 Task: Explore satellite view of the Redwood National and State Parks in California.
Action: Mouse moved to (193, 127)
Screenshot: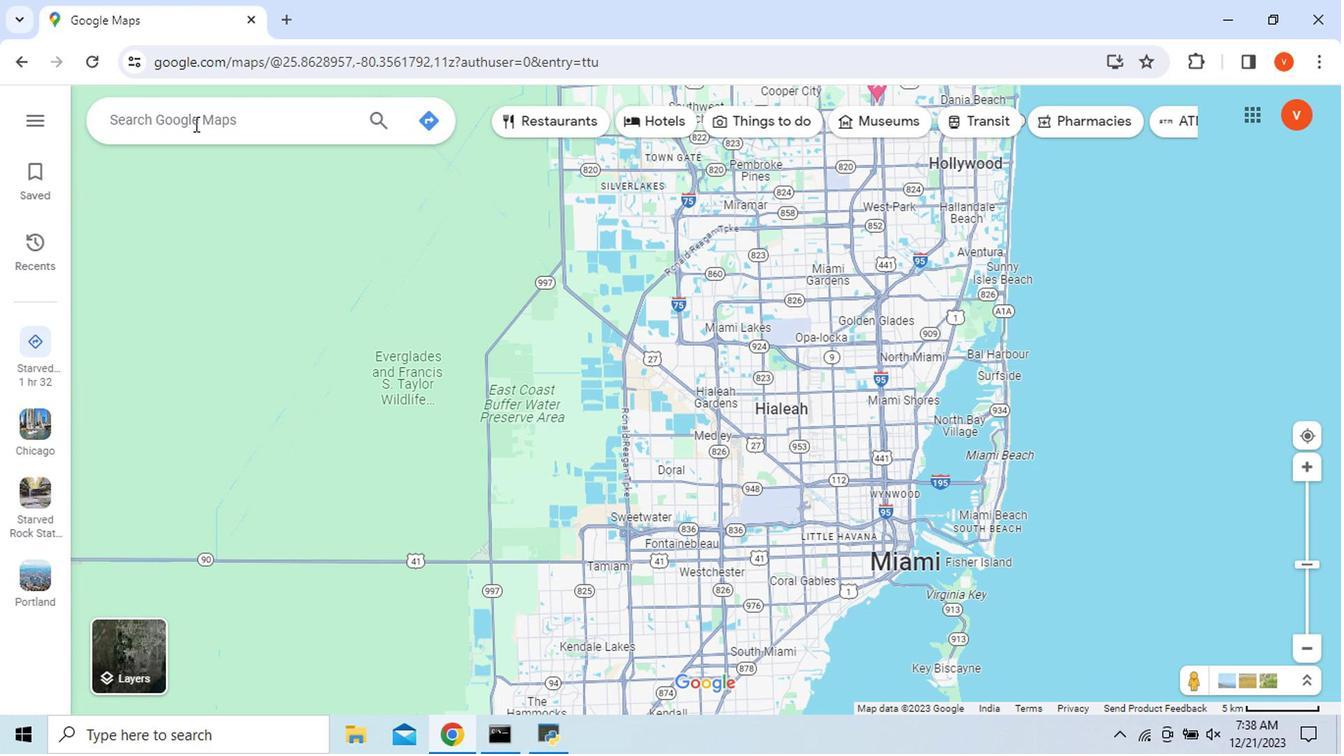 
Action: Mouse pressed left at (193, 127)
Screenshot: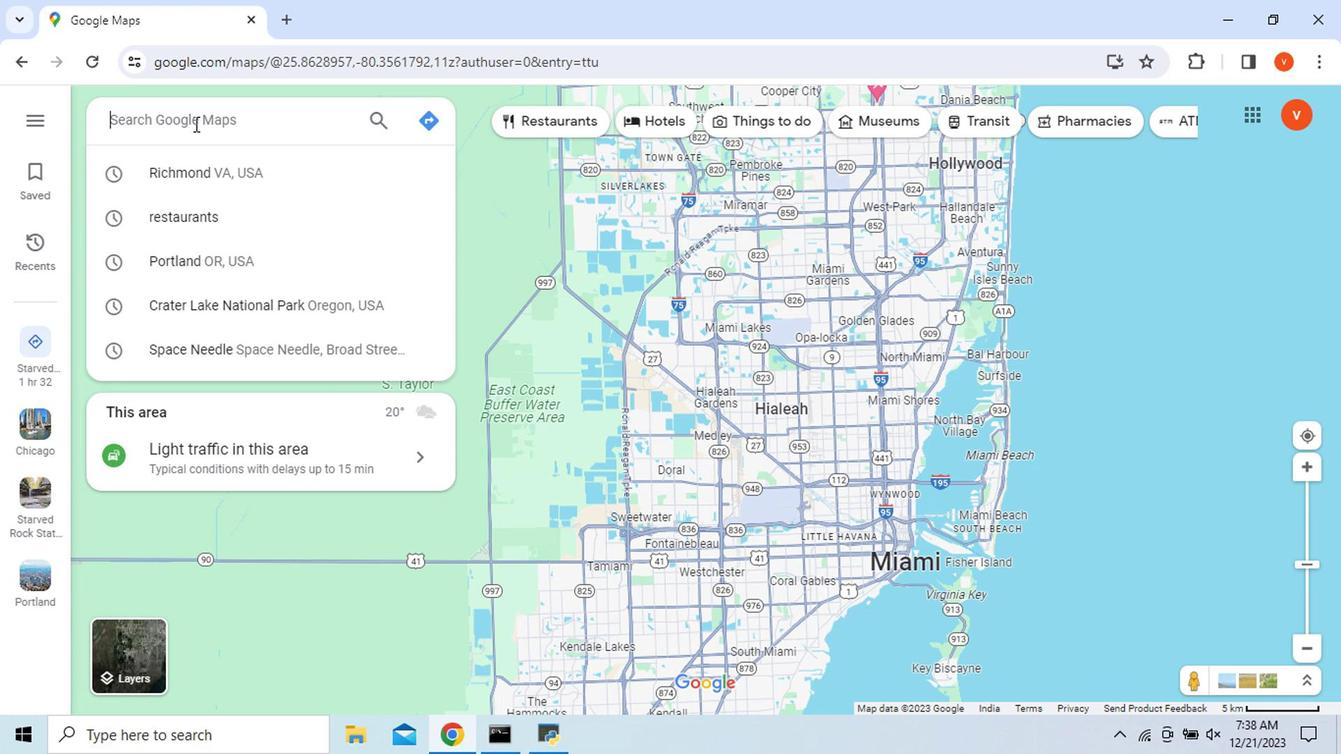 
Action: Mouse moved to (193, 128)
Screenshot: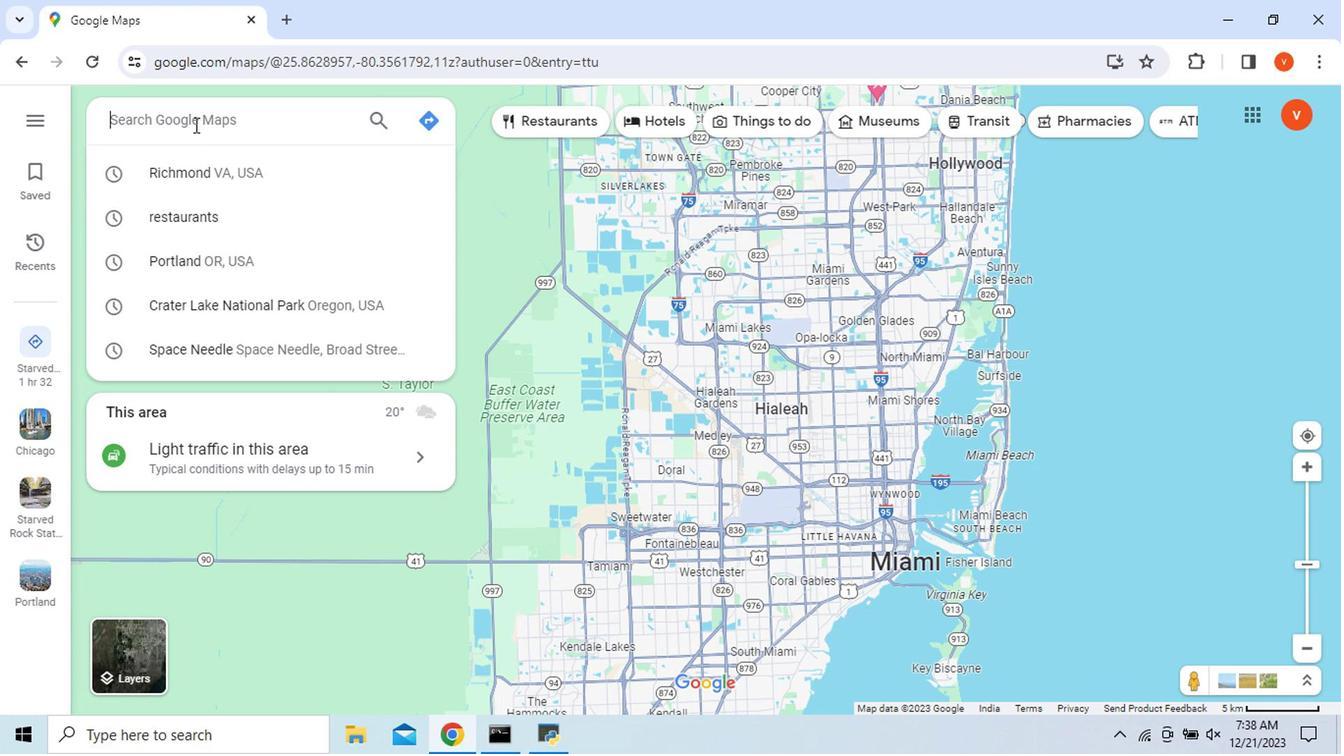 
Action: Key pressed <Key.shift>Redwood<Key.space>
Screenshot: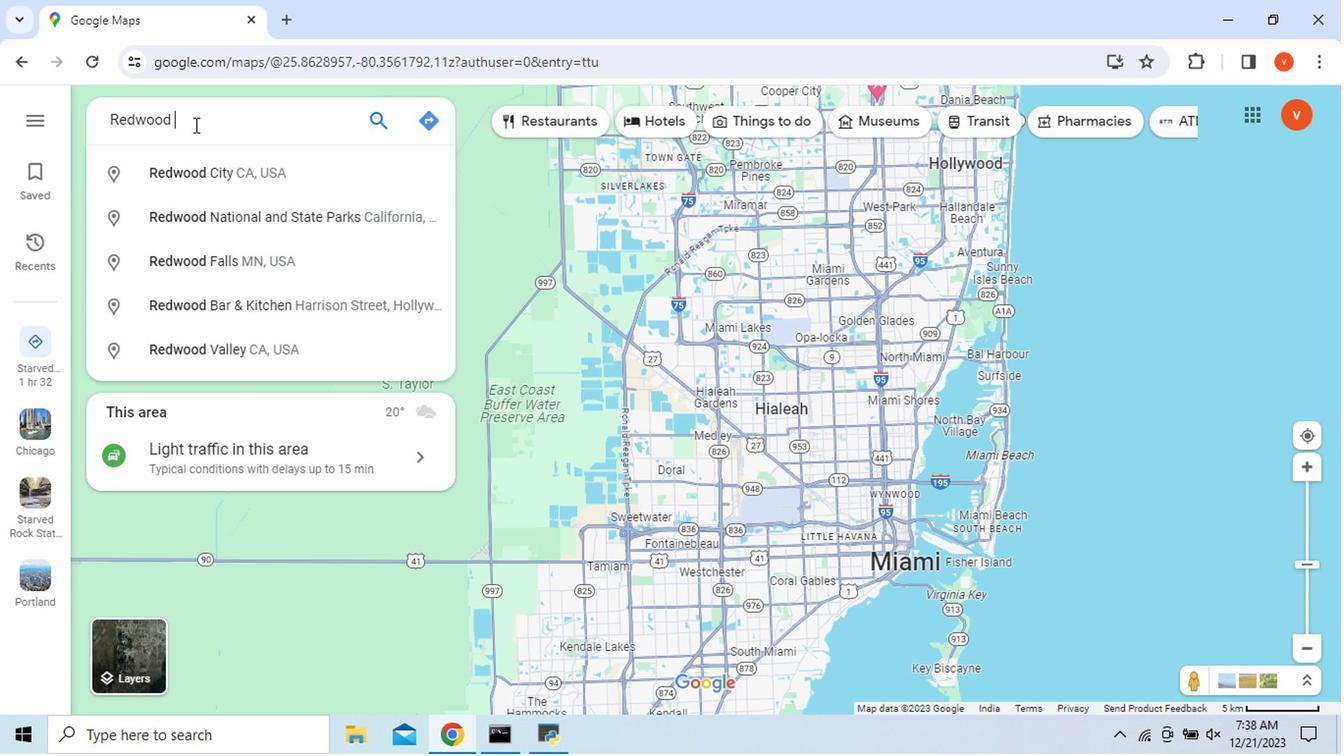 
Action: Mouse moved to (257, 217)
Screenshot: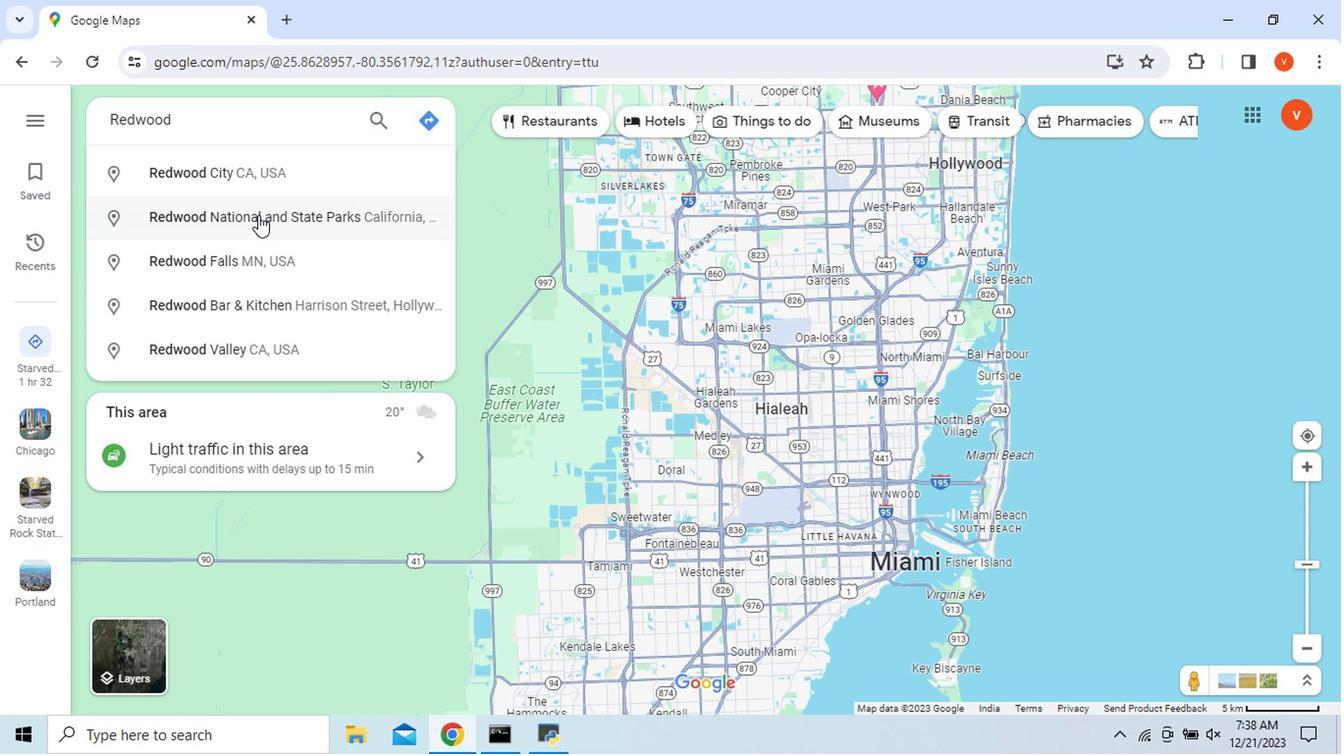 
Action: Mouse pressed left at (257, 217)
Screenshot: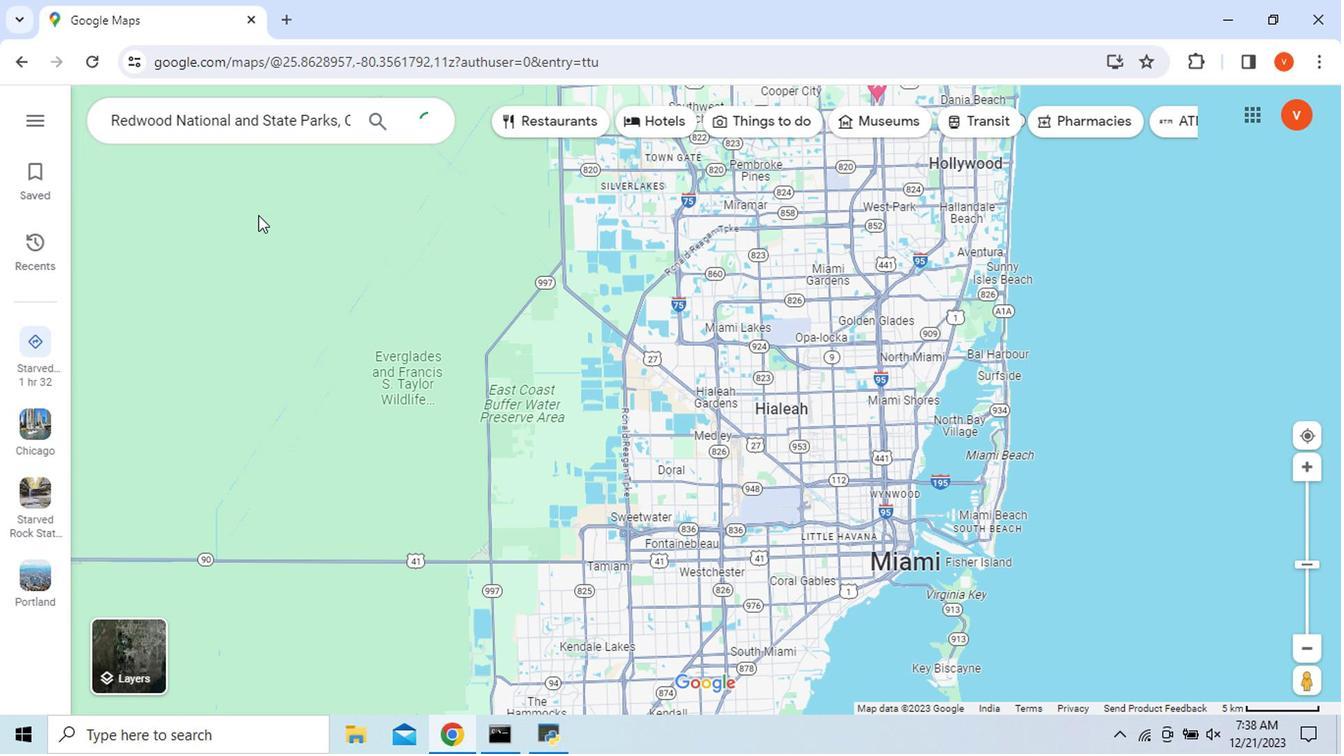 
Action: Mouse moved to (683, 452)
Screenshot: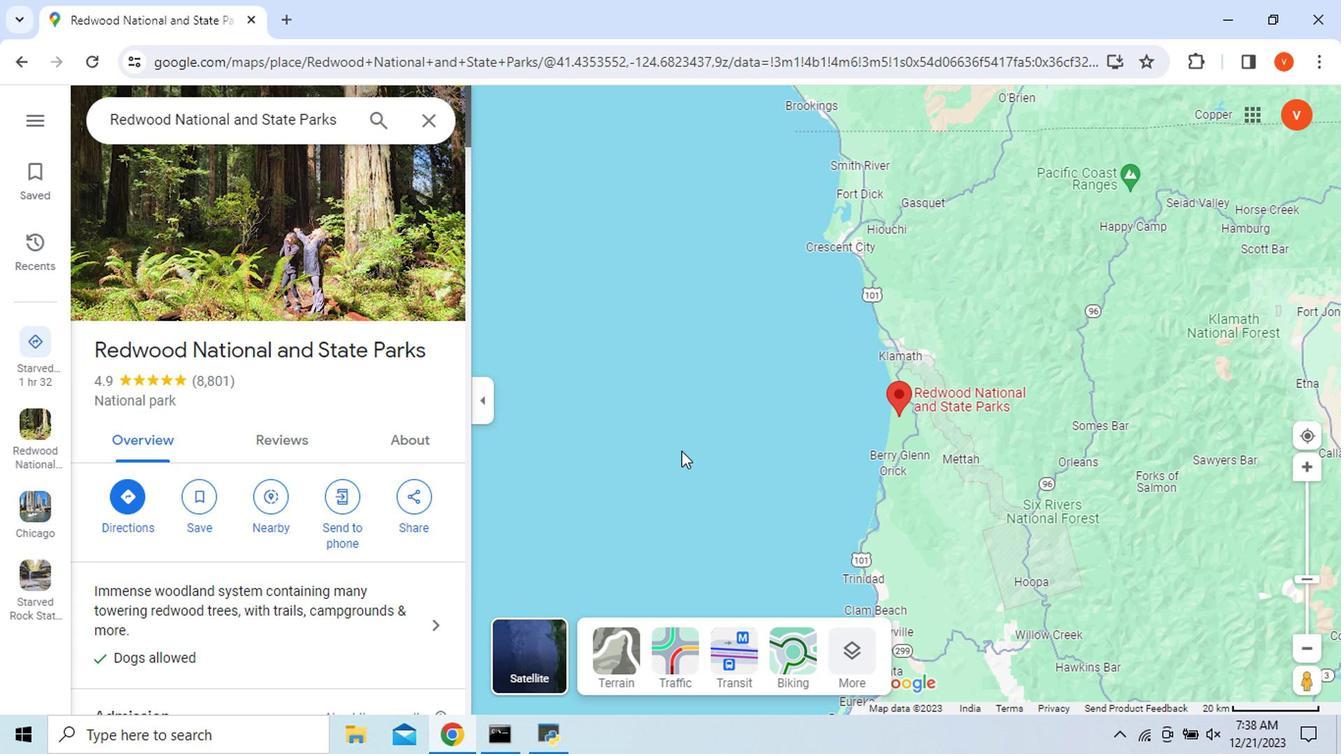 
Action: Mouse scrolled (683, 451) with delta (0, -1)
Screenshot: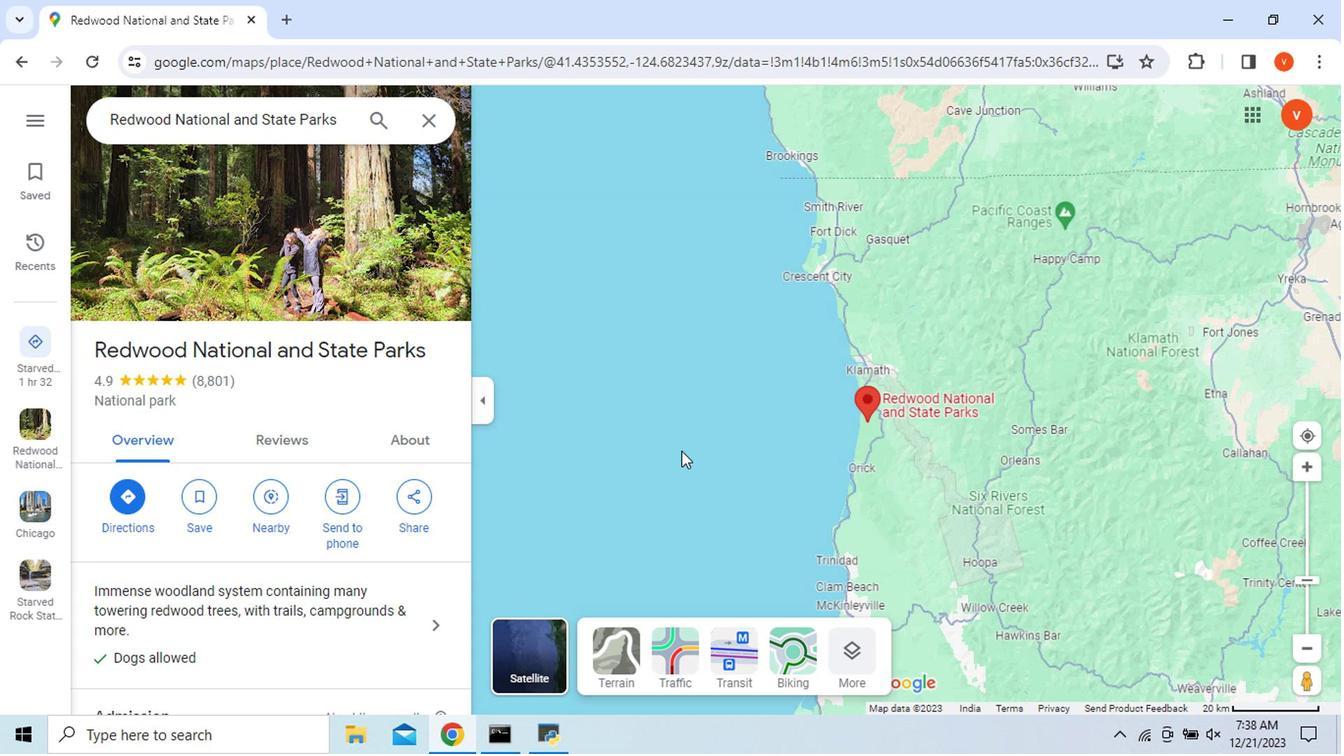 
Action: Mouse scrolled (683, 451) with delta (0, -1)
Screenshot: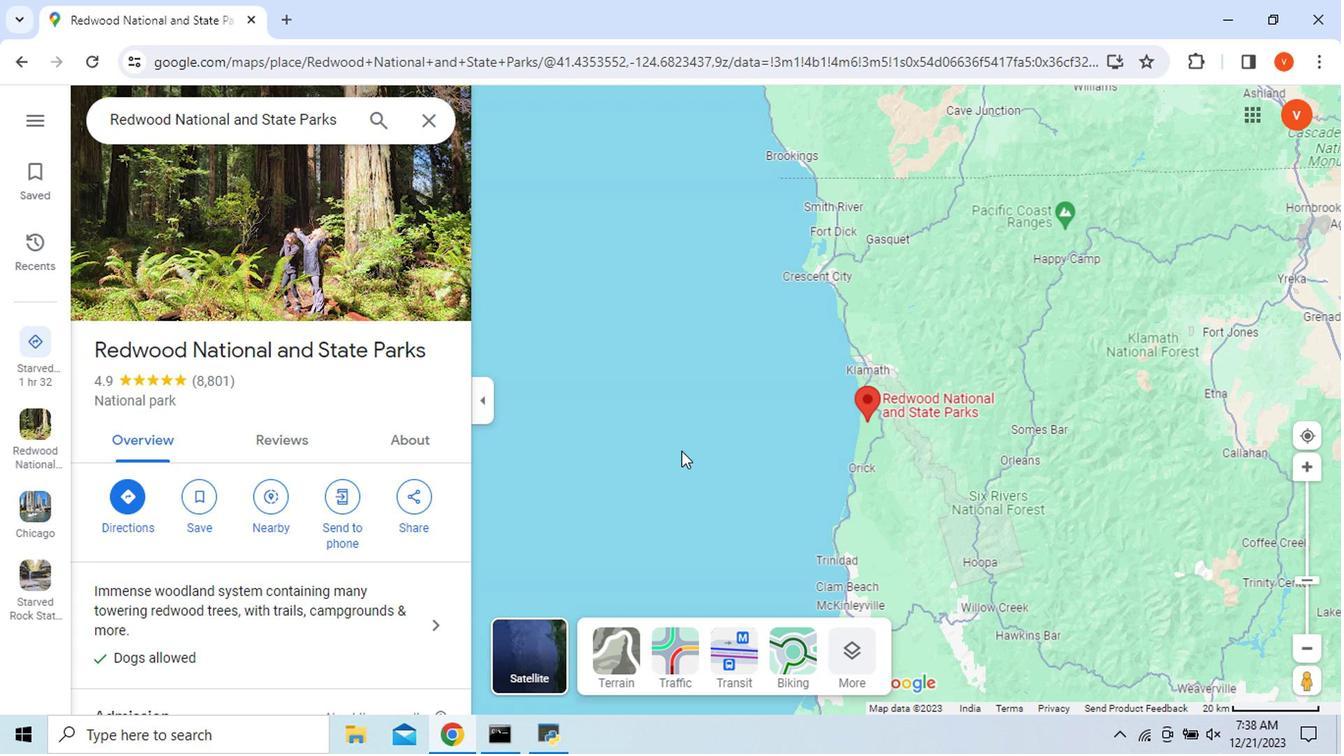 
Action: Mouse scrolled (683, 451) with delta (0, -1)
Screenshot: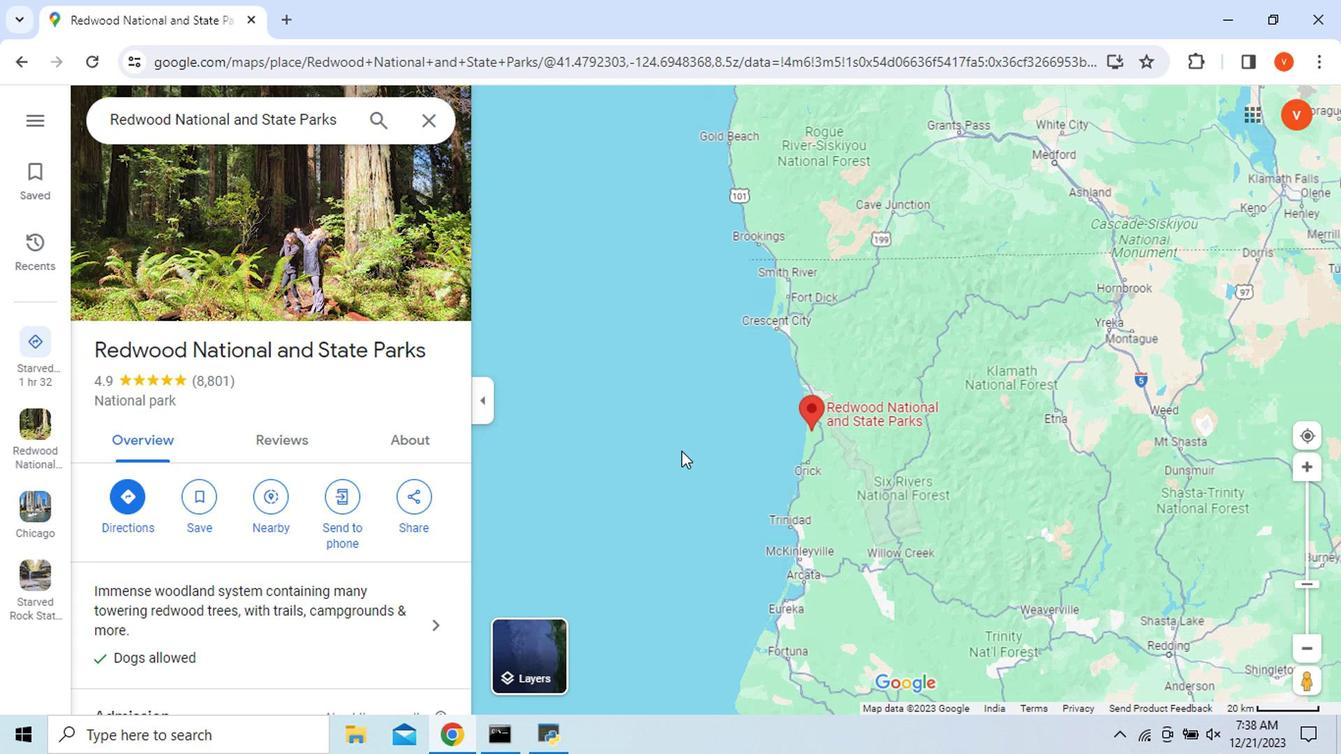 
Action: Mouse moved to (625, 479)
Screenshot: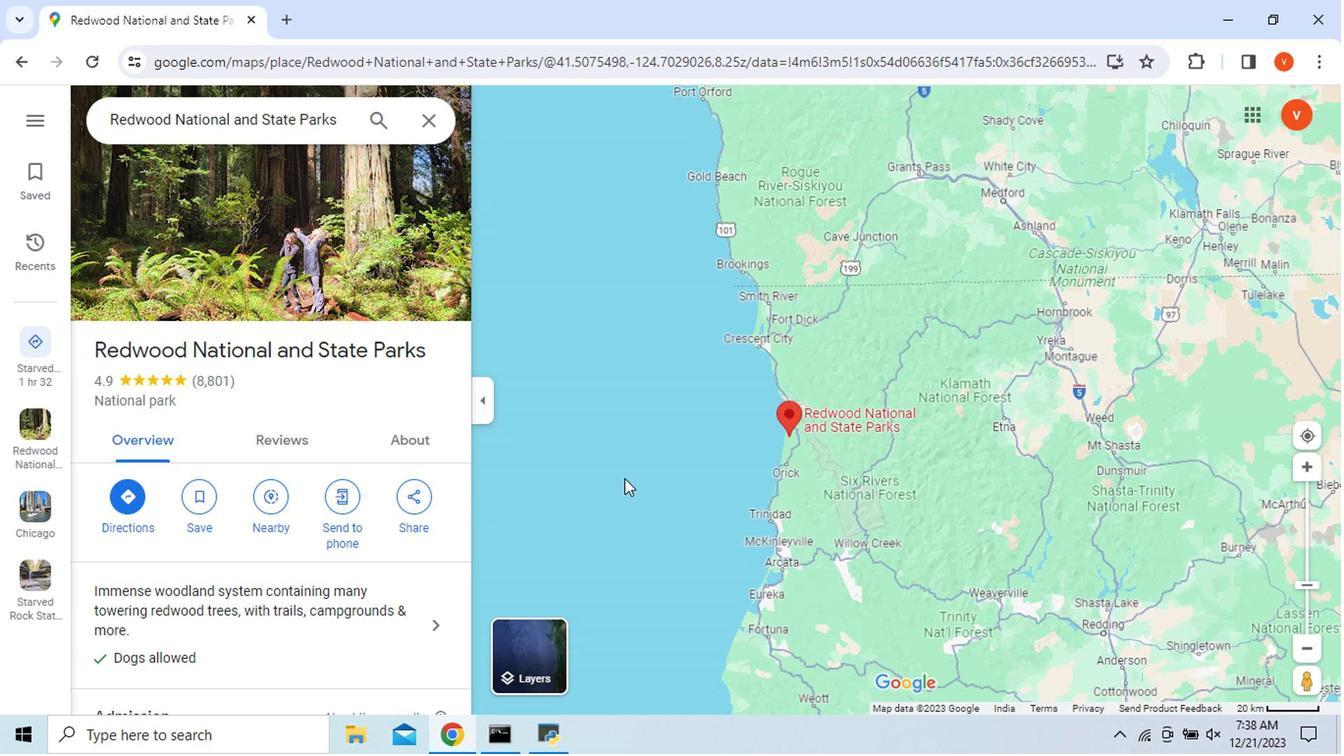 
Action: Mouse scrolled (625, 478) with delta (0, -1)
Screenshot: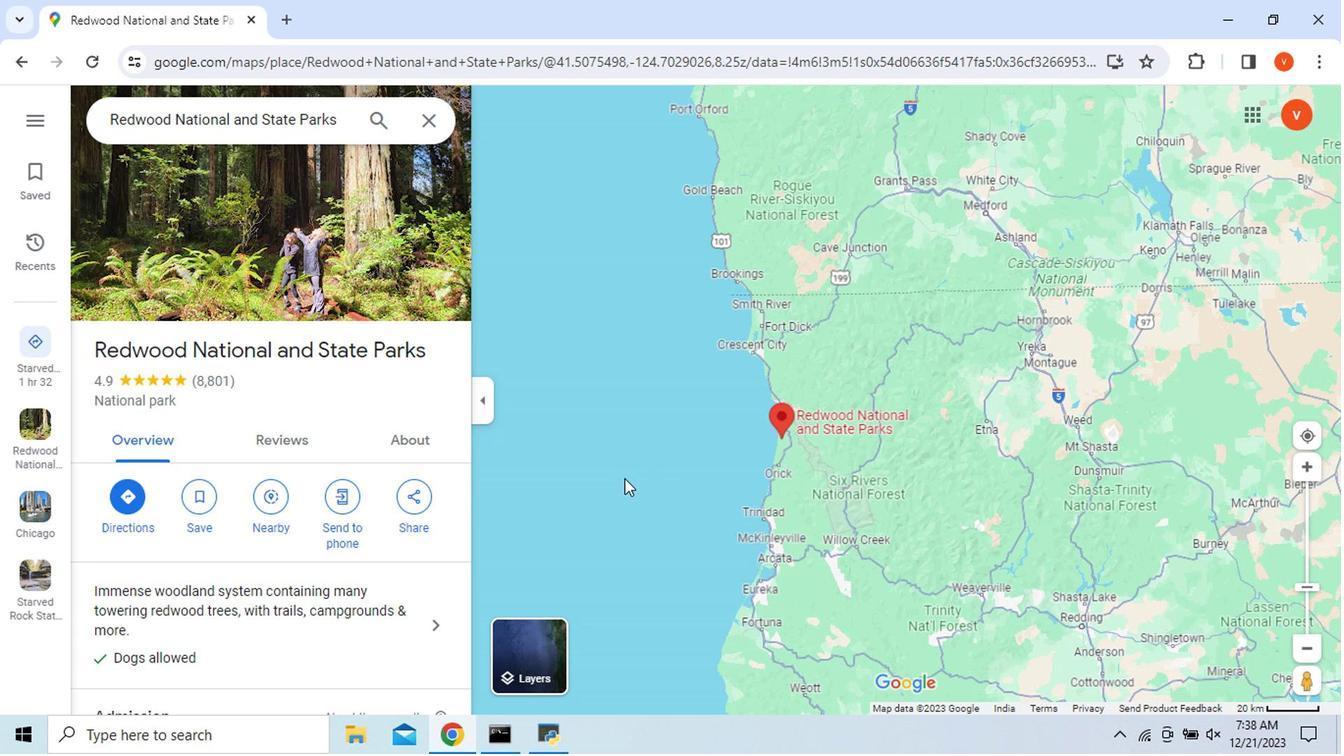 
Action: Mouse scrolled (625, 478) with delta (0, -1)
Screenshot: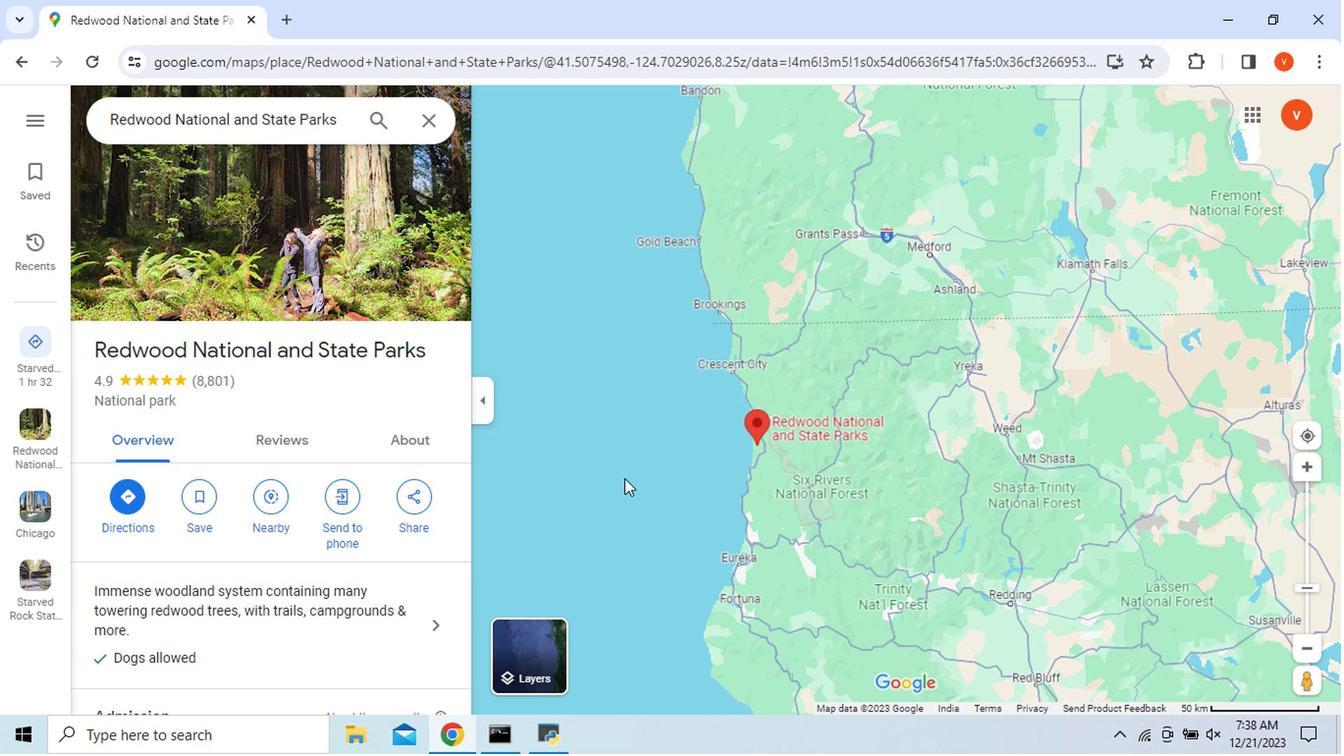 
Action: Mouse scrolled (625, 478) with delta (0, -1)
Screenshot: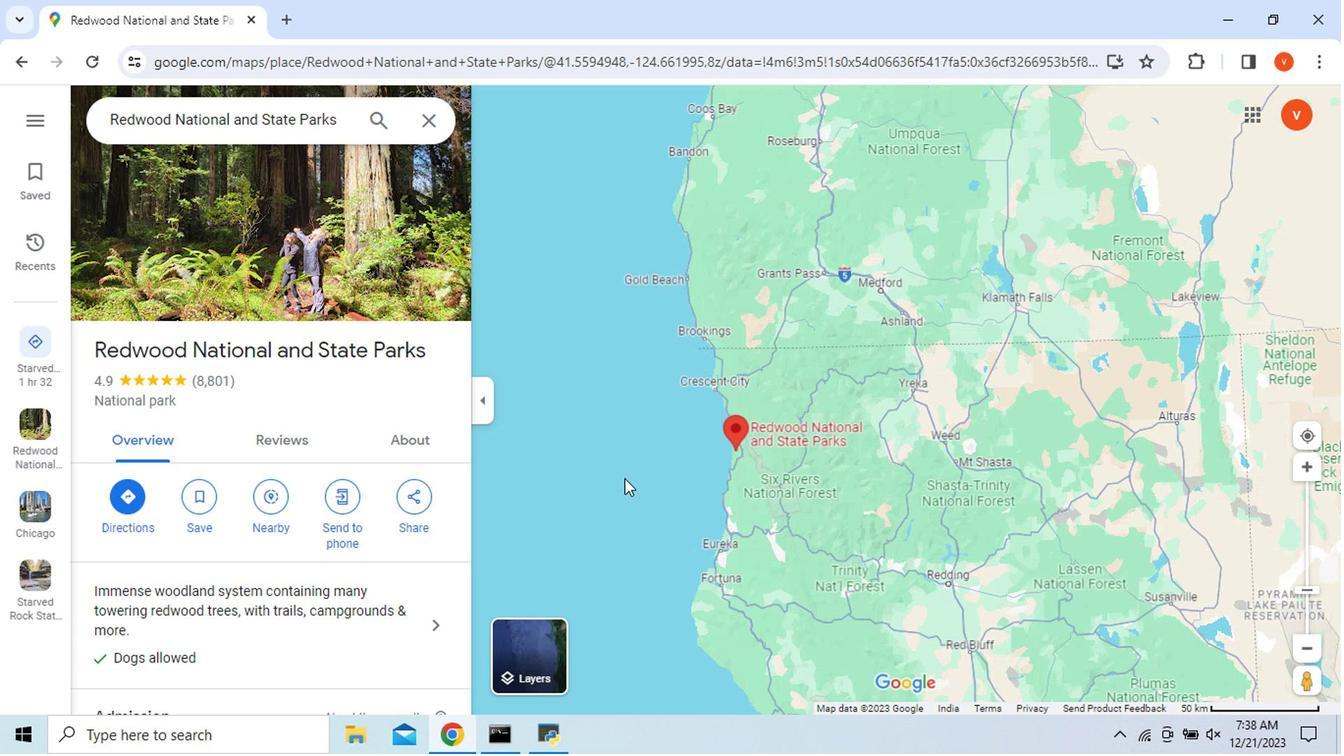 
Action: Mouse scrolled (625, 478) with delta (0, -1)
Screenshot: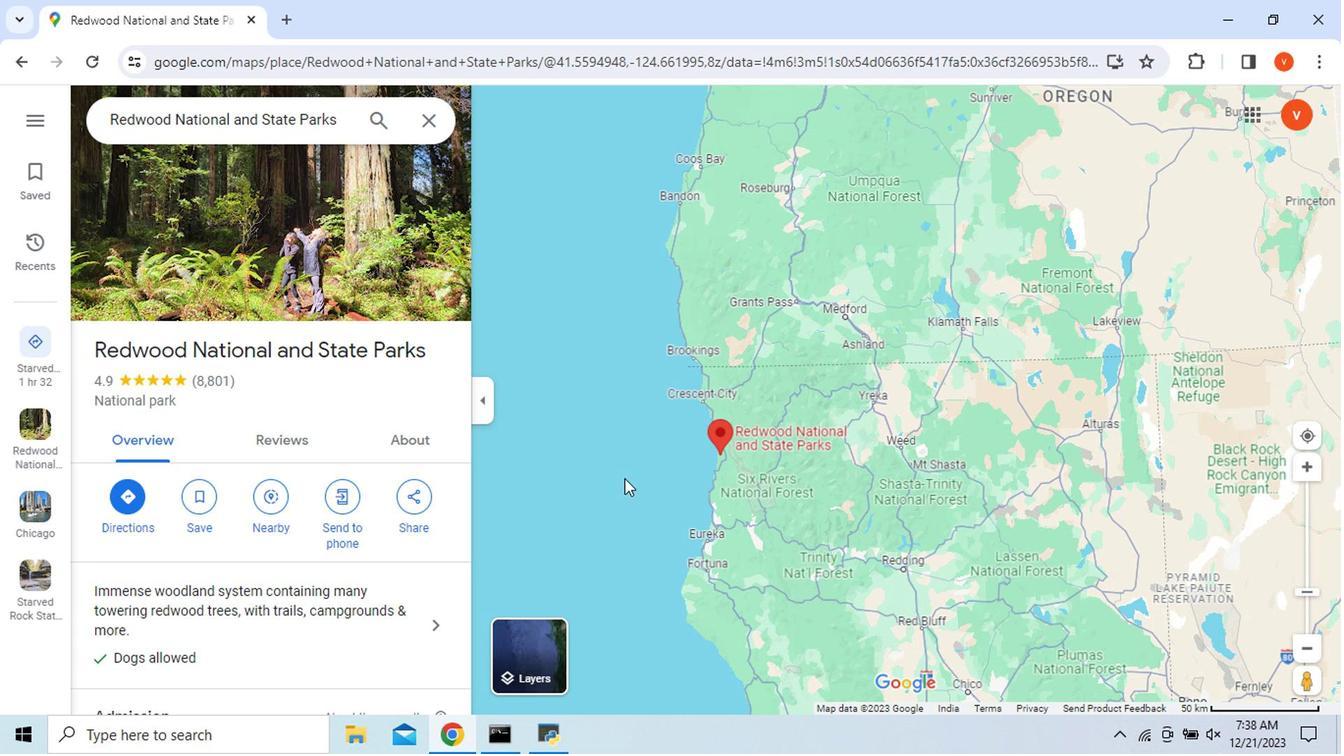 
Action: Mouse scrolled (625, 478) with delta (0, -1)
Screenshot: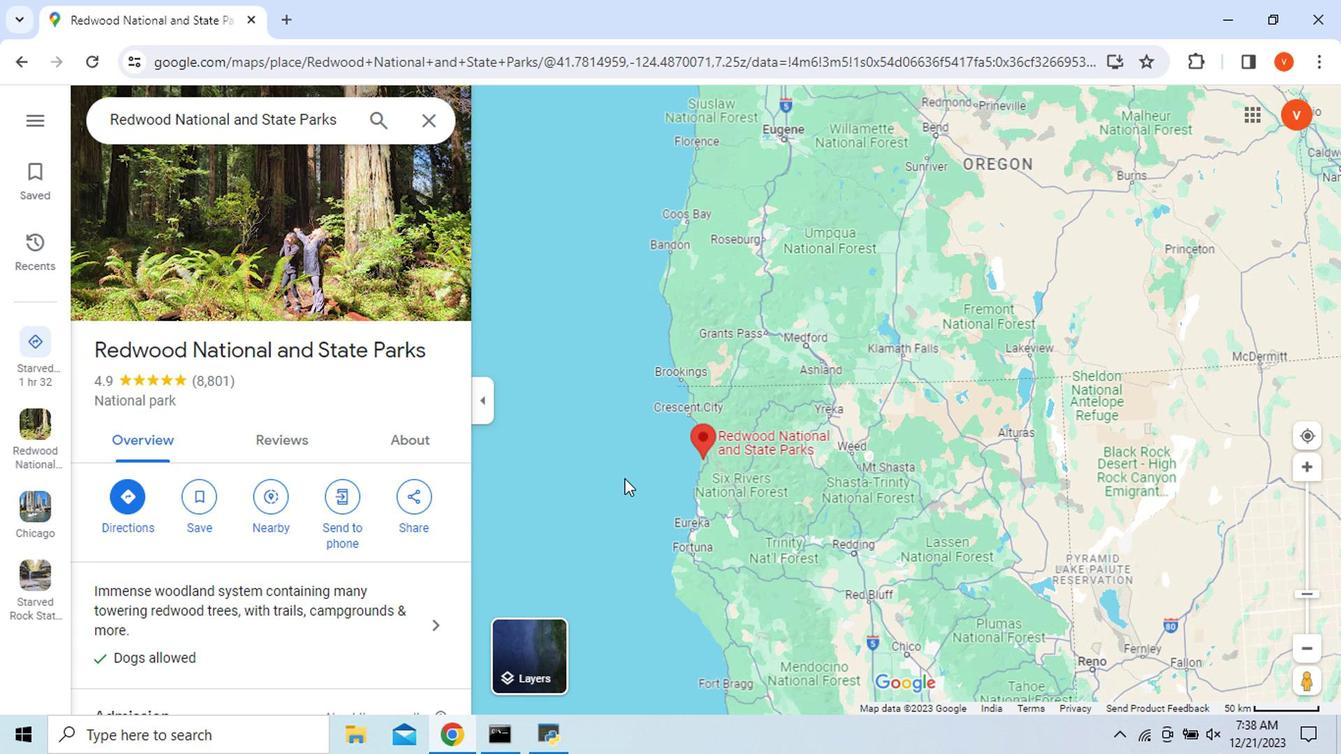 
Action: Mouse moved to (516, 651)
Screenshot: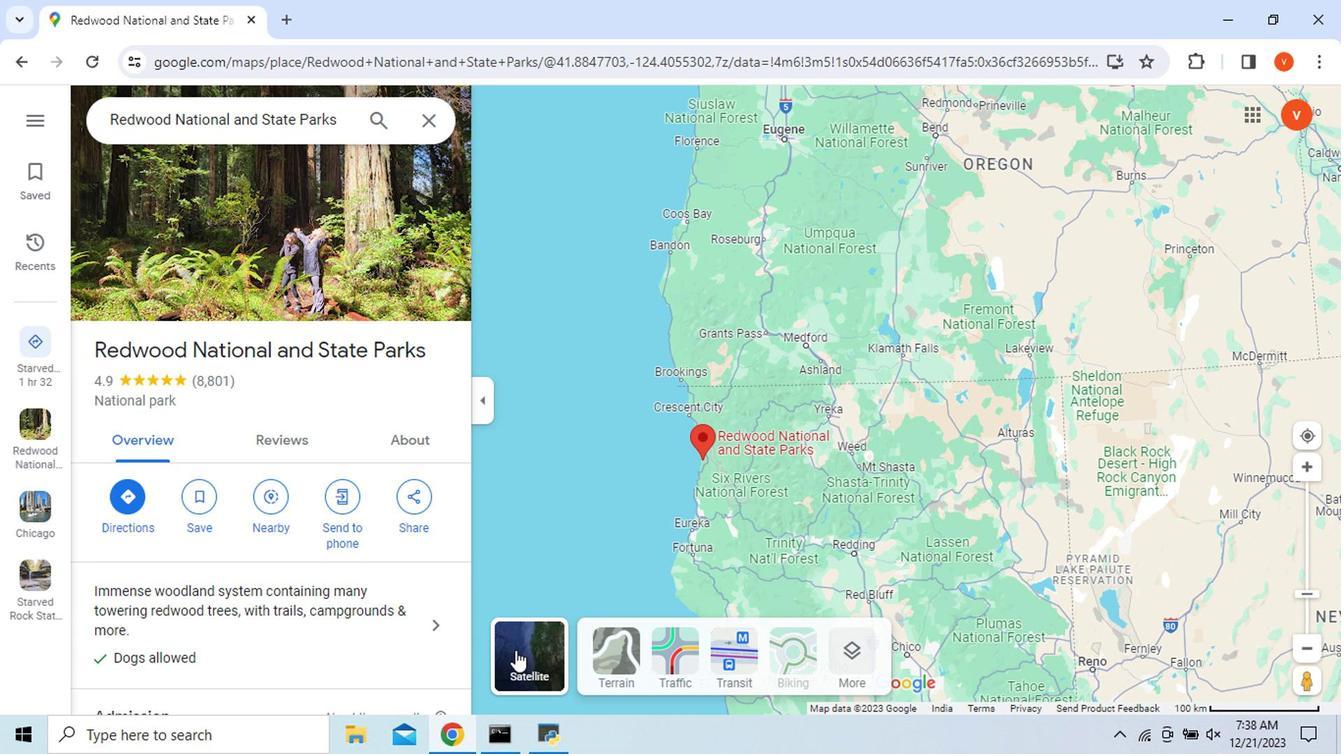 
Action: Mouse pressed left at (516, 651)
Screenshot: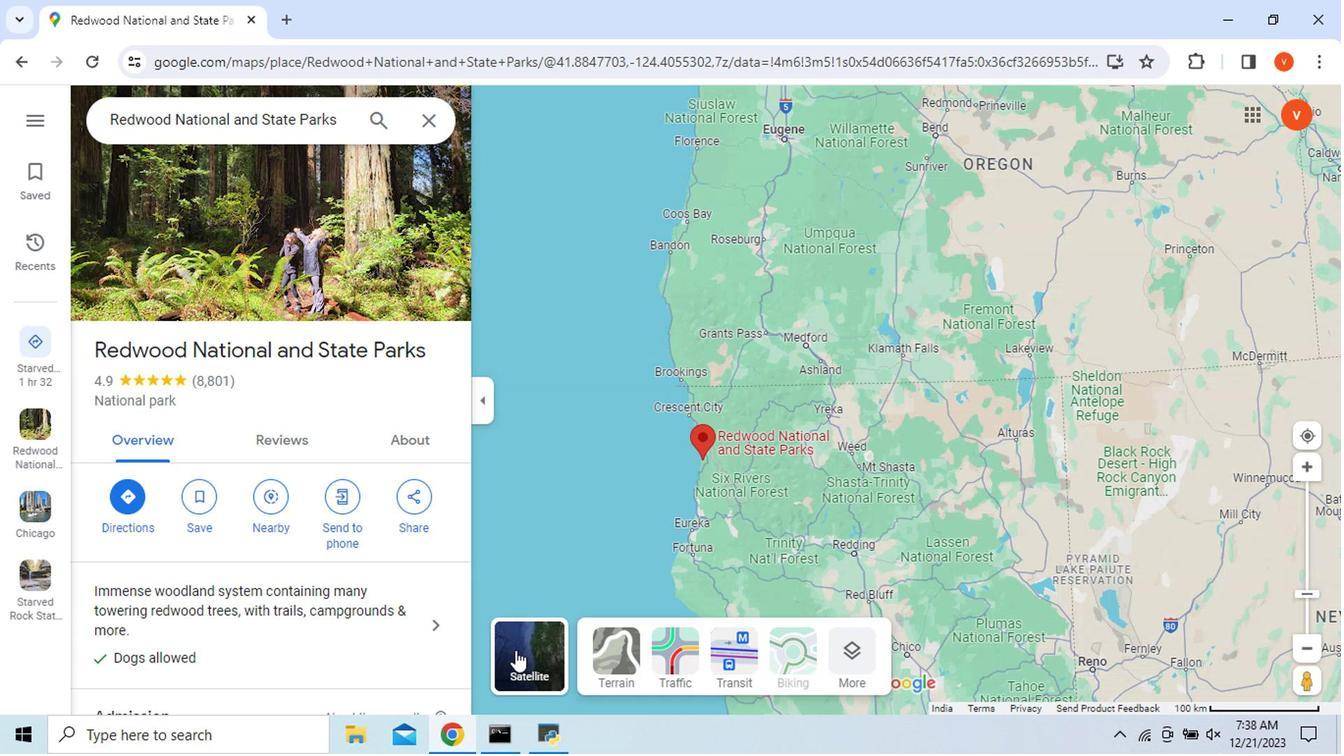 
Action: Mouse moved to (549, 483)
Screenshot: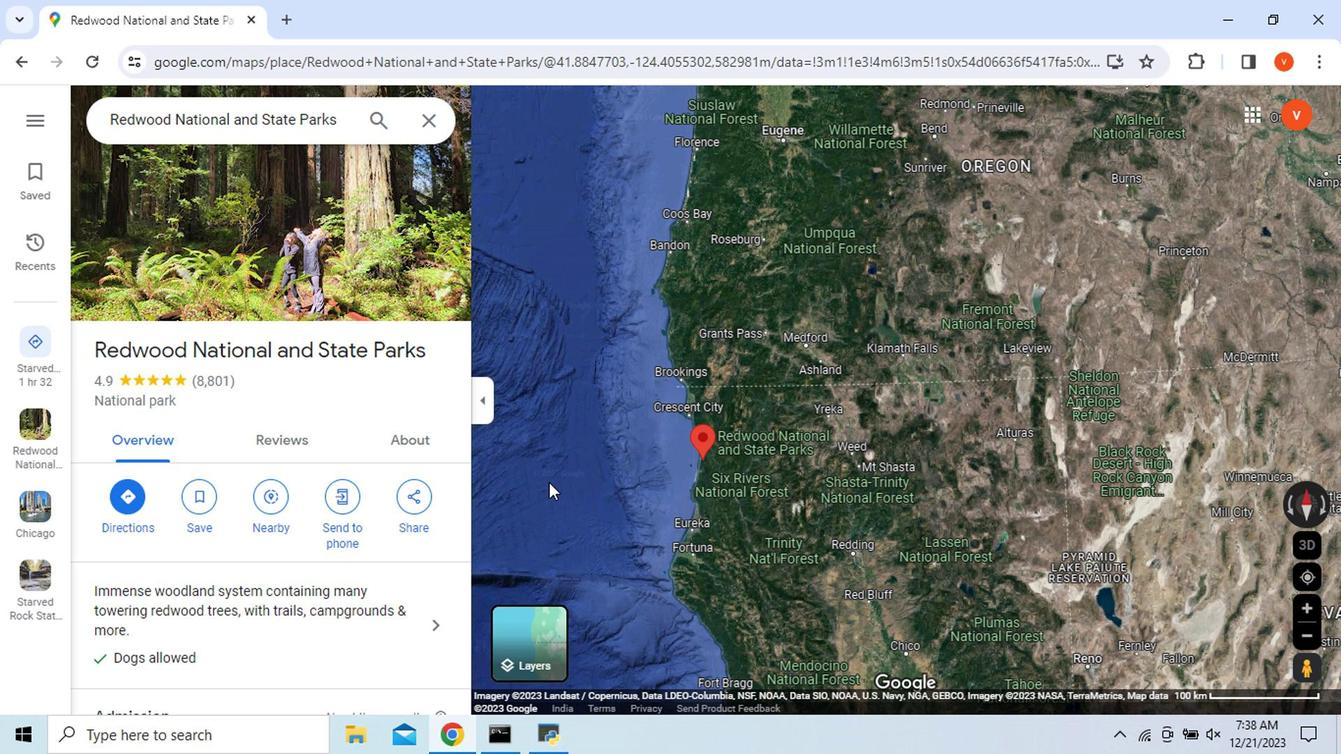
Action: Mouse scrolled (549, 482) with delta (0, 0)
Screenshot: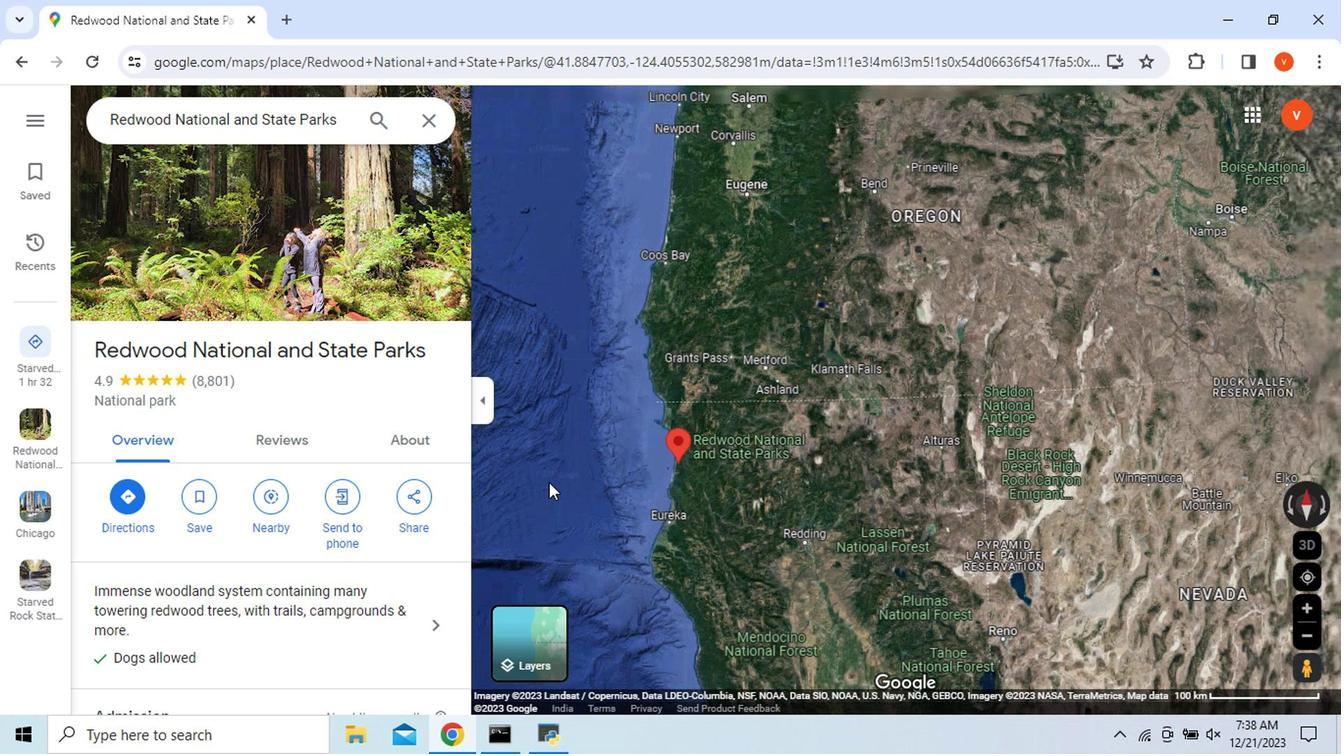 
Action: Mouse scrolled (549, 482) with delta (0, 0)
Screenshot: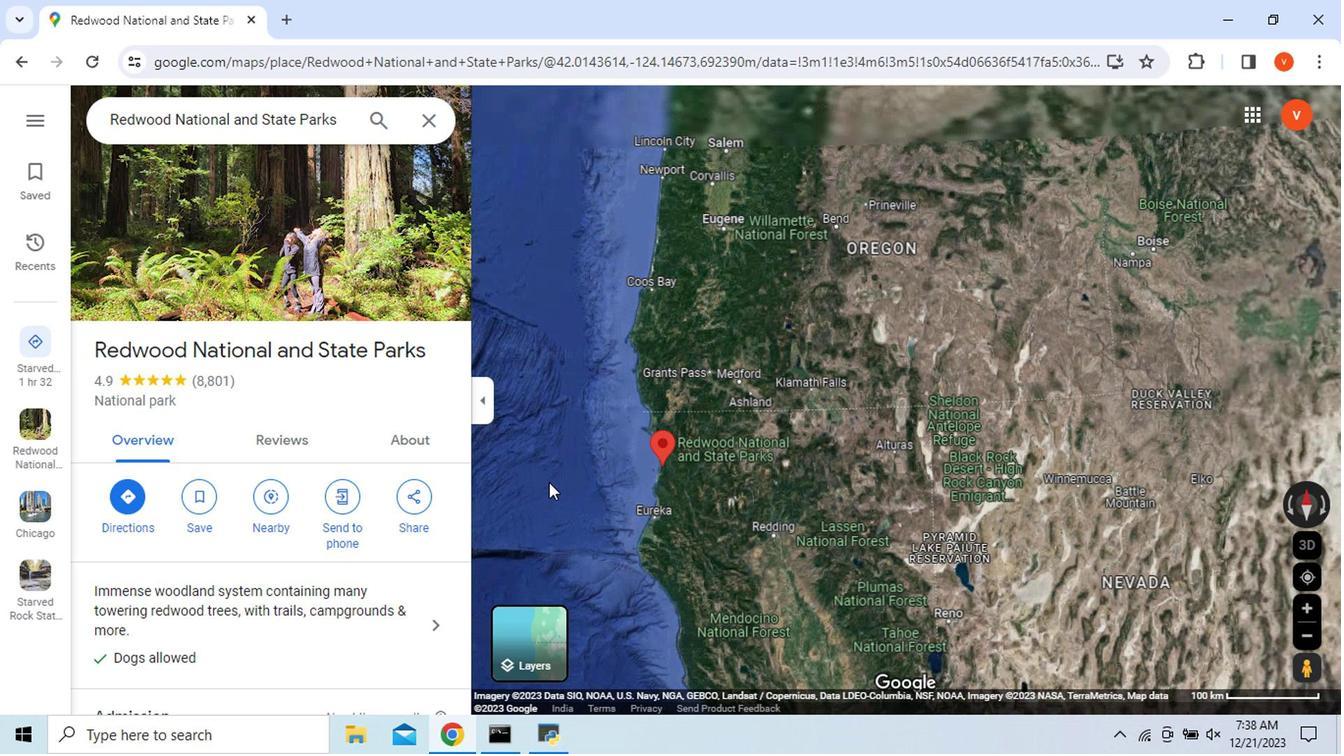 
Action: Mouse scrolled (549, 482) with delta (0, 0)
Screenshot: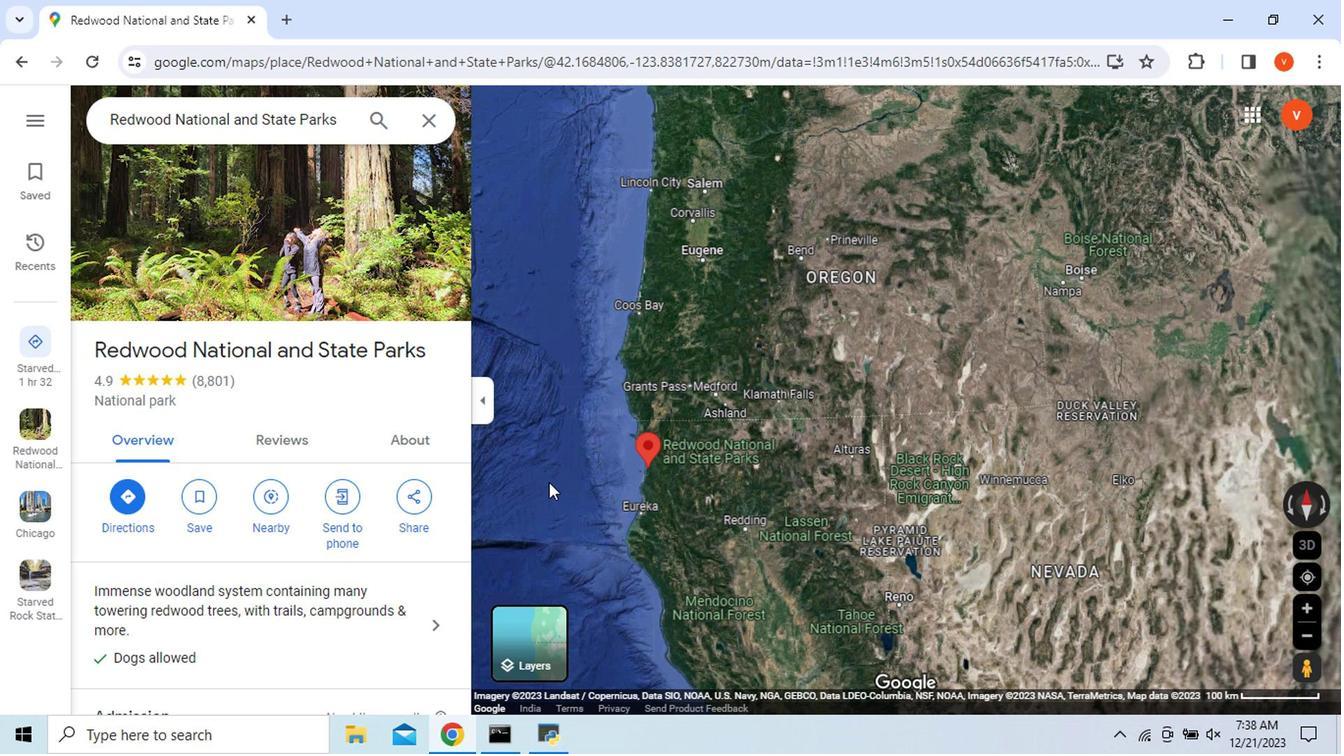 
Action: Mouse scrolled (549, 482) with delta (0, 0)
Screenshot: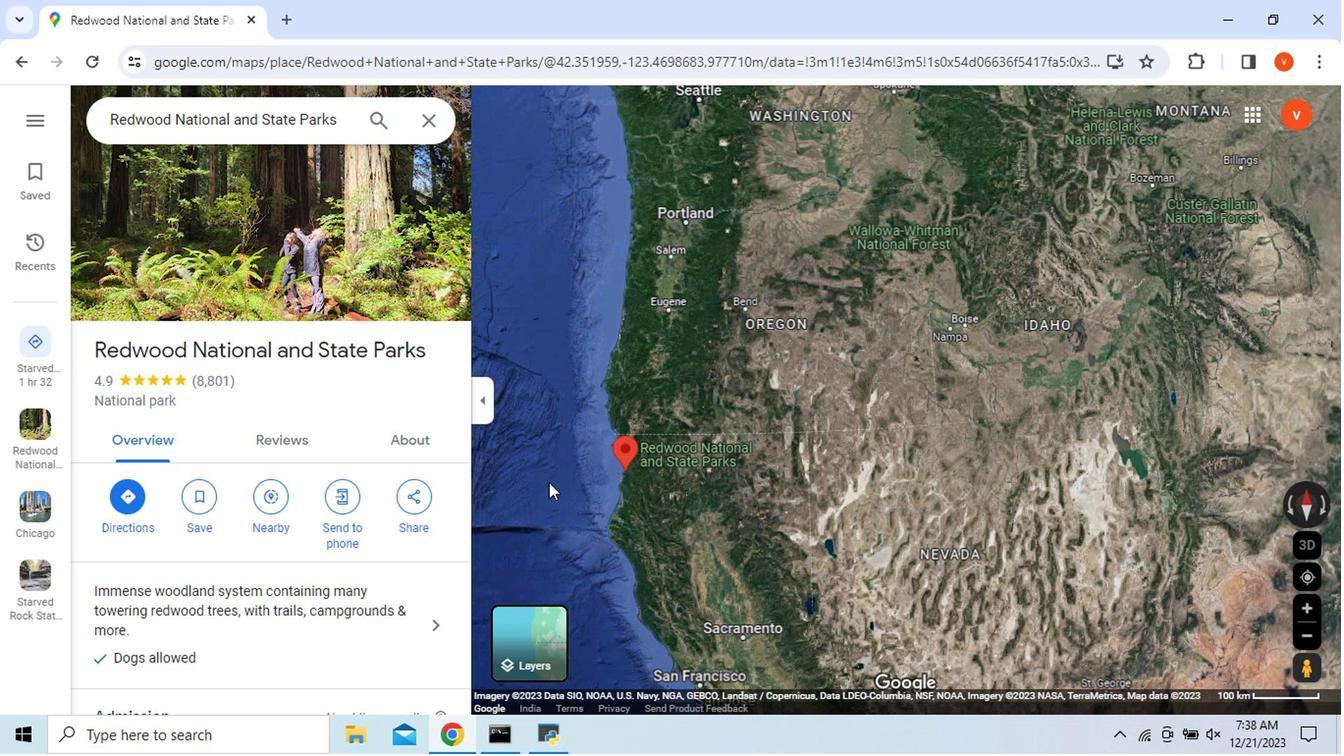 
Action: Mouse scrolled (549, 482) with delta (0, 0)
Screenshot: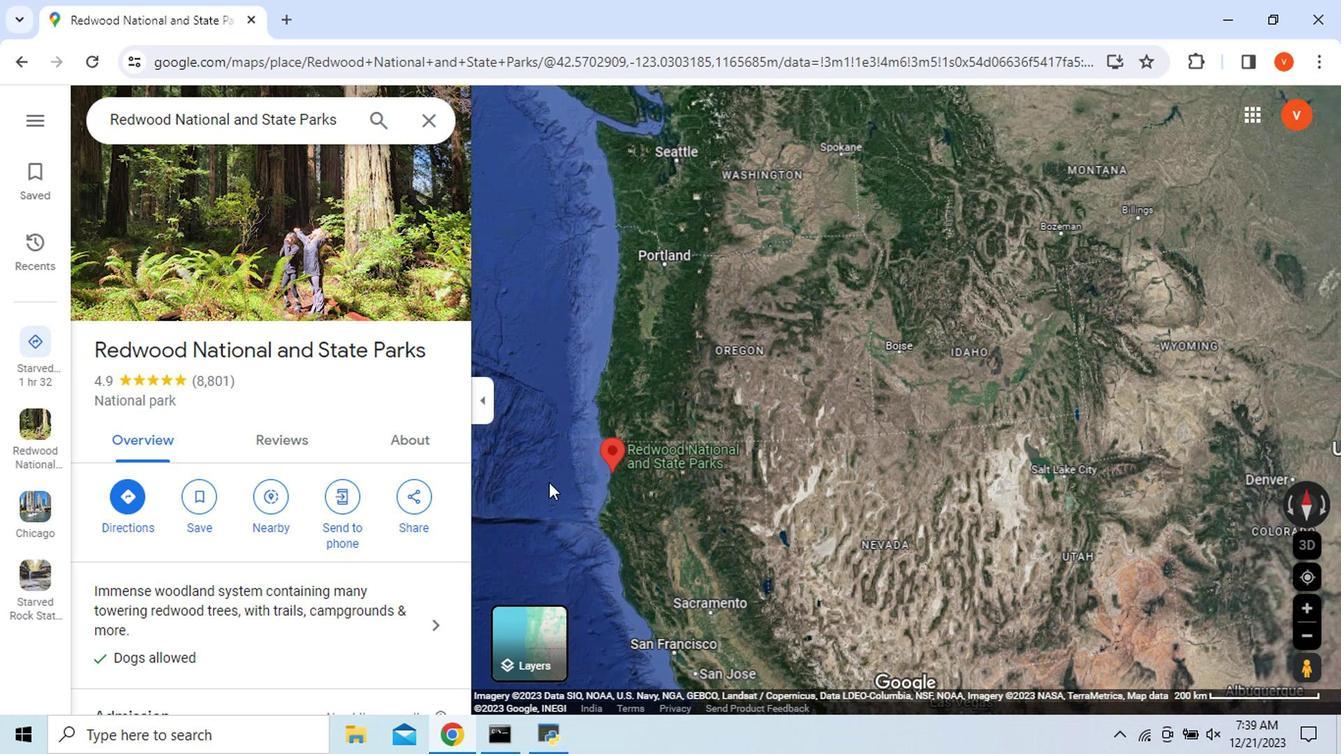 
Action: Mouse moved to (1179, 546)
Screenshot: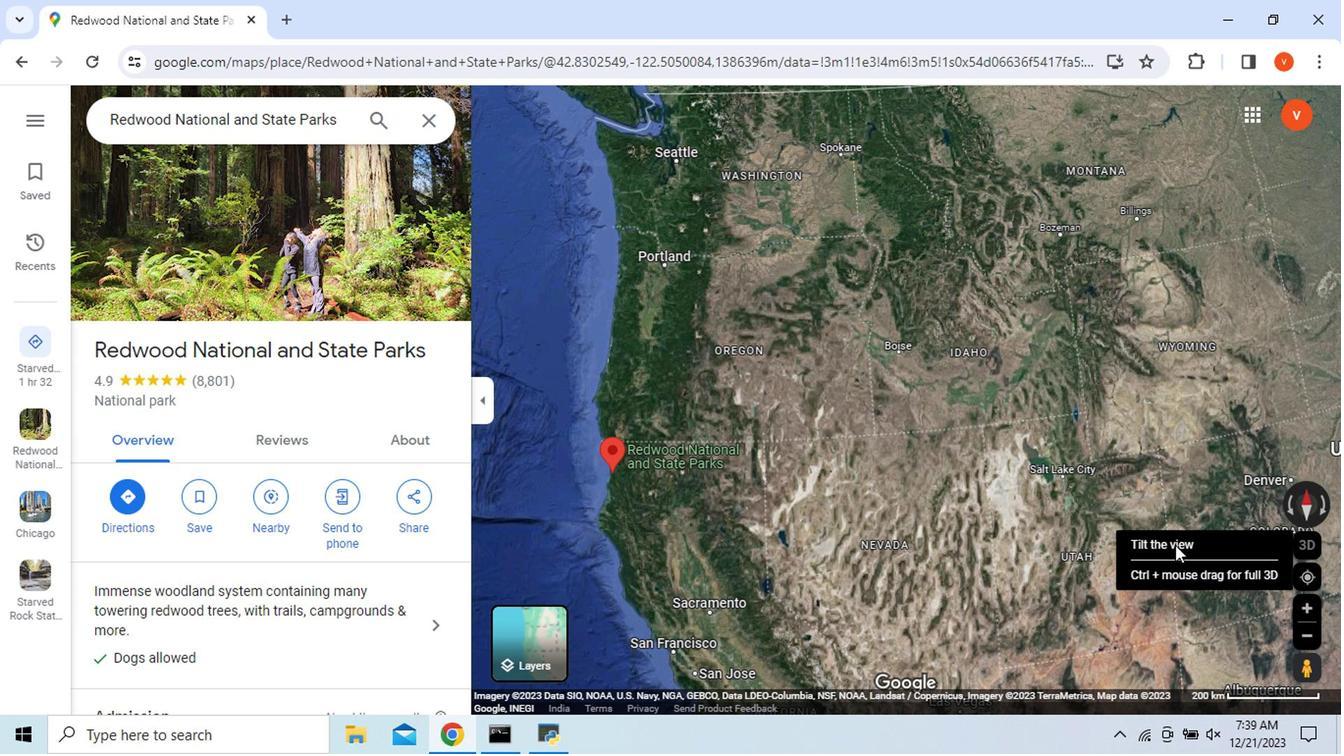 
Action: Mouse pressed left at (1179, 546)
Screenshot: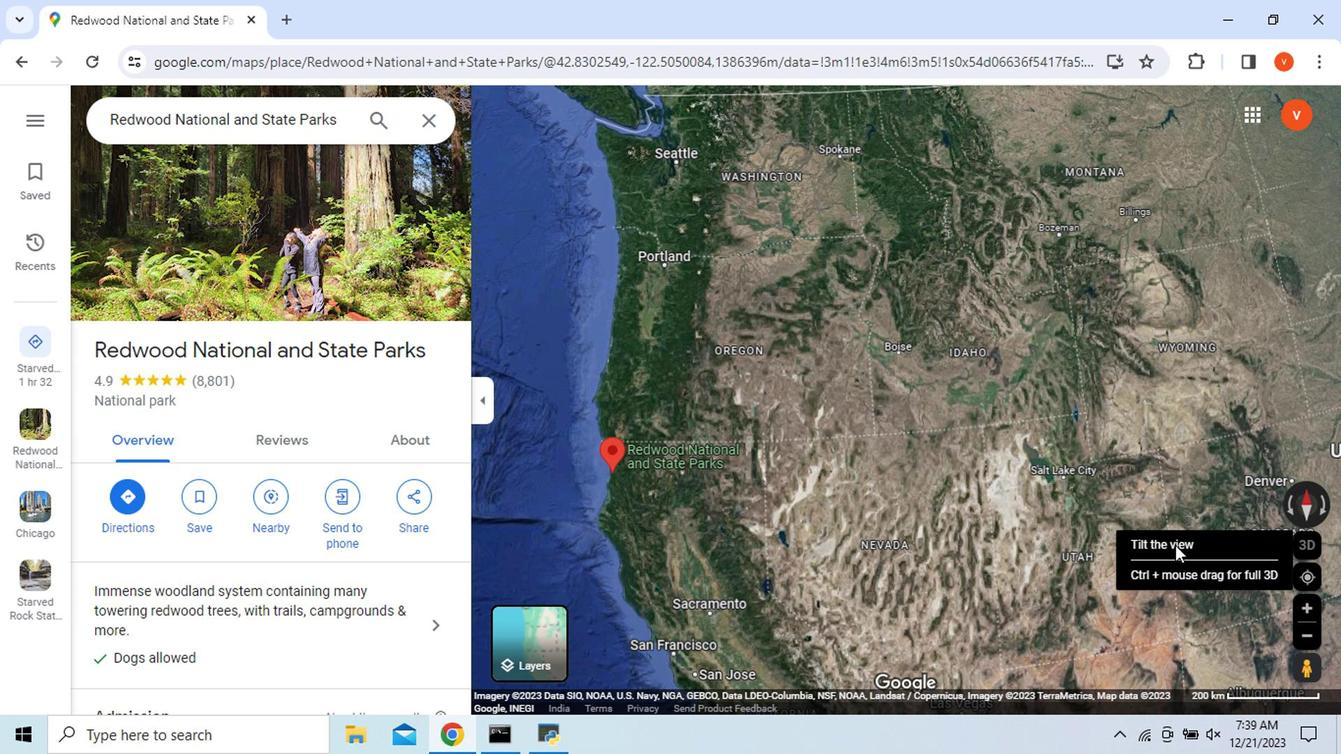 
Action: Mouse moved to (1079, 574)
Screenshot: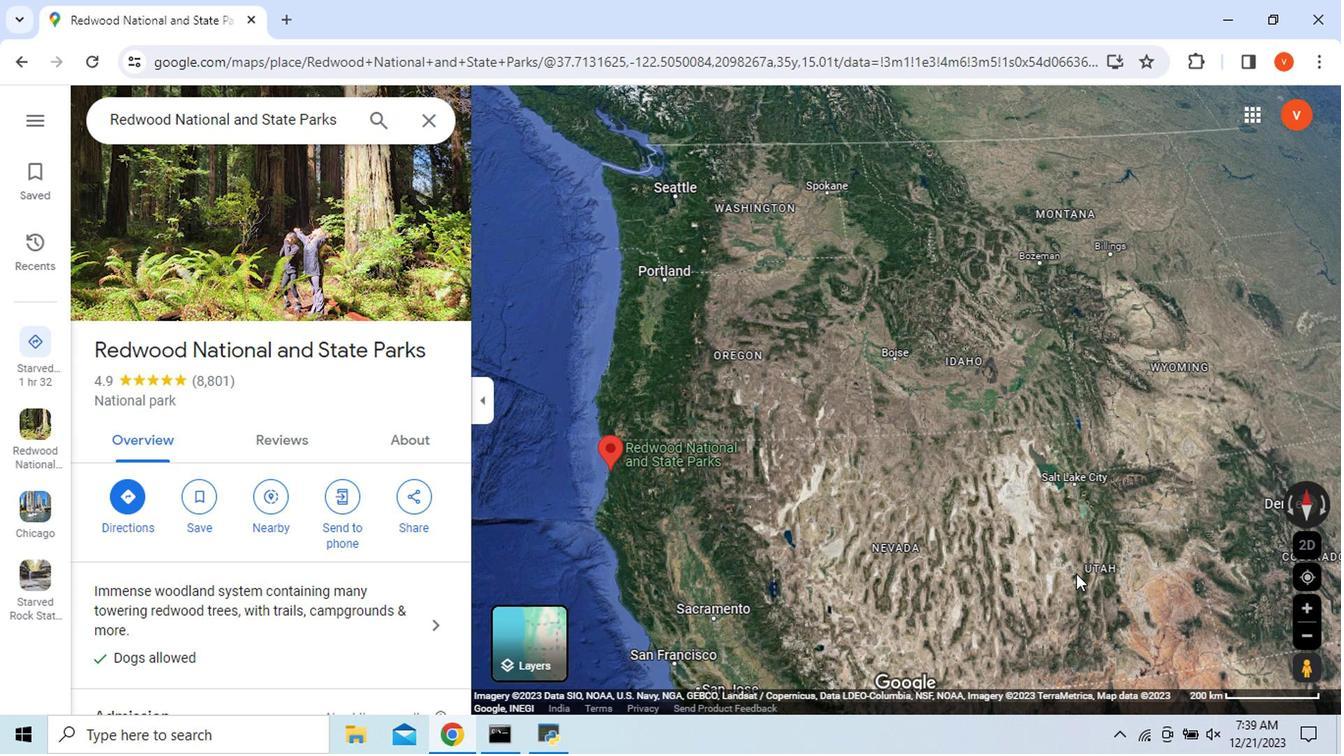 
Action: Mouse scrolled (1079, 573) with delta (0, 0)
Screenshot: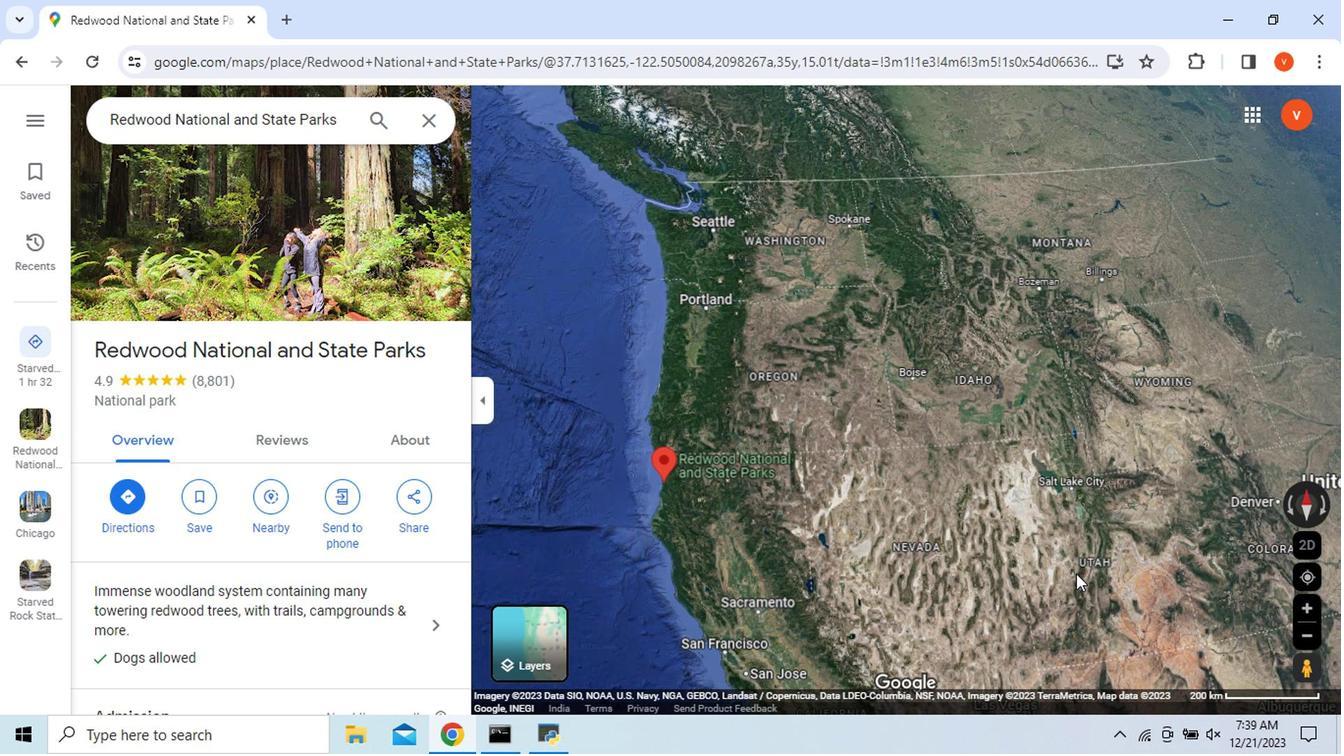 
Action: Mouse scrolled (1079, 573) with delta (0, 0)
Screenshot: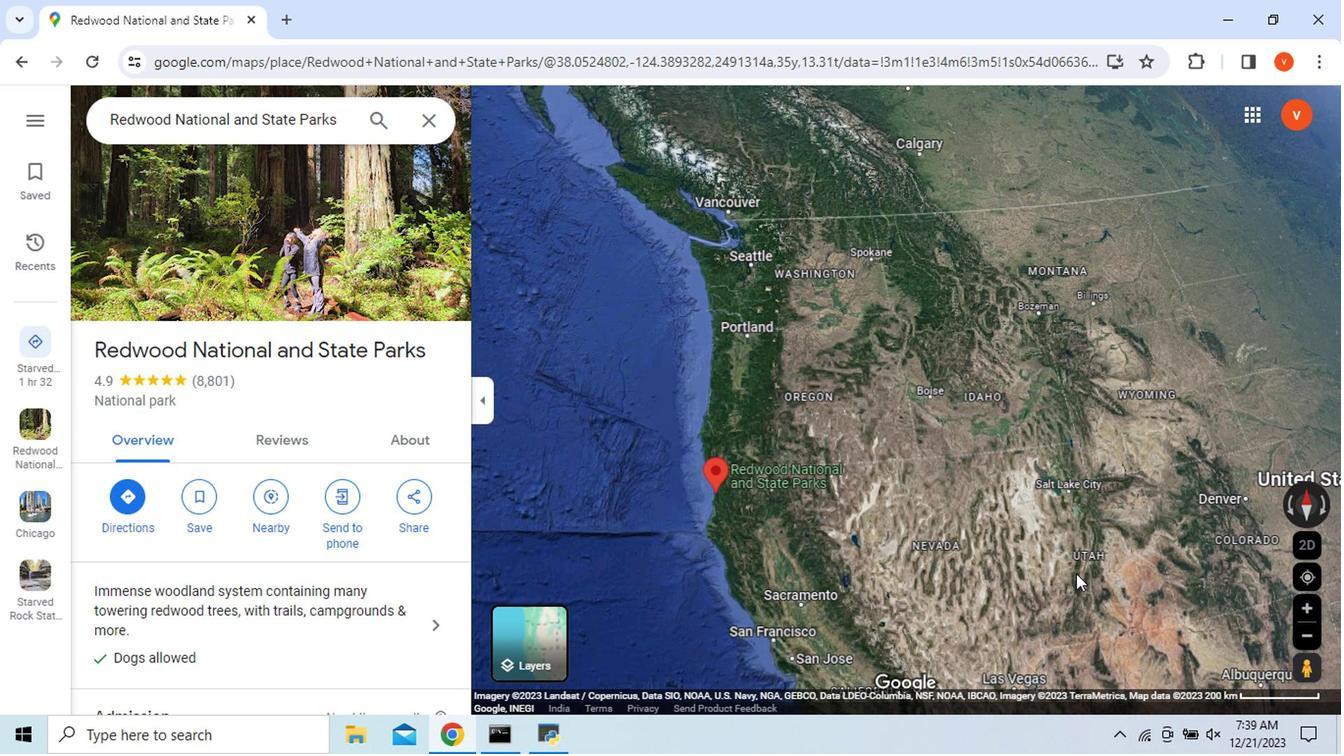 
Action: Mouse scrolled (1079, 573) with delta (0, 0)
Screenshot: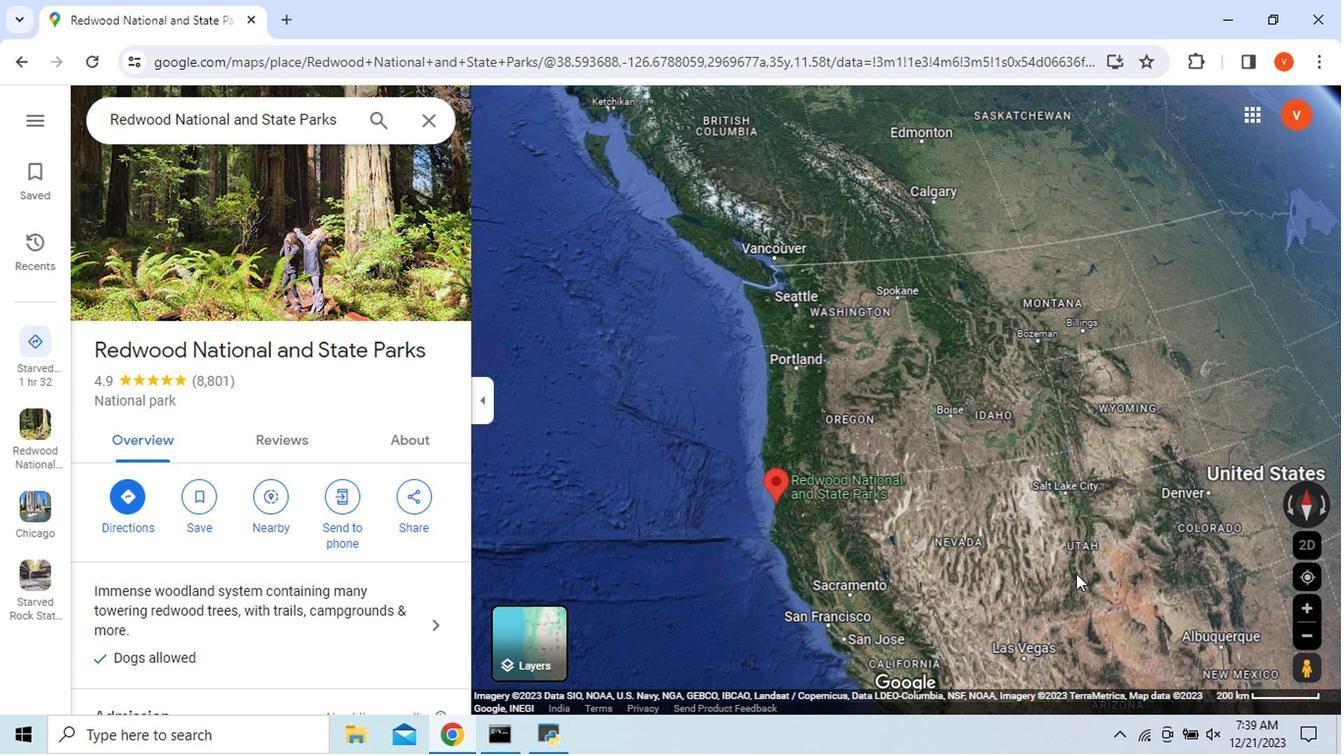 
Action: Mouse moved to (1038, 572)
Screenshot: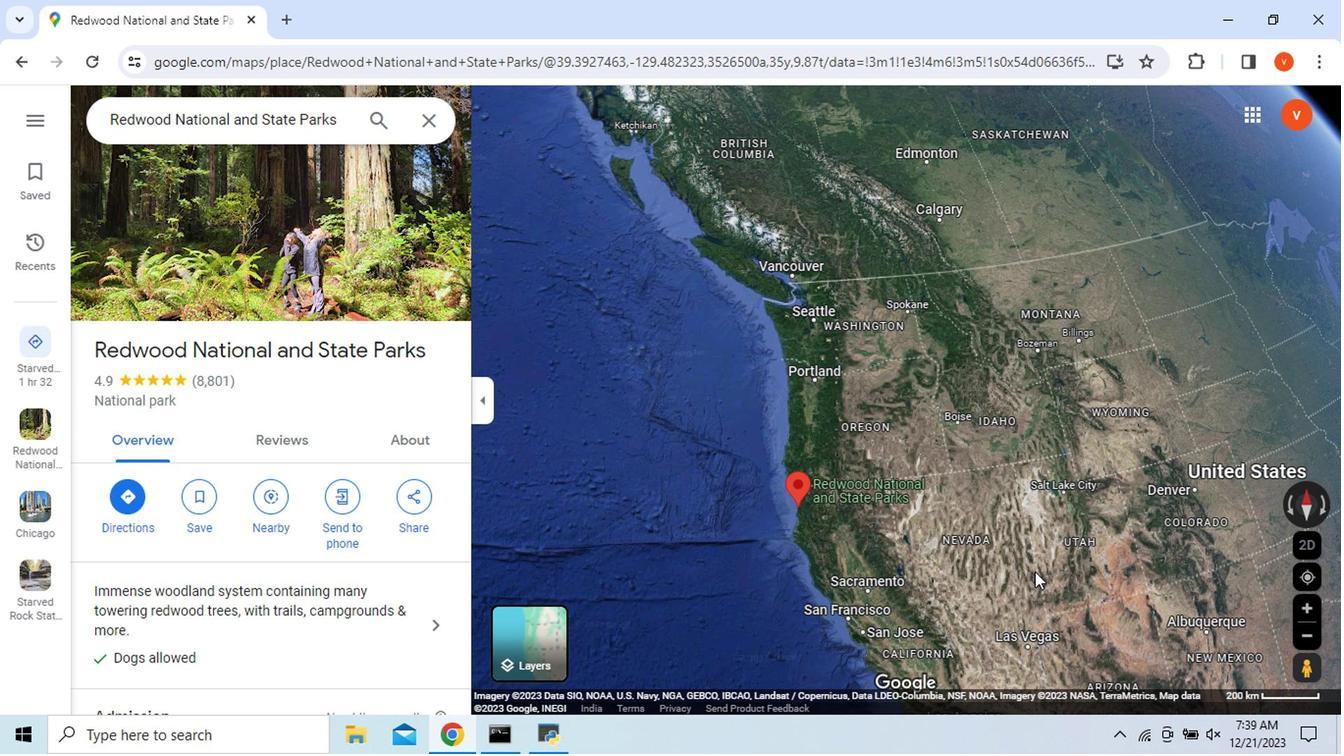 
Action: Mouse scrolled (1038, 573) with delta (0, 0)
Screenshot: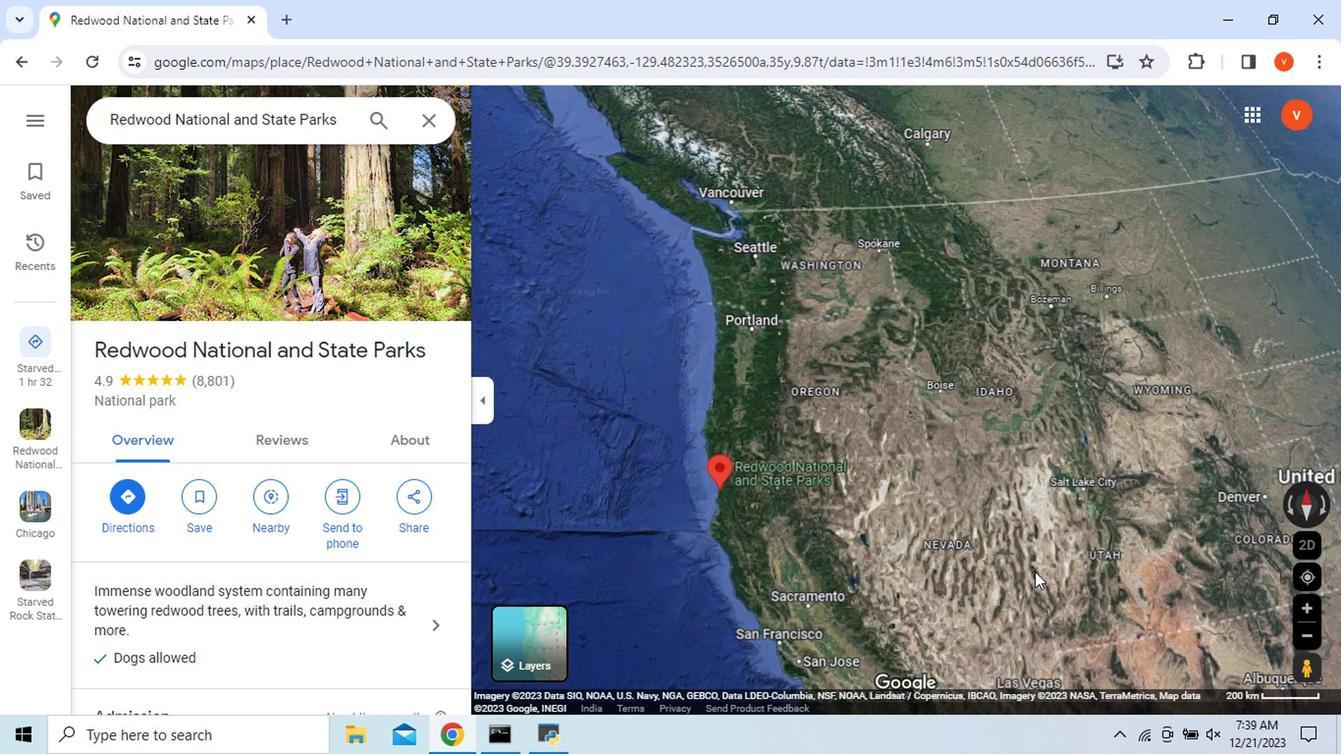 
Action: Mouse scrolled (1038, 573) with delta (0, 0)
Screenshot: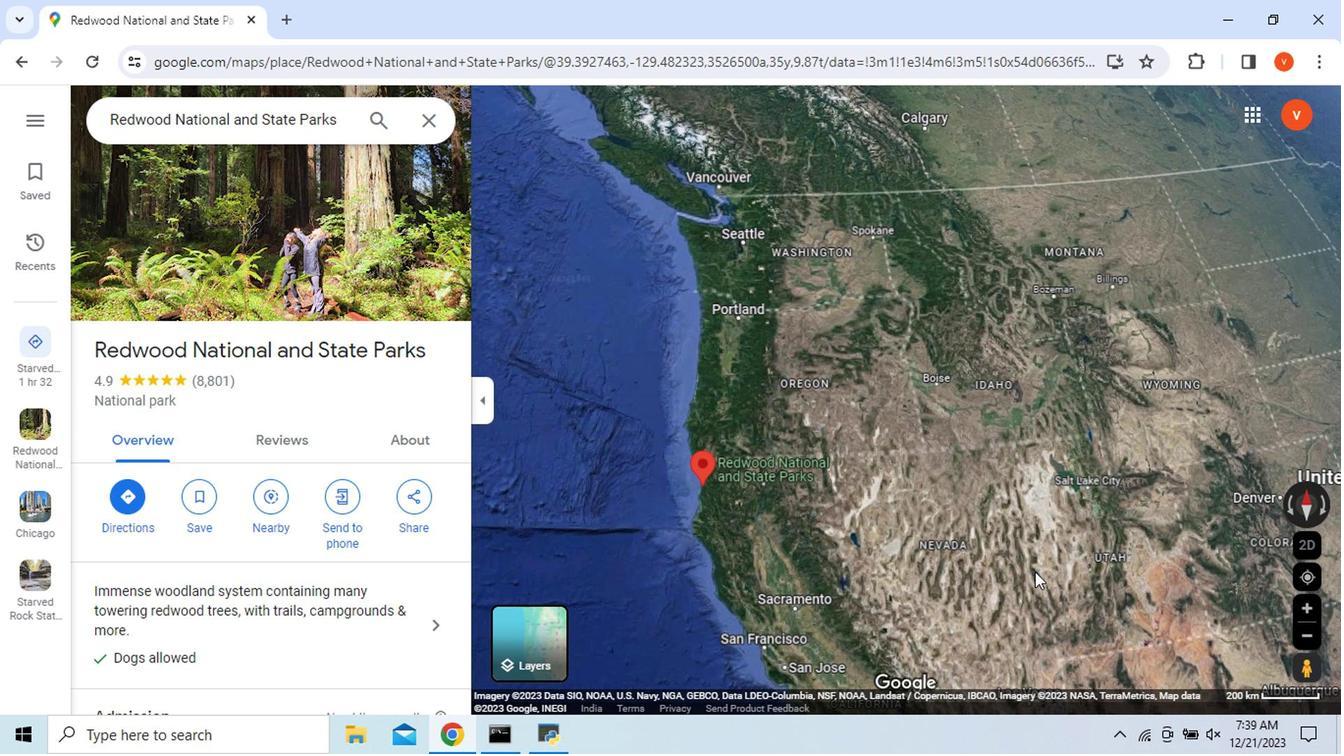 
Action: Mouse moved to (1000, 571)
Screenshot: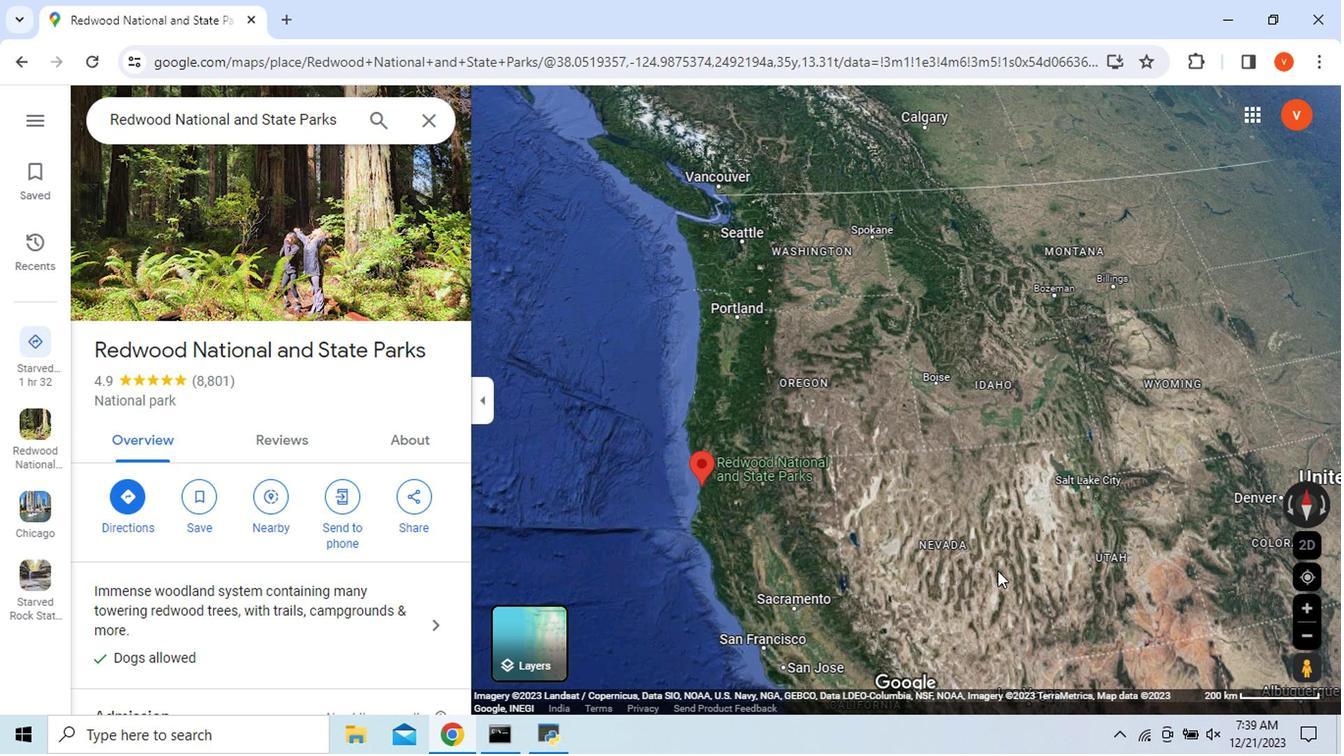 
Action: Mouse scrolled (1000, 572) with delta (0, 1)
Screenshot: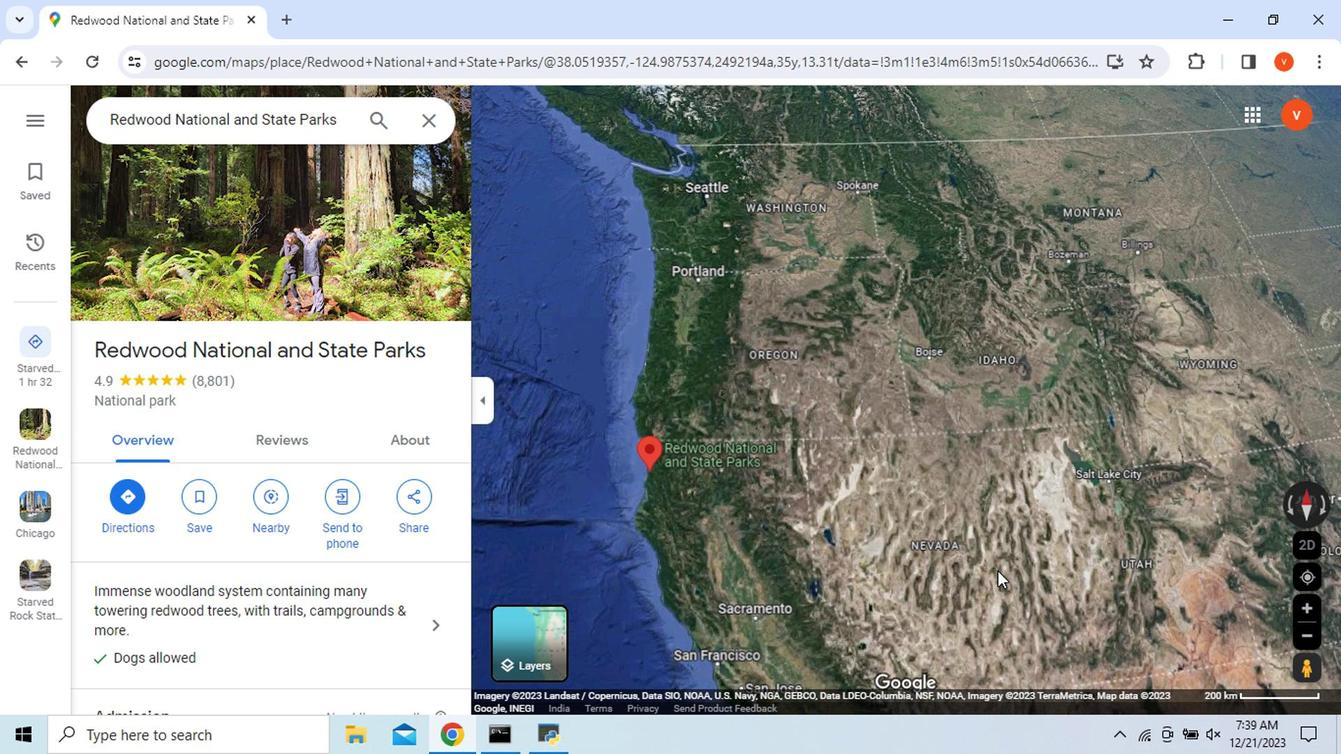 
Action: Mouse scrolled (1000, 570) with delta (0, 0)
Screenshot: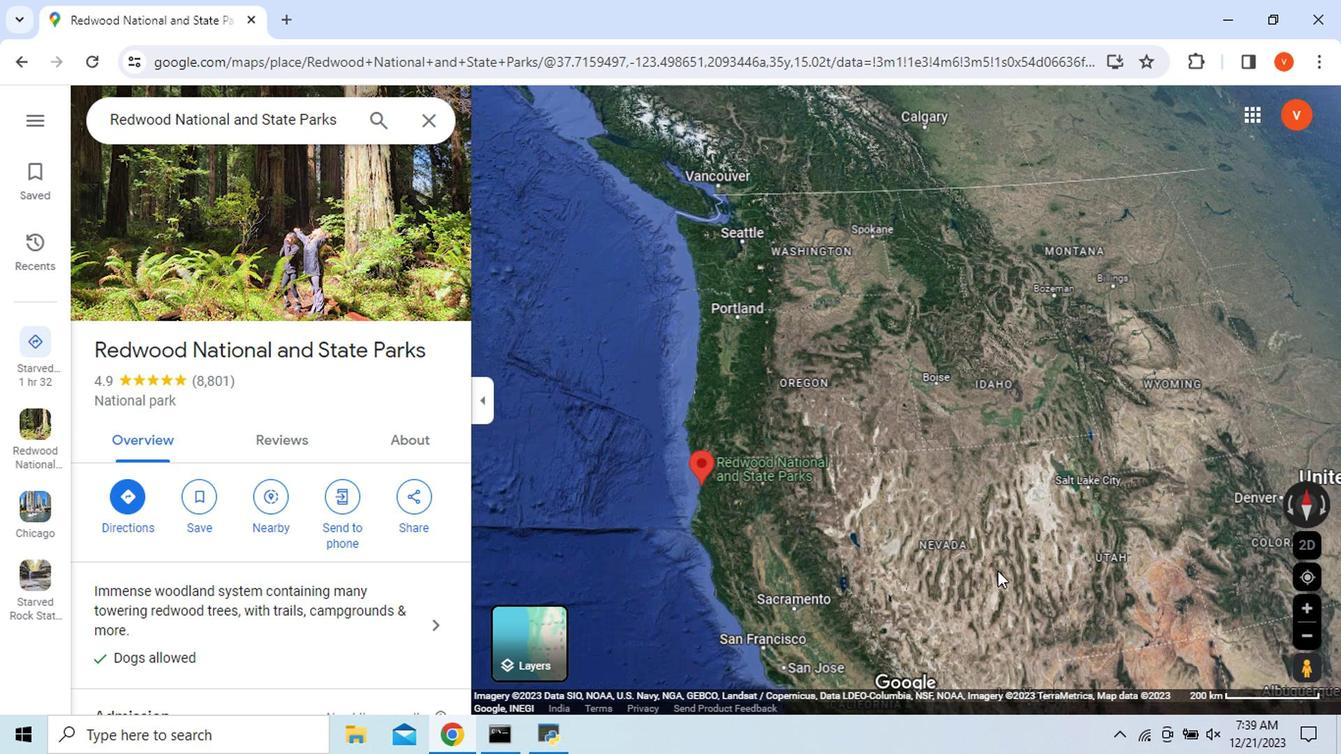 
Action: Mouse scrolled (1000, 570) with delta (0, 0)
Screenshot: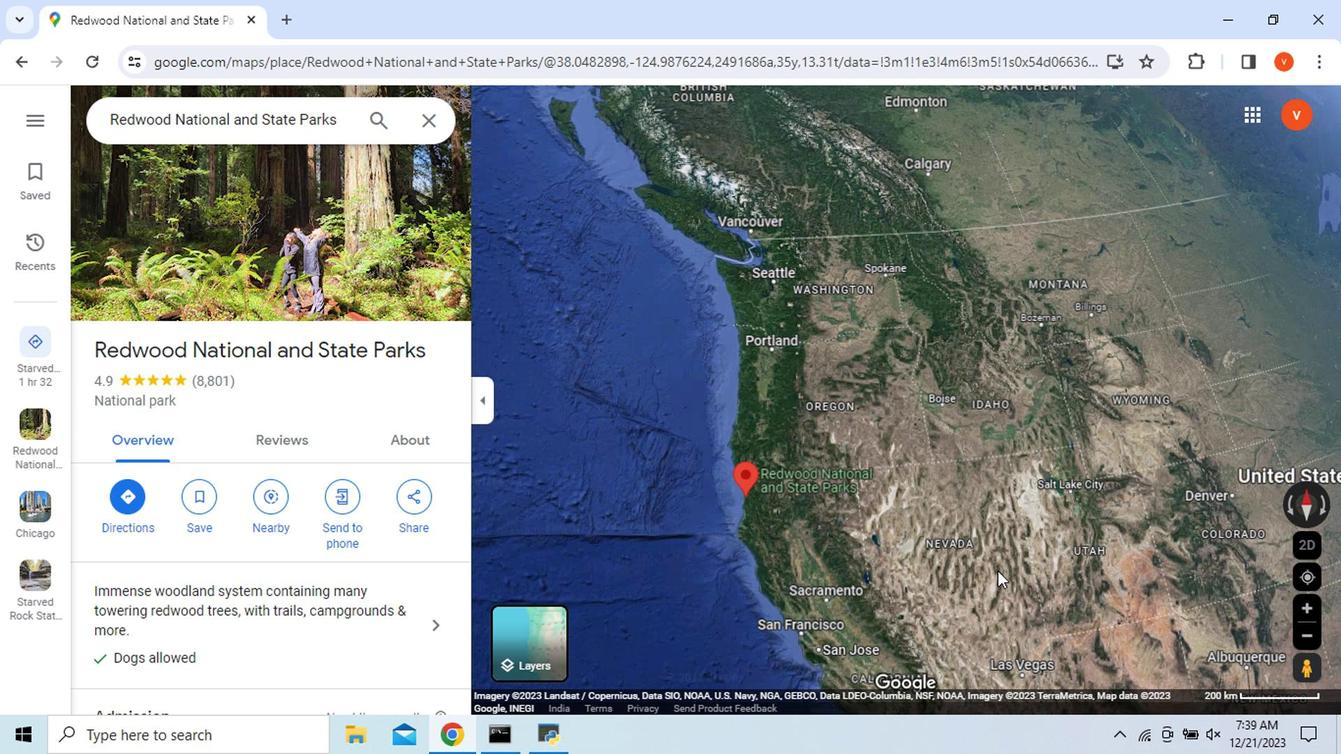
Action: Mouse scrolled (1000, 570) with delta (0, 0)
Screenshot: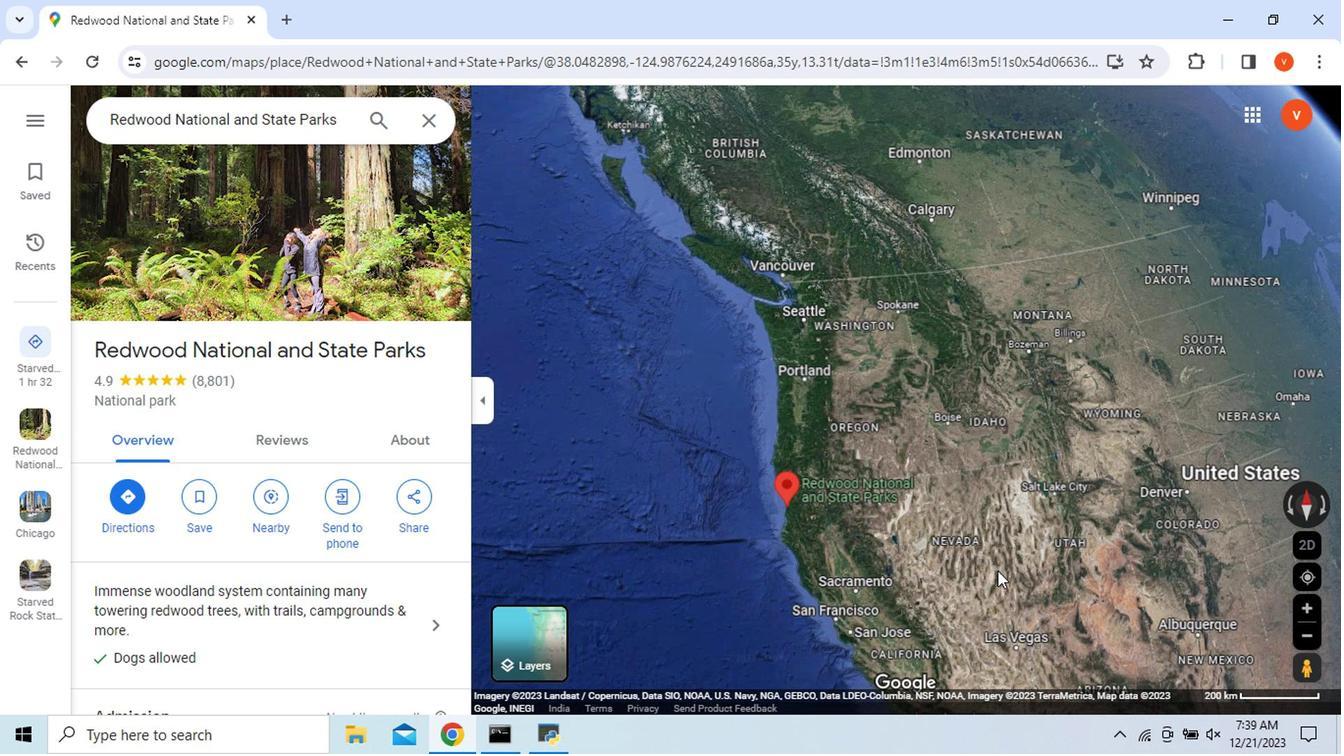 
Action: Mouse scrolled (1000, 570) with delta (0, 0)
Screenshot: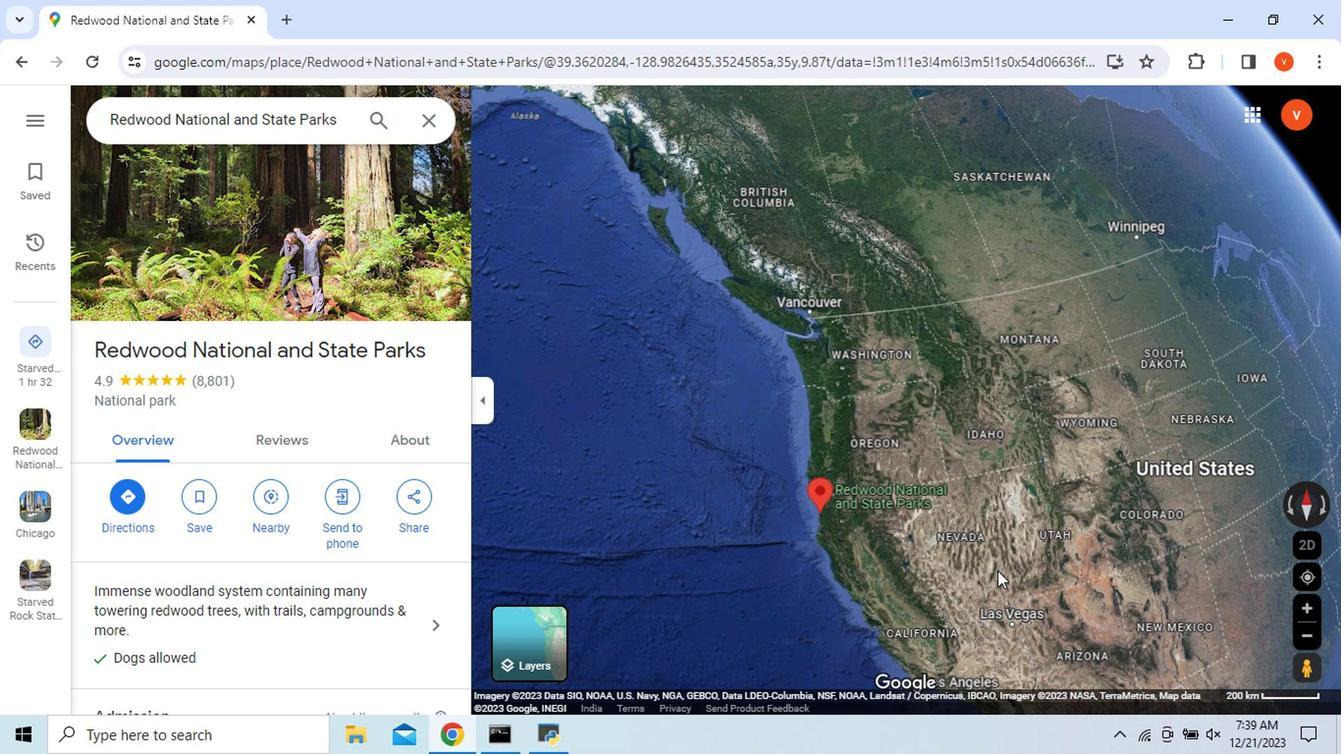 
Action: Mouse moved to (1174, 503)
Screenshot: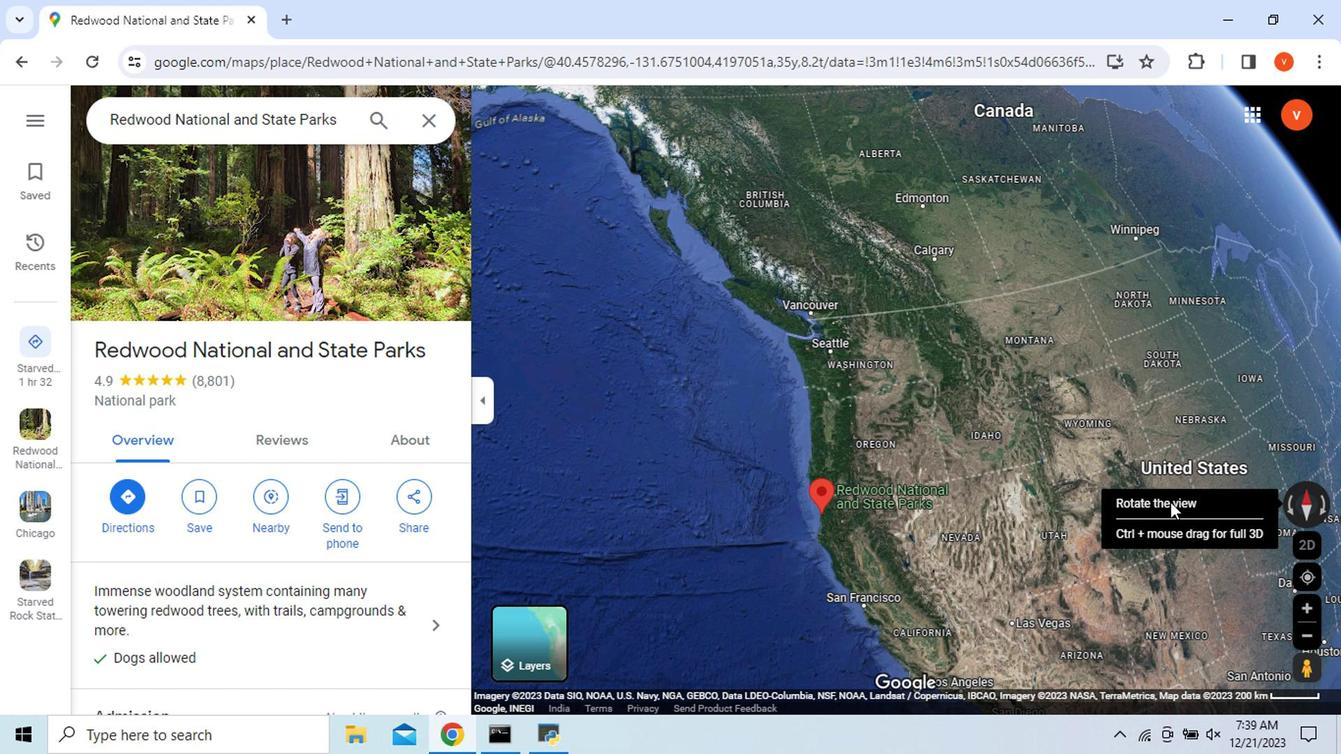
Action: Mouse pressed left at (1174, 503)
Screenshot: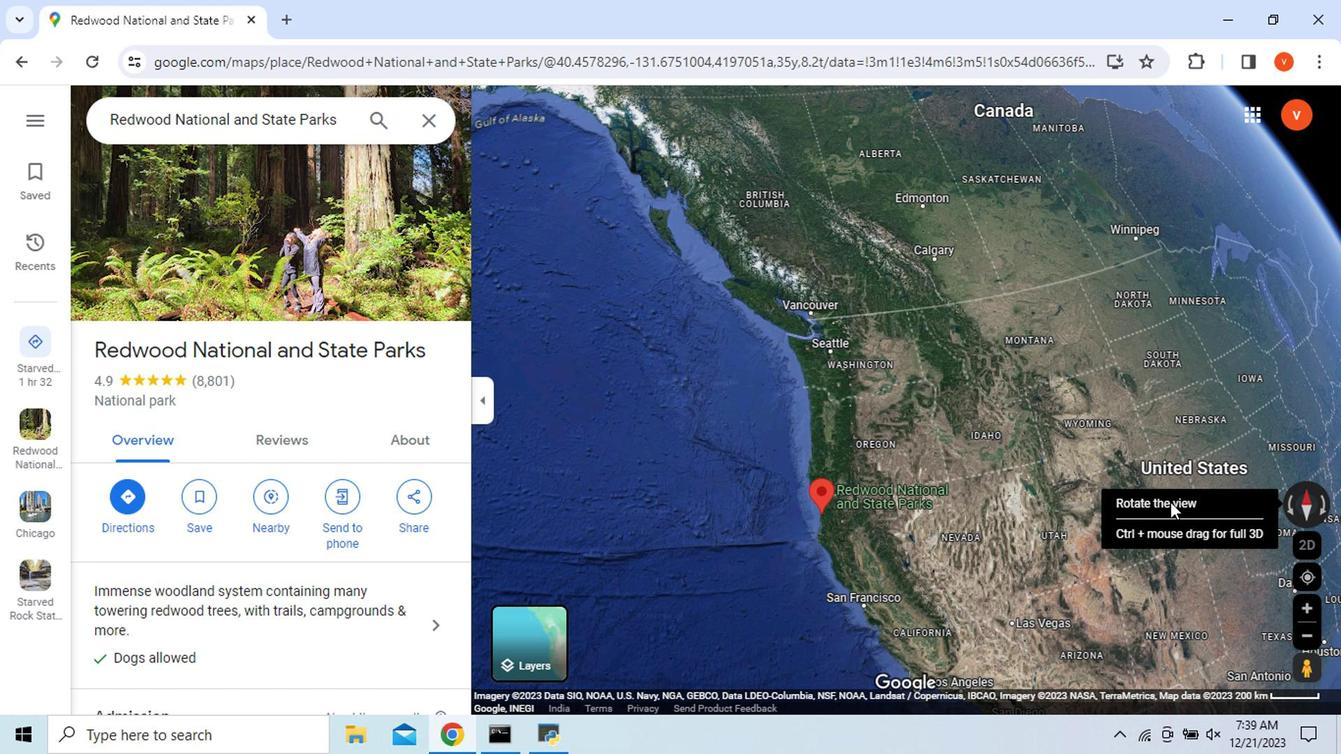 
Action: Mouse moved to (1169, 505)
Screenshot: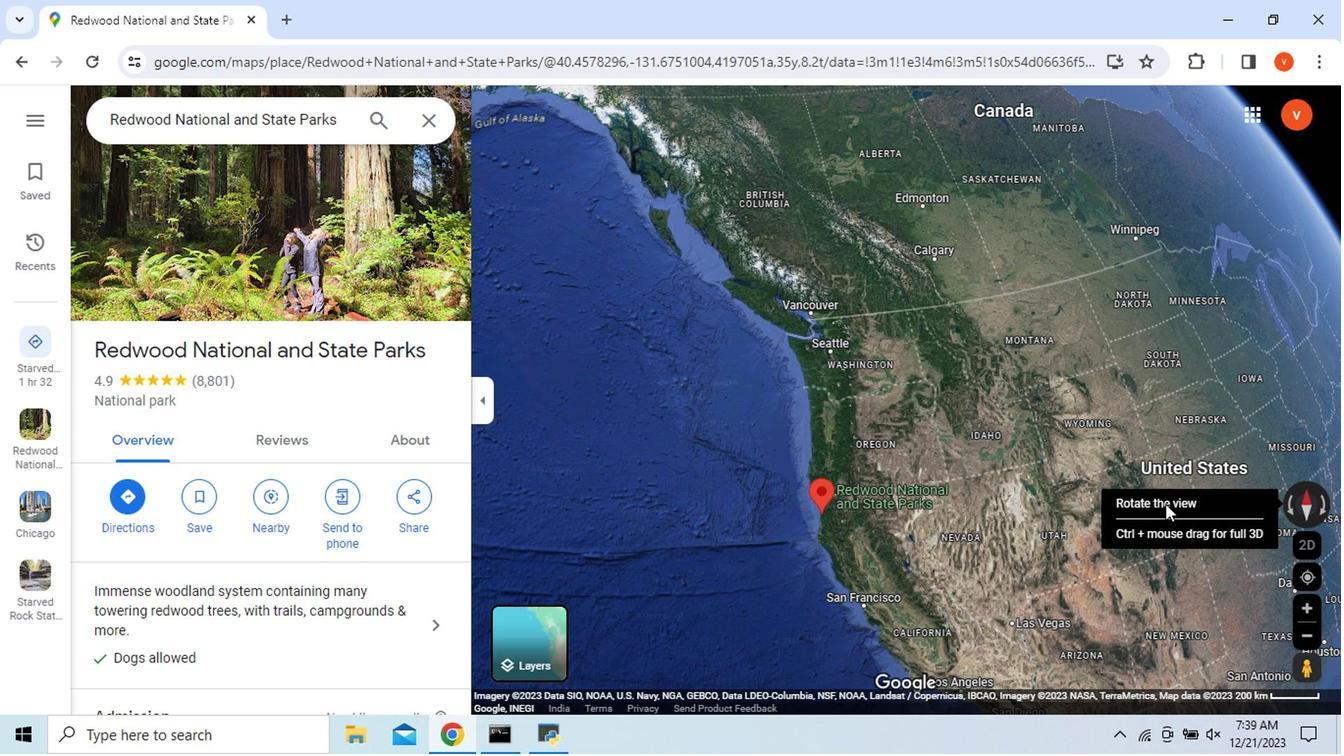 
Action: Mouse pressed left at (1169, 505)
Screenshot: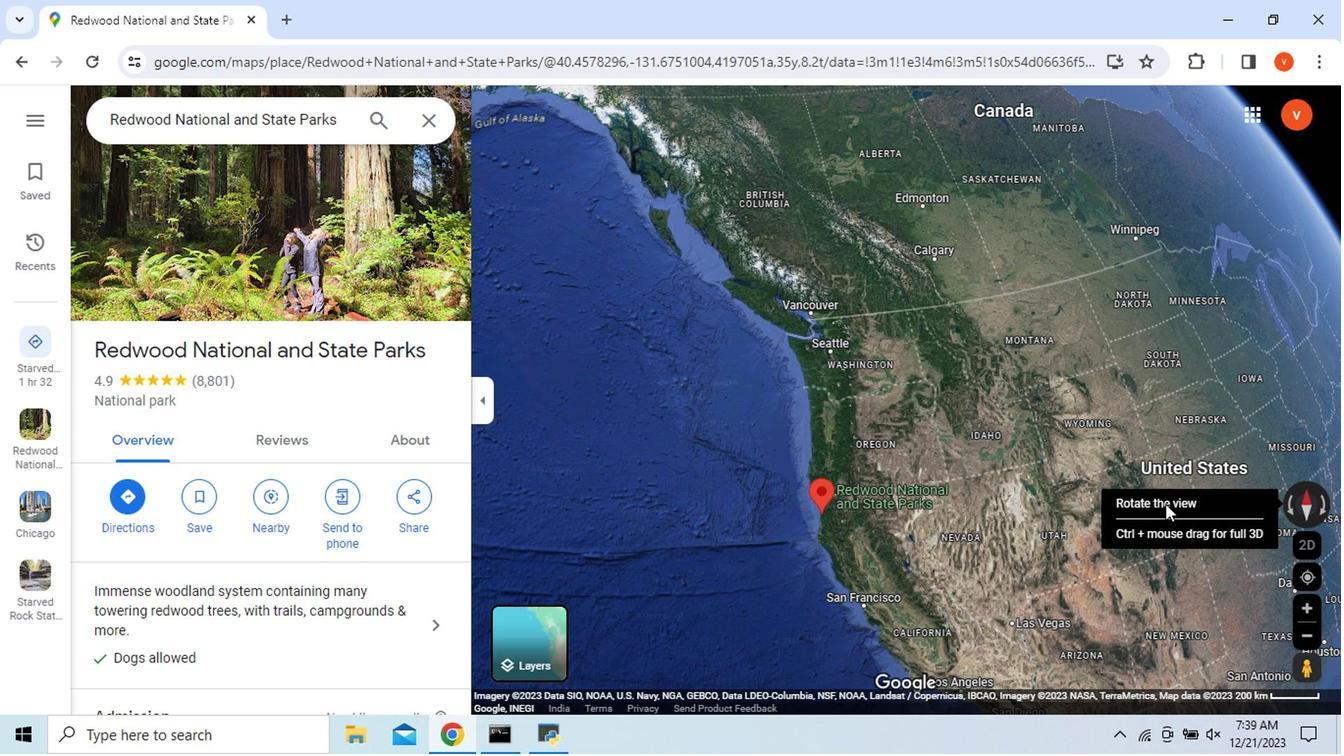 
Action: Mouse moved to (1035, 524)
Screenshot: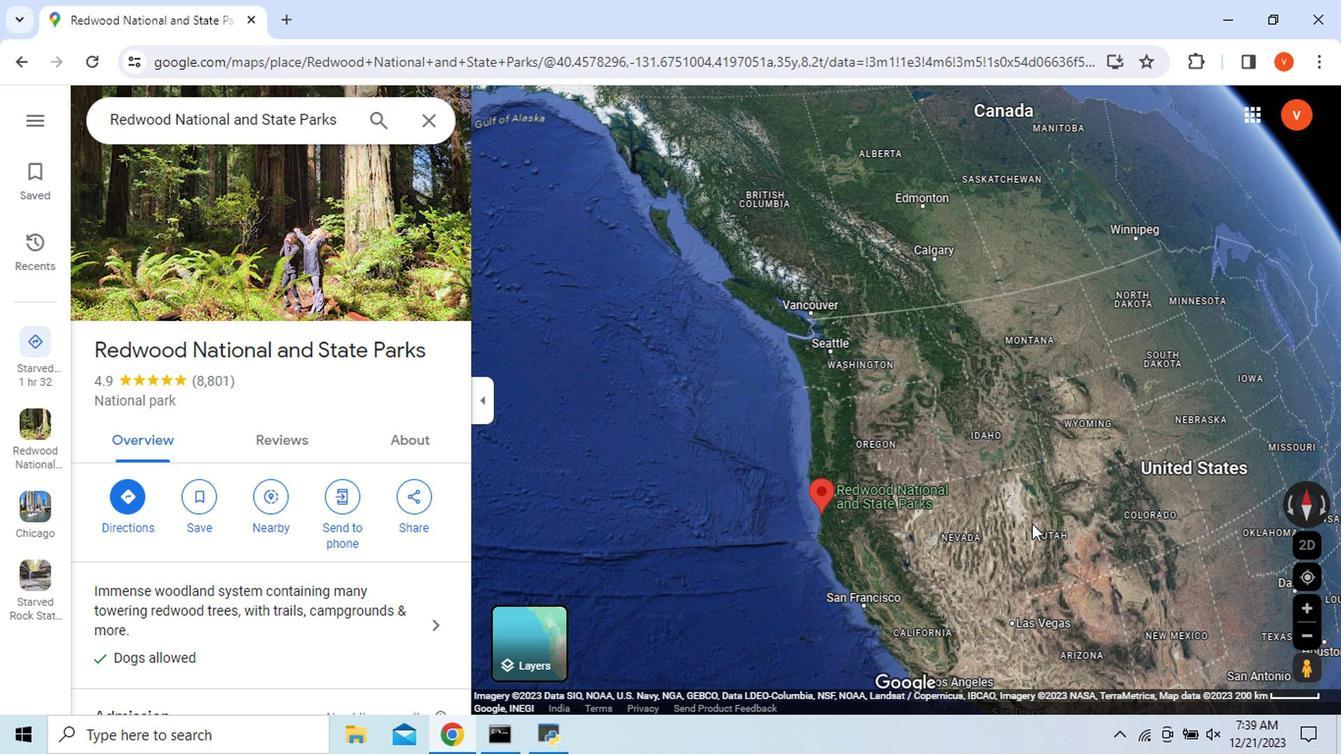 
Action: Mouse scrolled (1035, 523) with delta (0, 0)
Screenshot: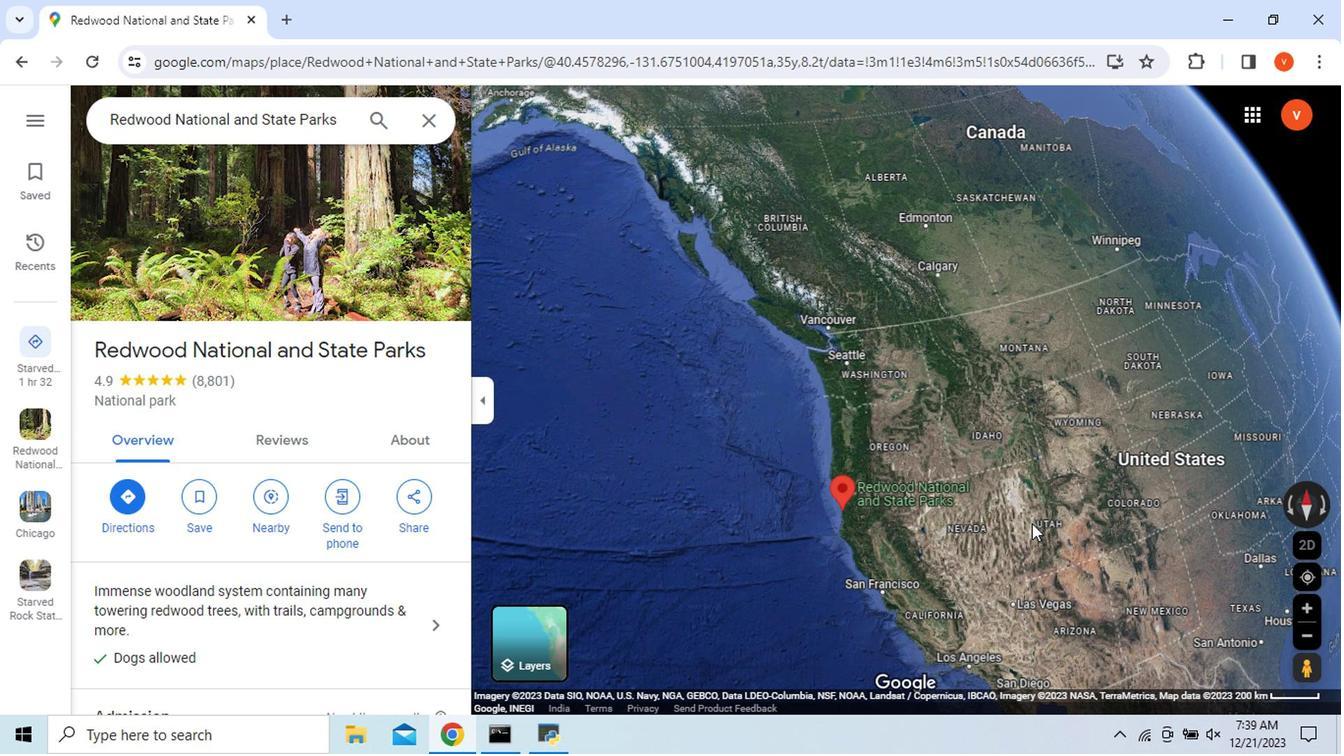 
Action: Mouse scrolled (1035, 523) with delta (0, 0)
Screenshot: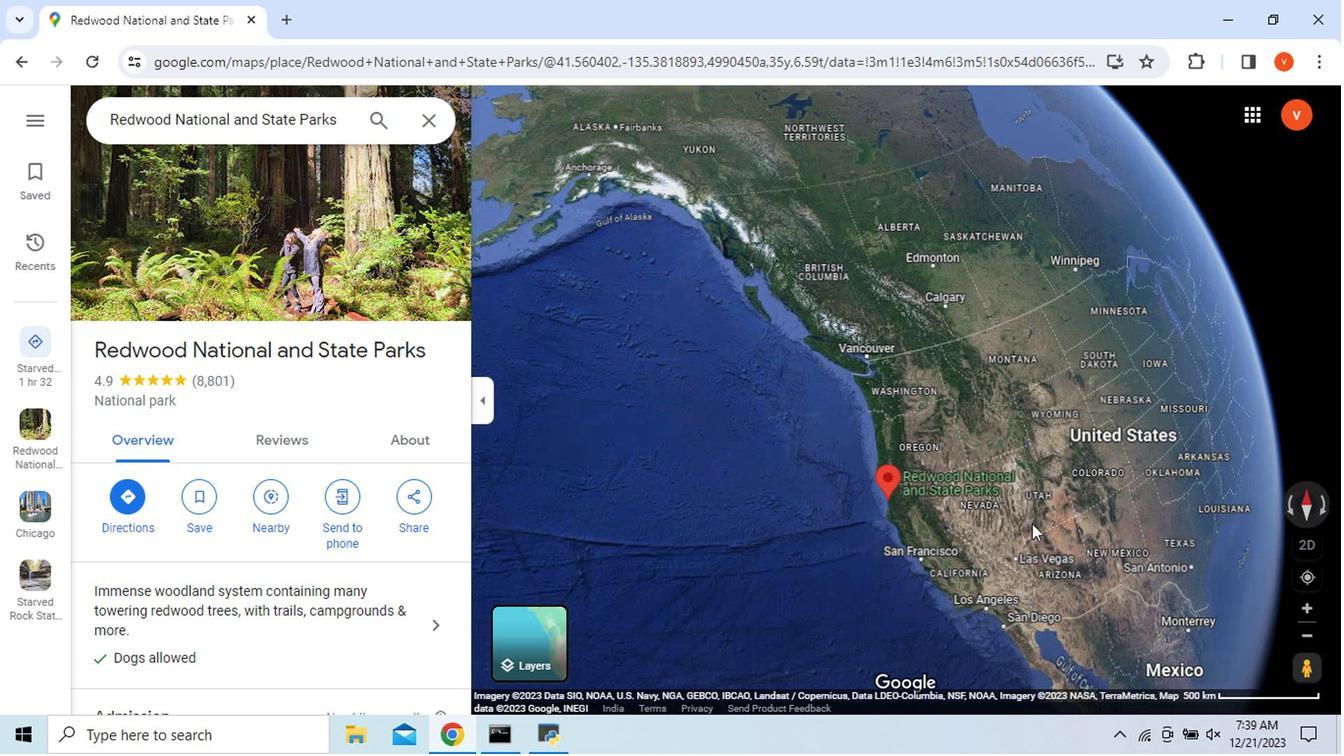 
Action: Mouse moved to (1019, 524)
Screenshot: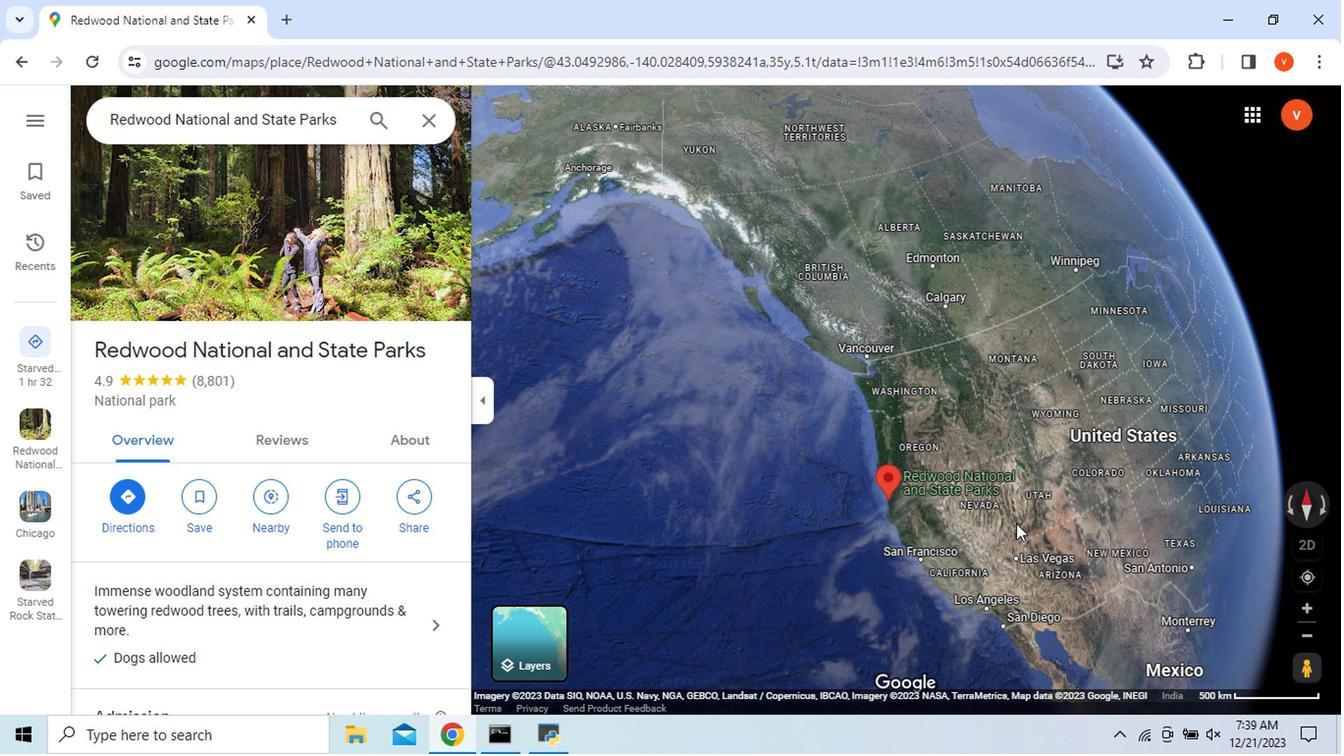 
Action: Mouse scrolled (1019, 523) with delta (0, 0)
Screenshot: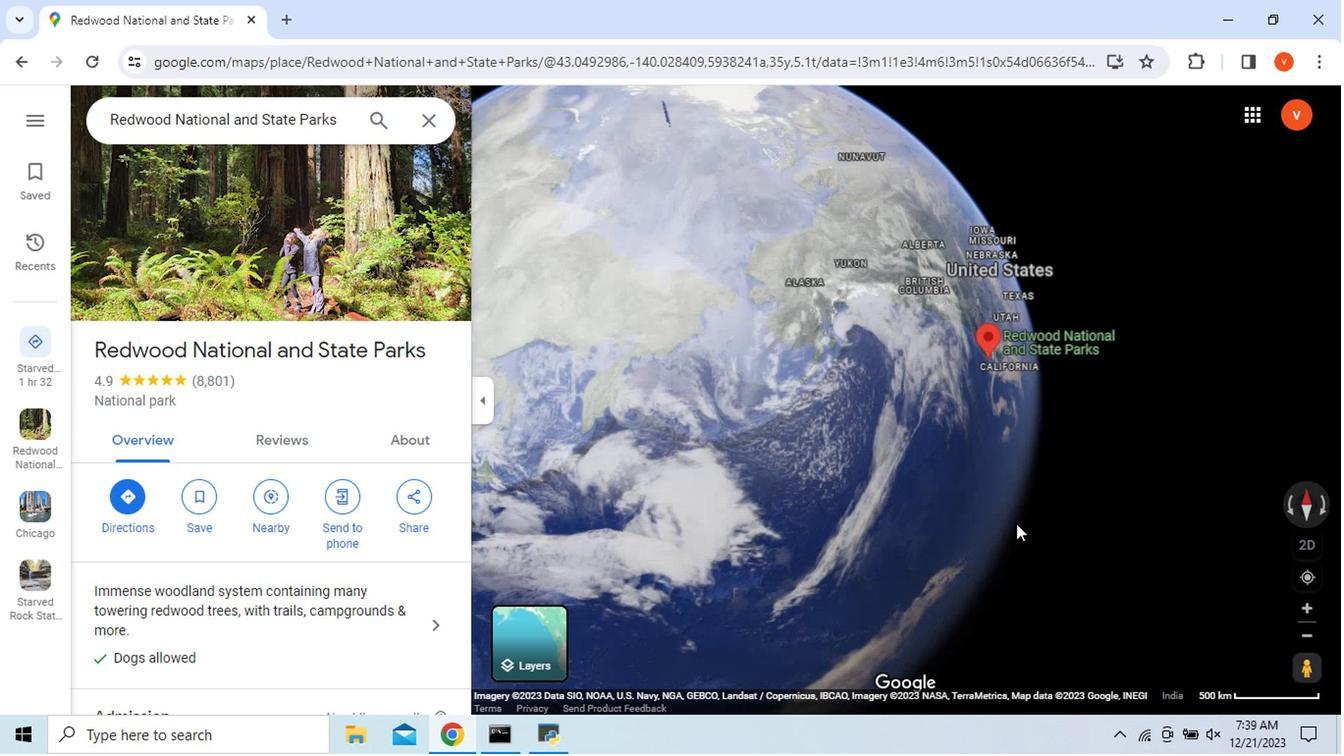 
Action: Mouse scrolled (1019, 523) with delta (0, 0)
Screenshot: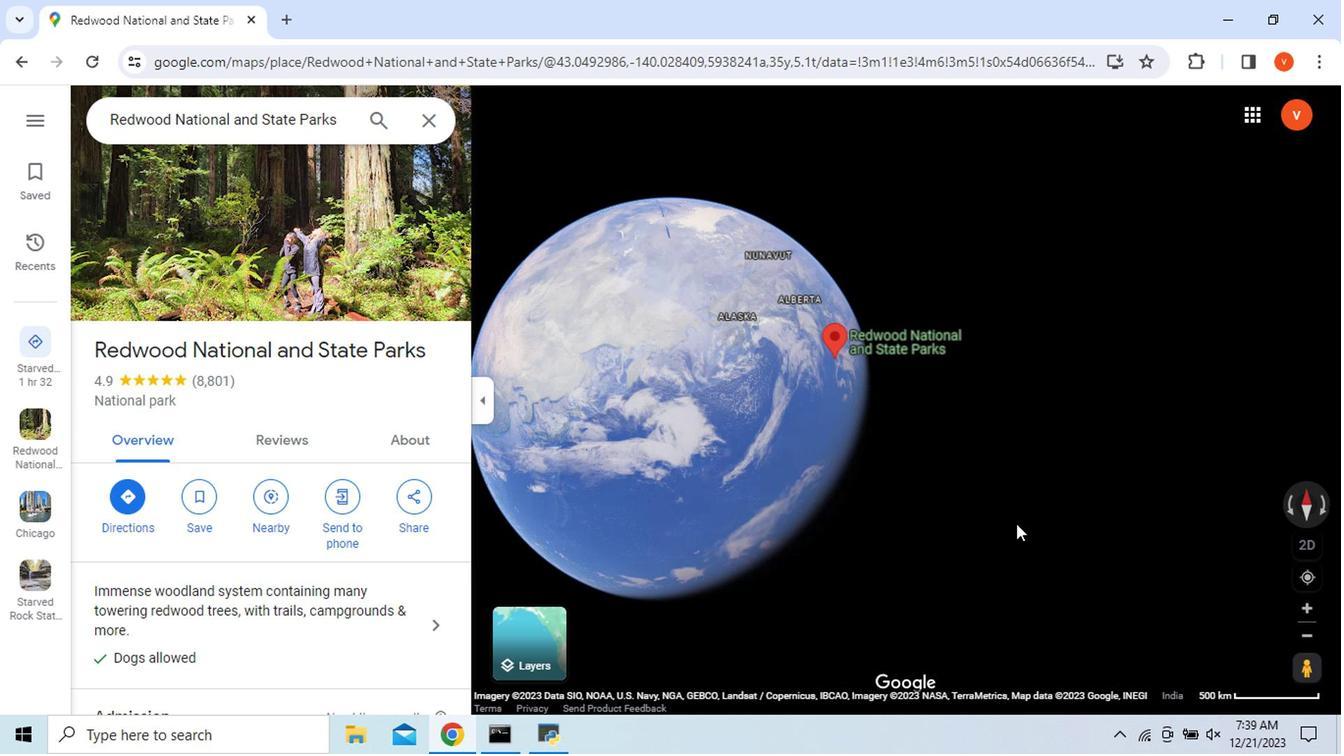 
Action: Mouse scrolled (1019, 526) with delta (0, 1)
Screenshot: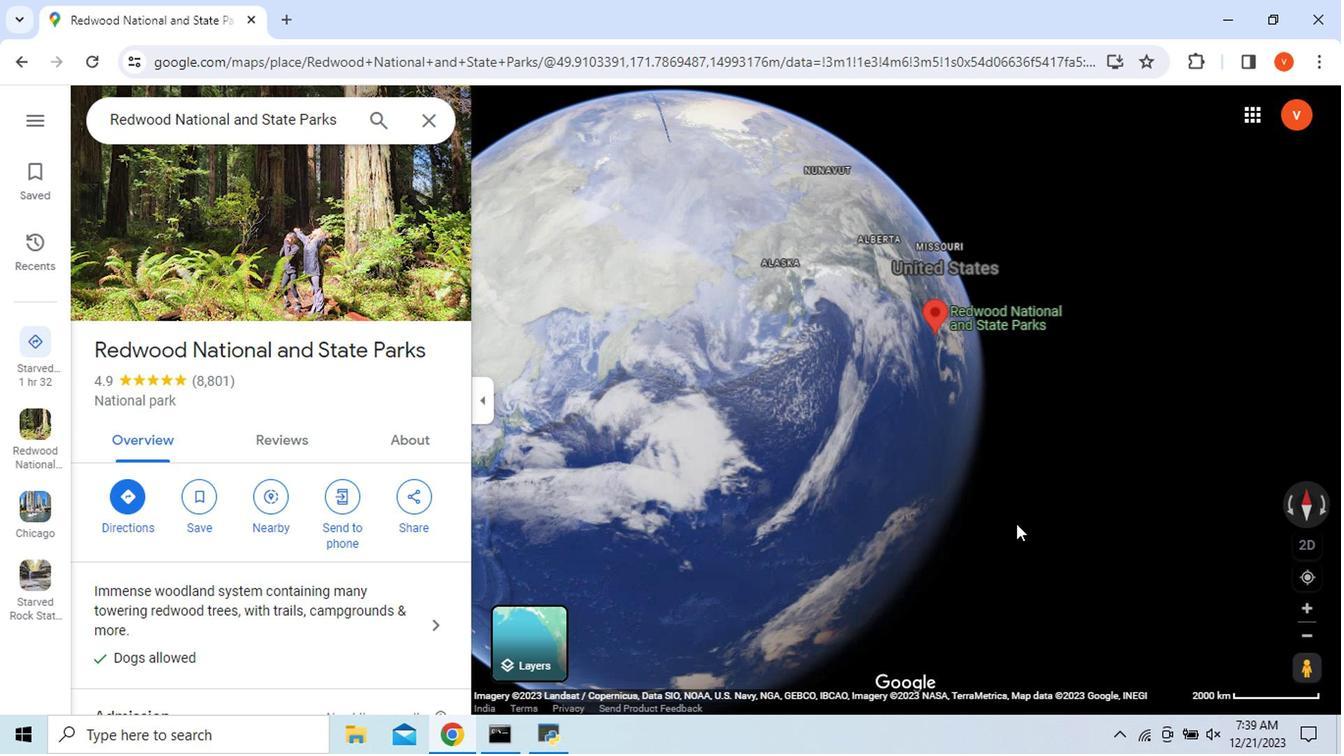 
Action: Mouse scrolled (1019, 526) with delta (0, 1)
Screenshot: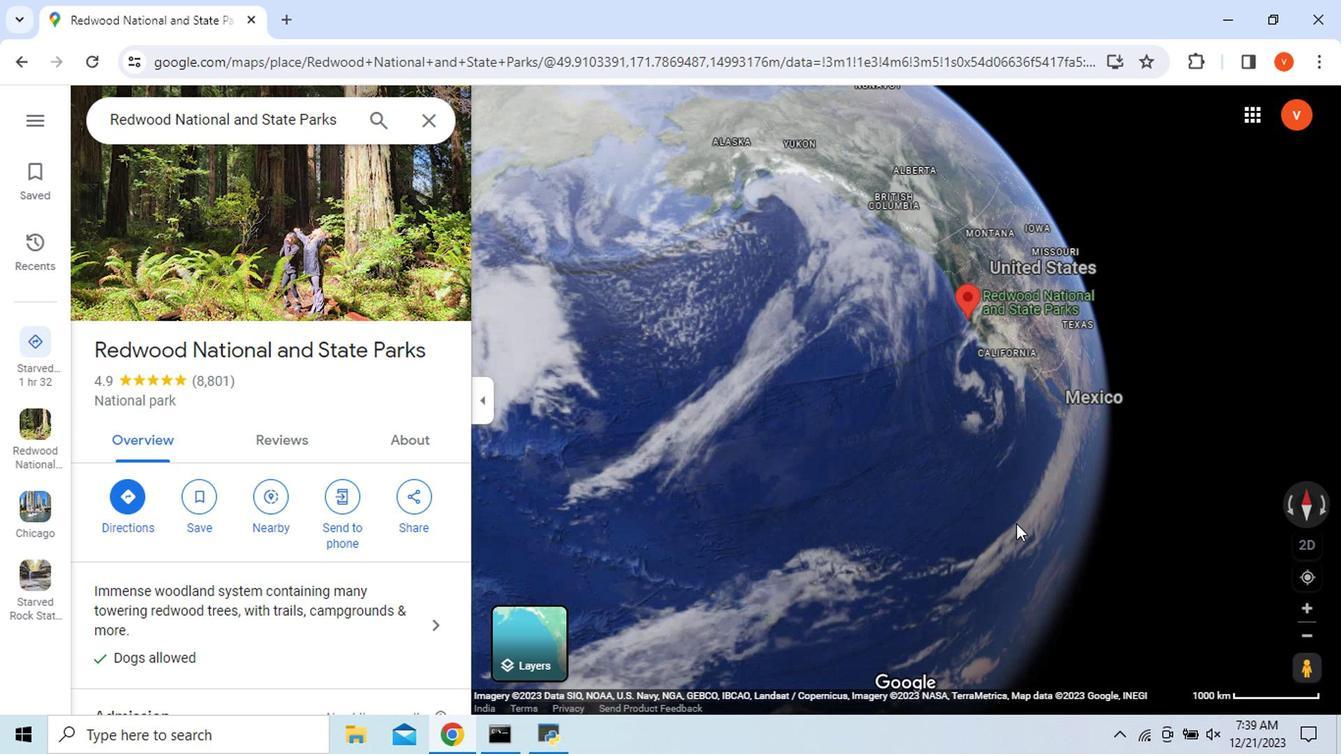 
Action: Mouse scrolled (1019, 526) with delta (0, 1)
Screenshot: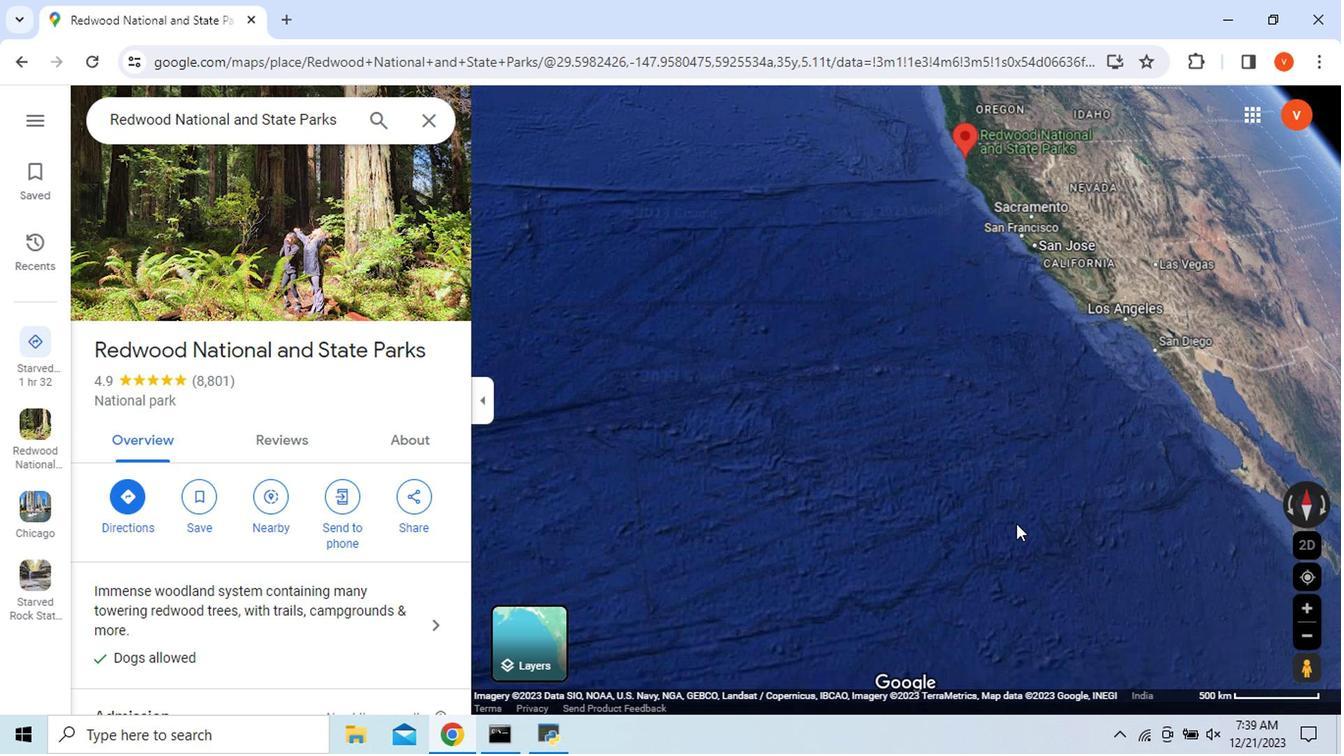 
Action: Mouse scrolled (1019, 523) with delta (0, 0)
Screenshot: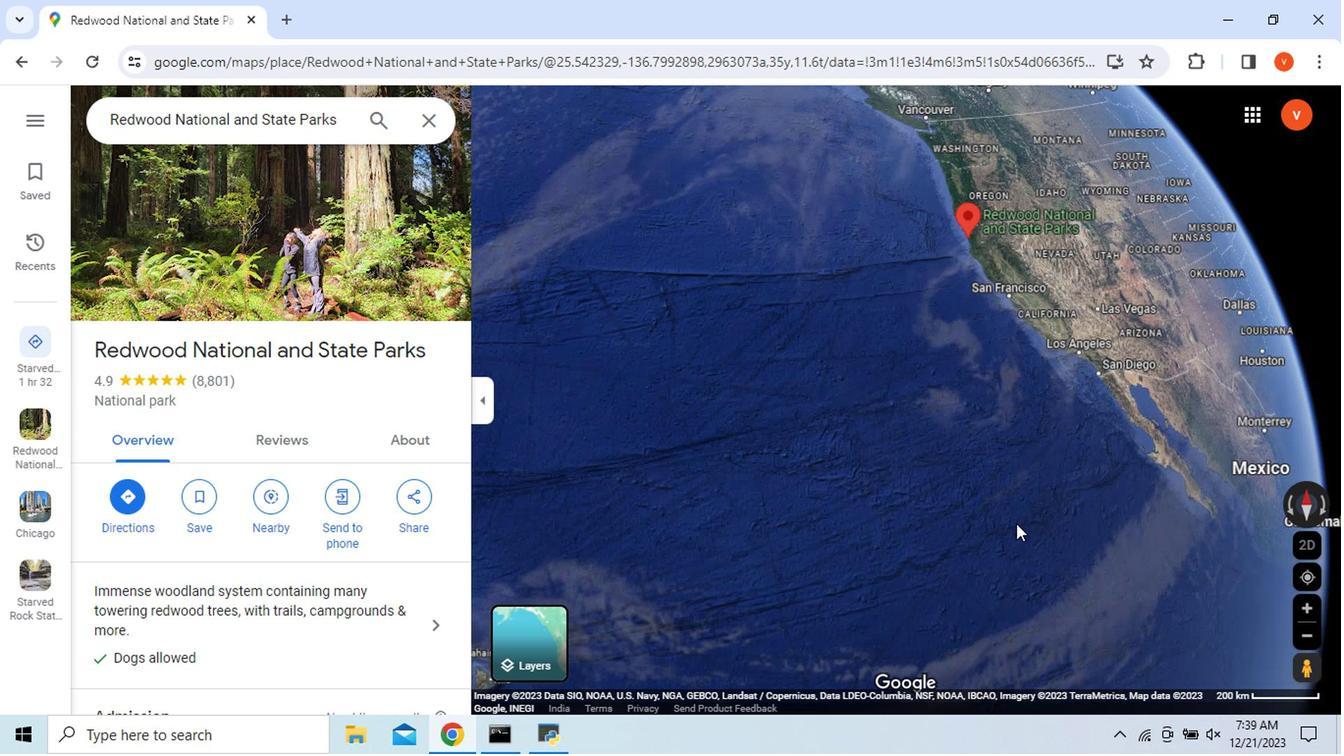 
Action: Mouse scrolled (1019, 526) with delta (0, 1)
Screenshot: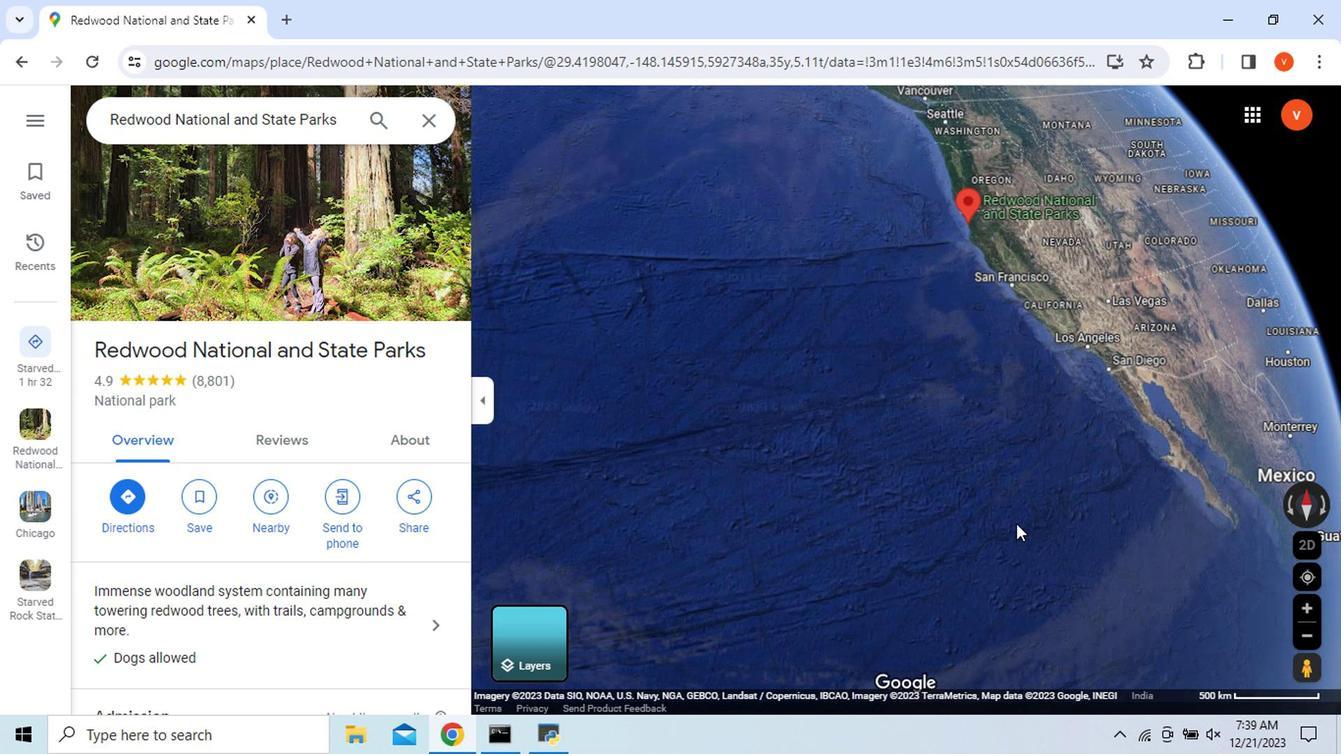 
Action: Mouse scrolled (1019, 523) with delta (0, 0)
Screenshot: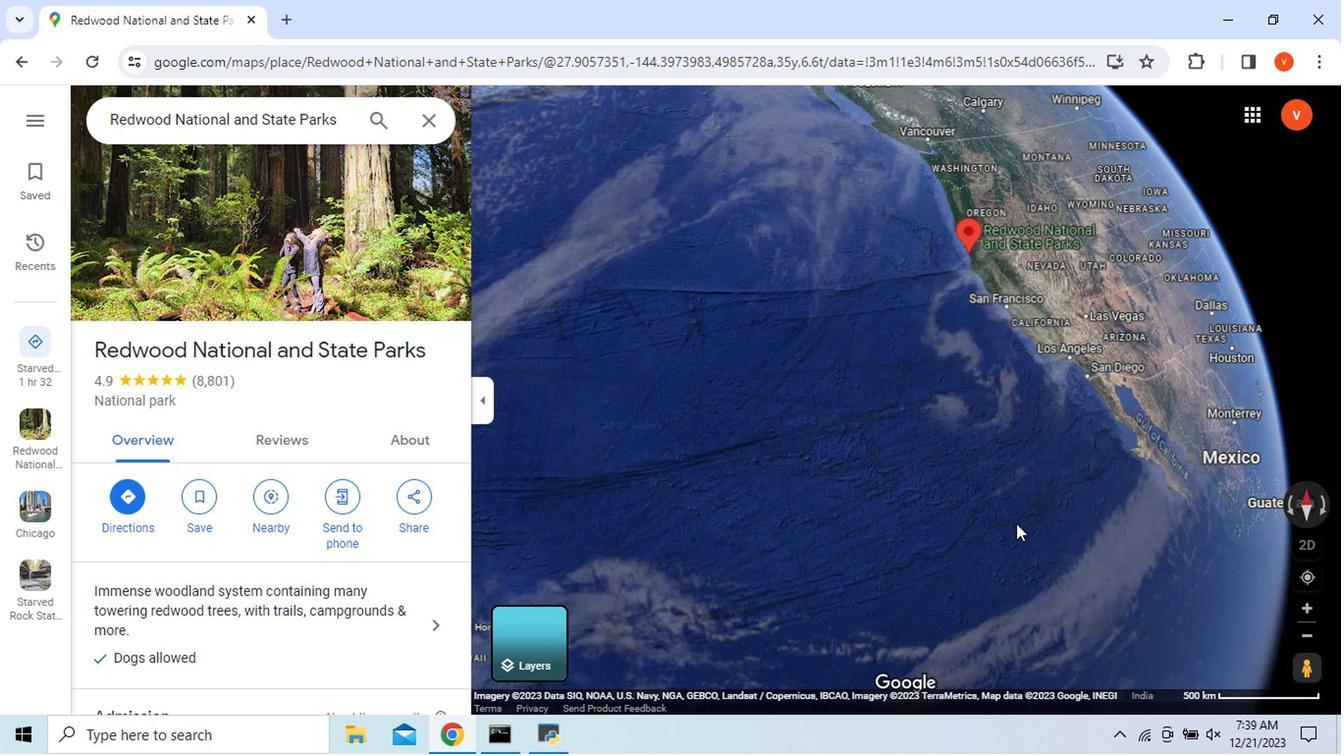 
Action: Mouse scrolled (1019, 523) with delta (0, 0)
Screenshot: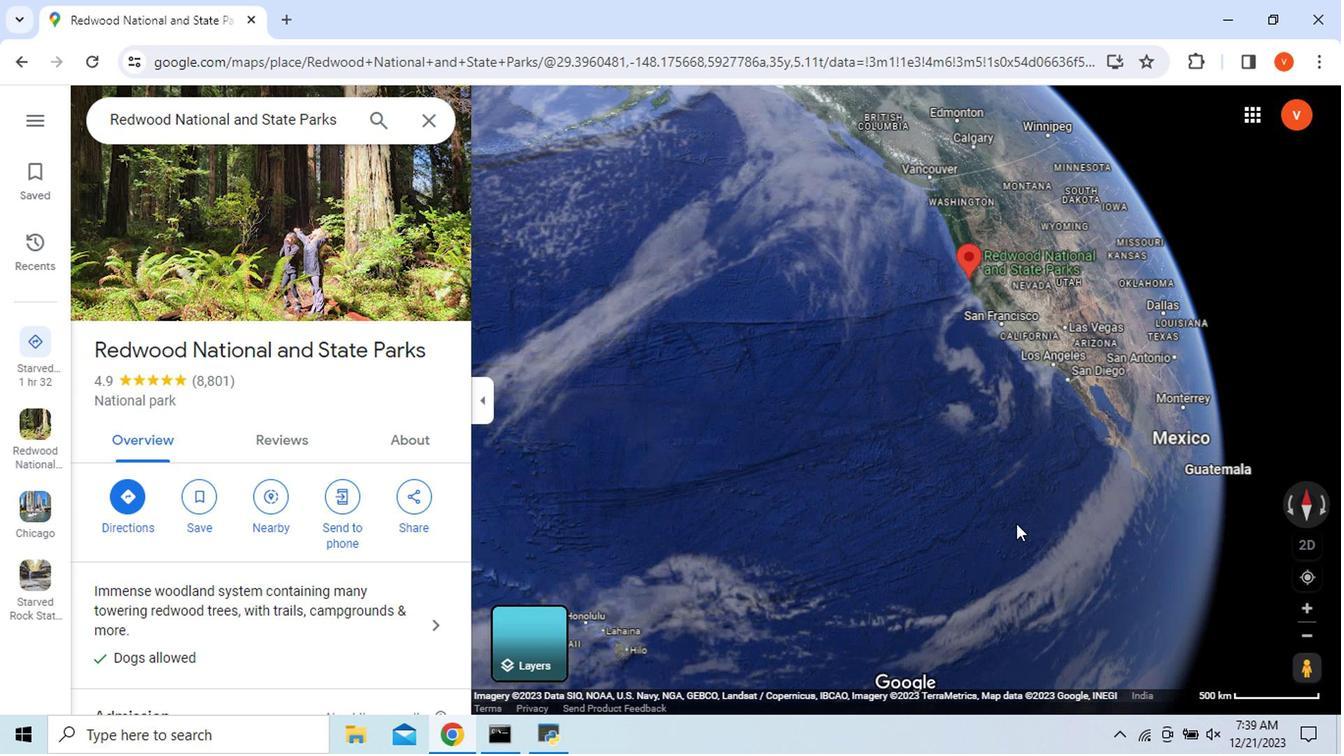 
Action: Mouse scrolled (1019, 523) with delta (0, 0)
Screenshot: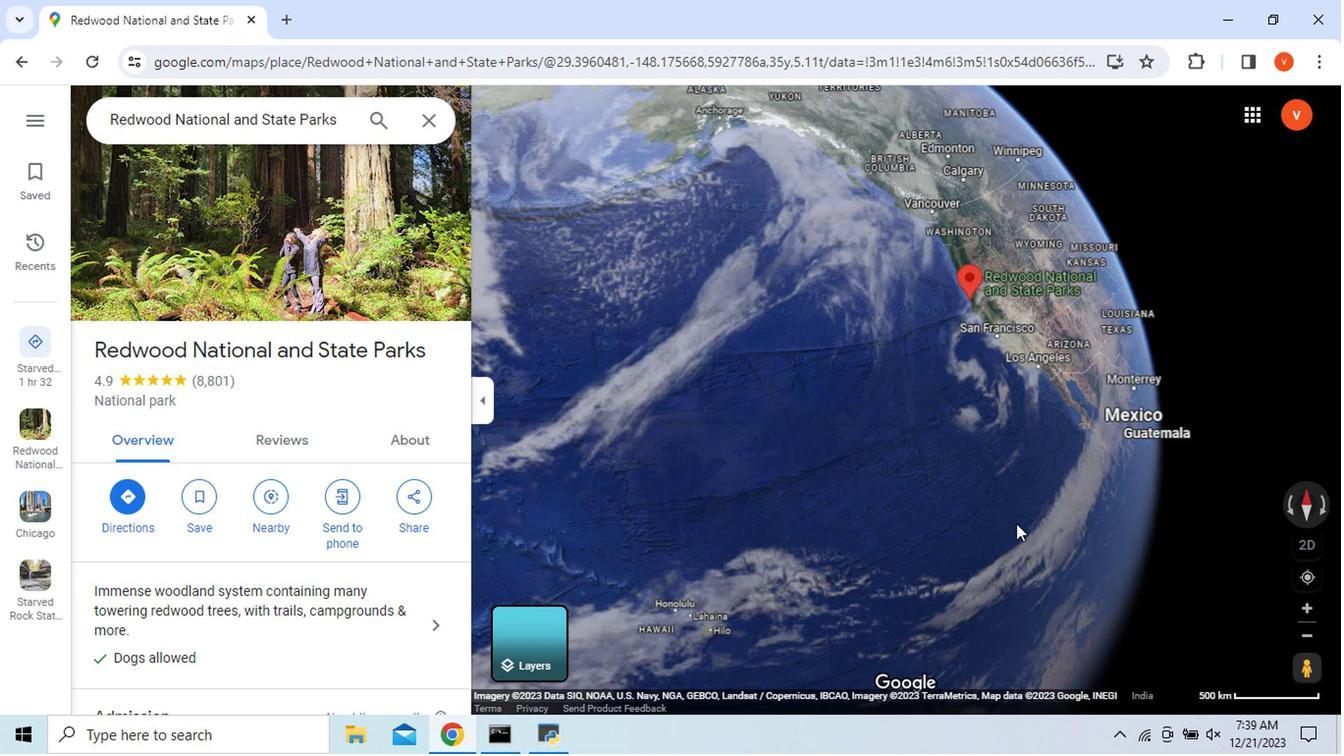 
Action: Mouse scrolled (1019, 523) with delta (0, 0)
Screenshot: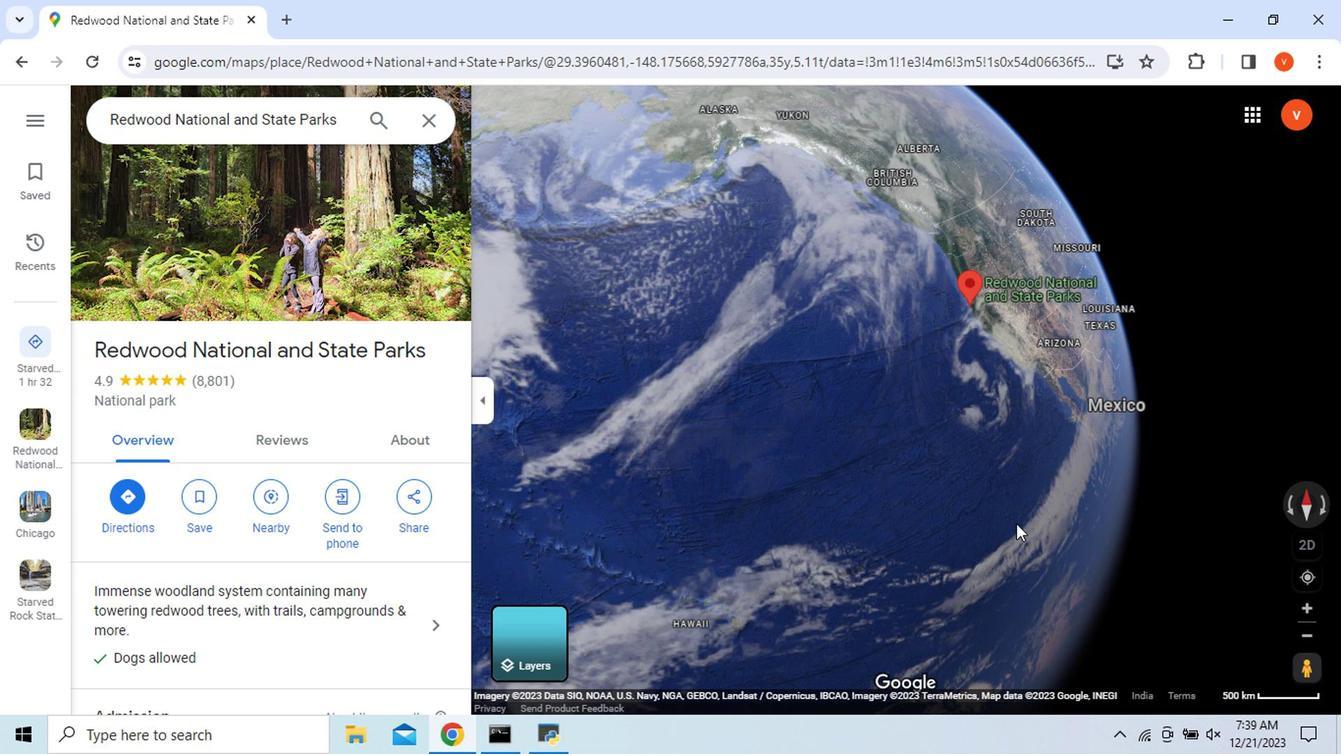 
Action: Mouse scrolled (1019, 526) with delta (0, 1)
Screenshot: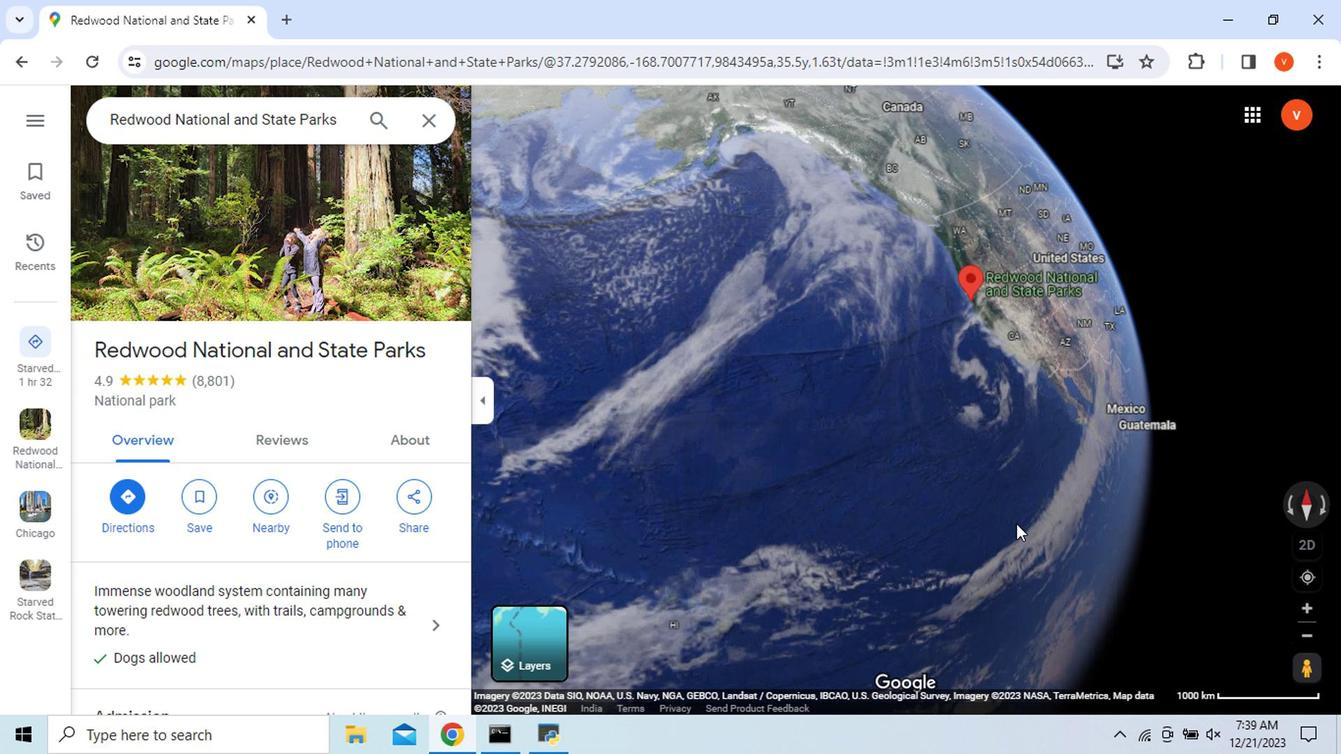 
Action: Mouse scrolled (1019, 526) with delta (0, 1)
Screenshot: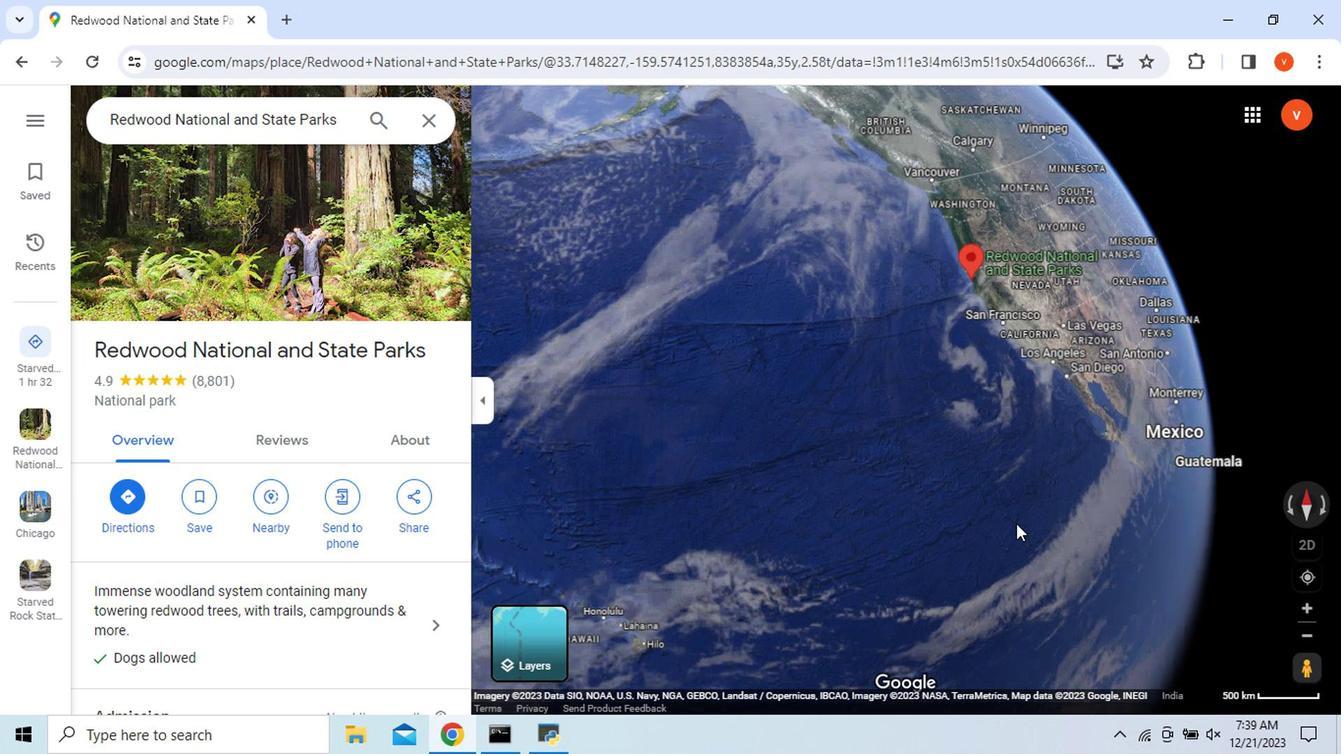 
Action: Mouse scrolled (1019, 526) with delta (0, 1)
Screenshot: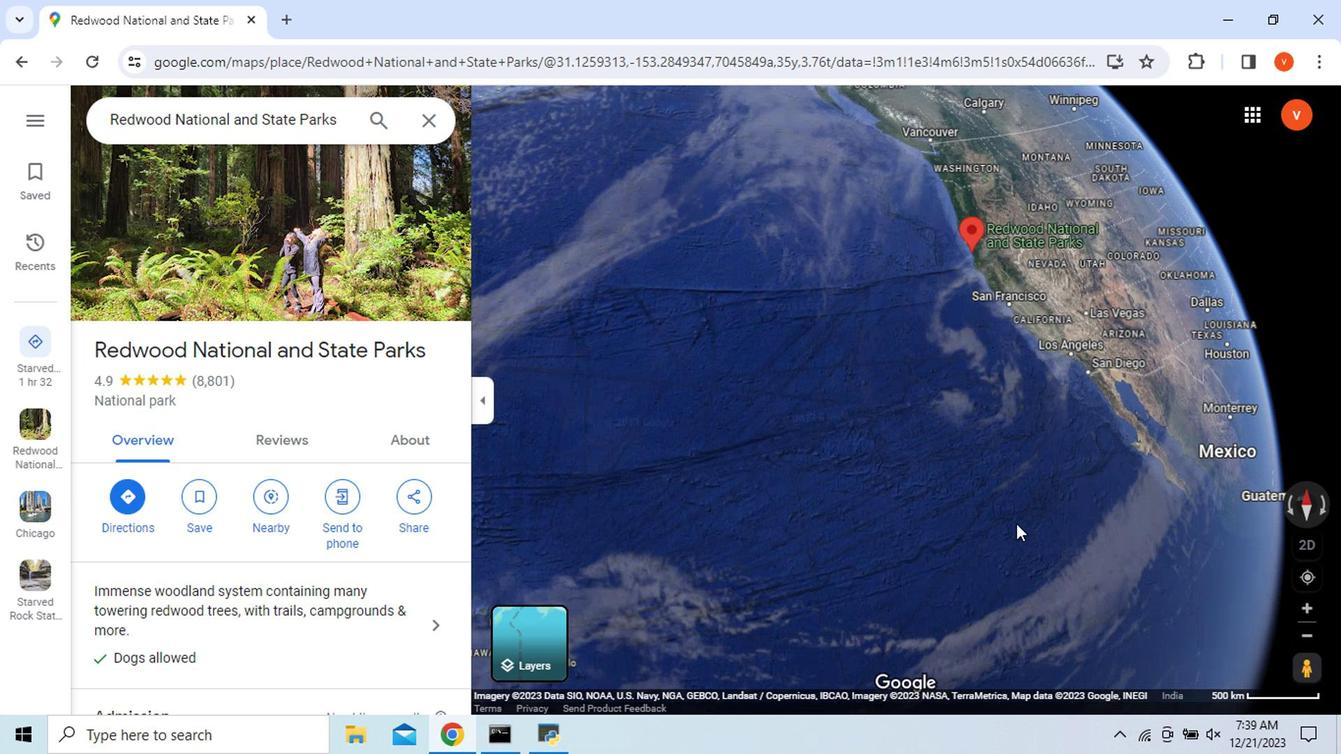 
Action: Mouse scrolled (1019, 526) with delta (0, 1)
Screenshot: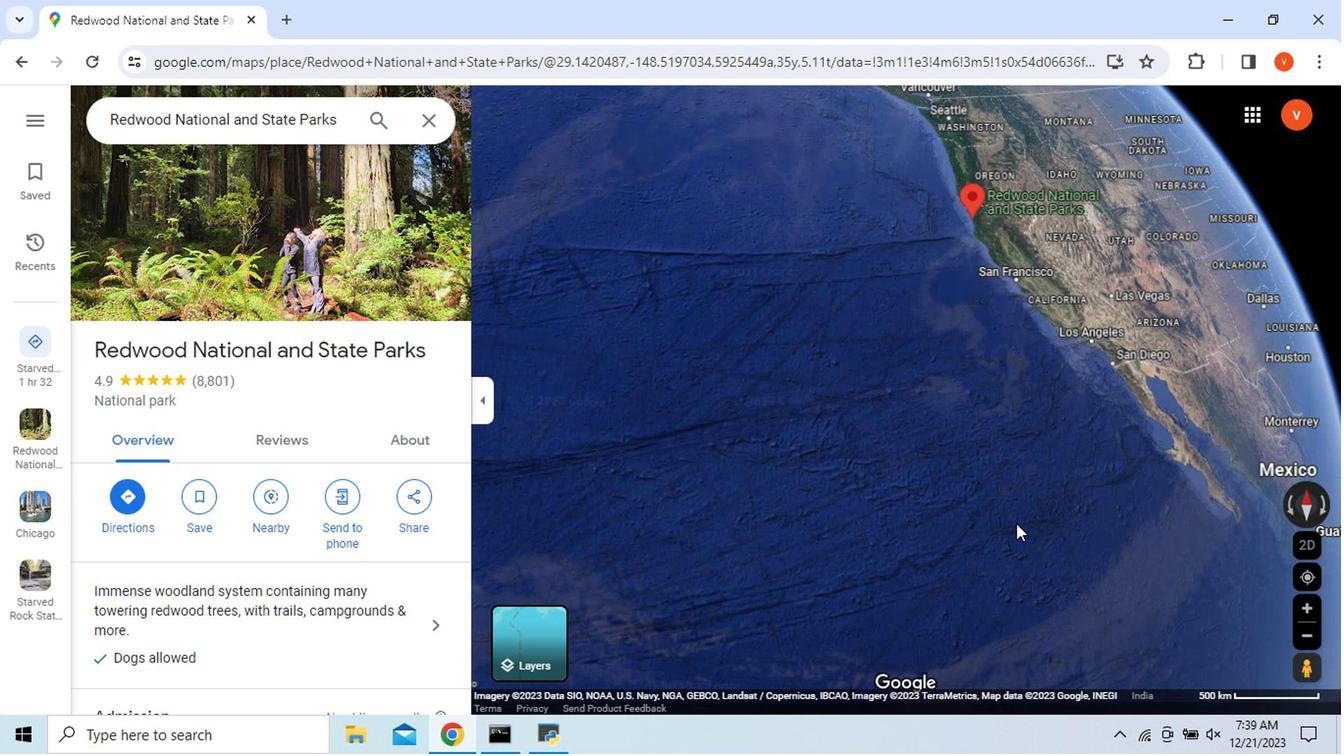 
Action: Mouse moved to (1314, 505)
Screenshot: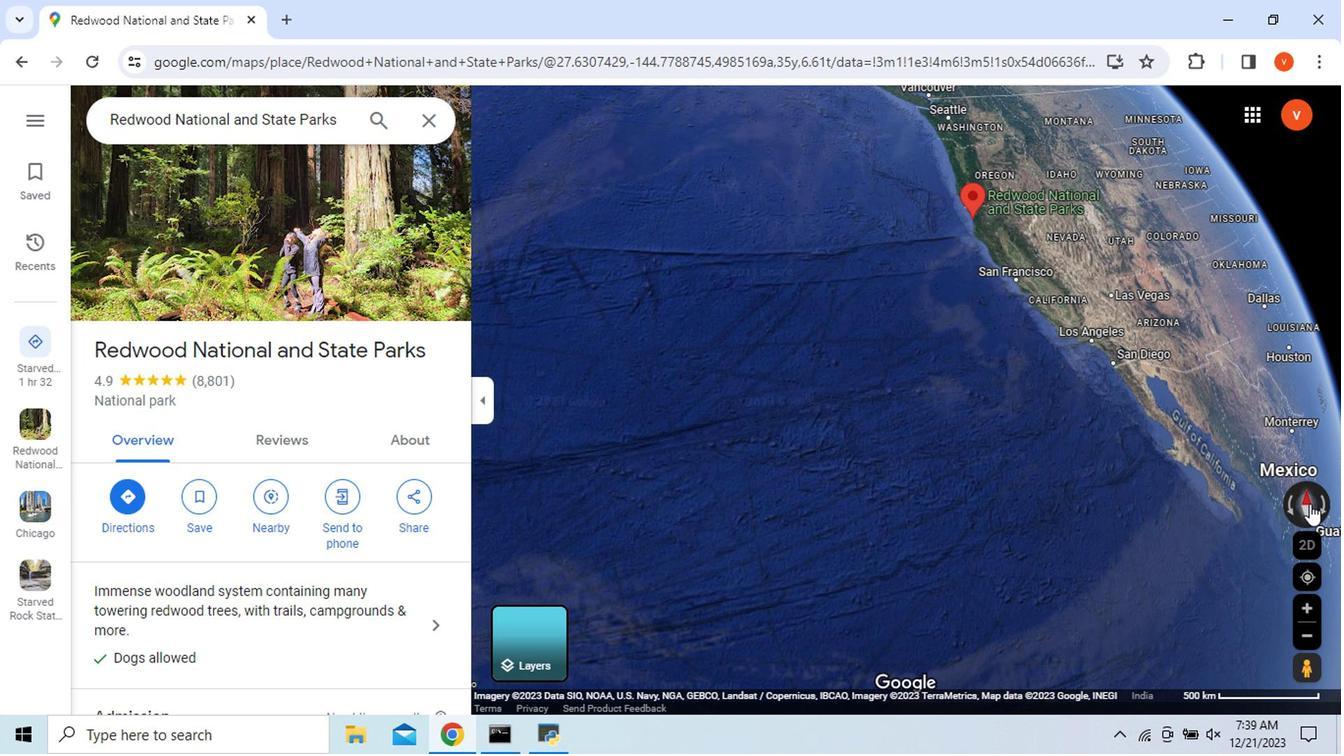 
Action: Mouse pressed left at (1314, 505)
Screenshot: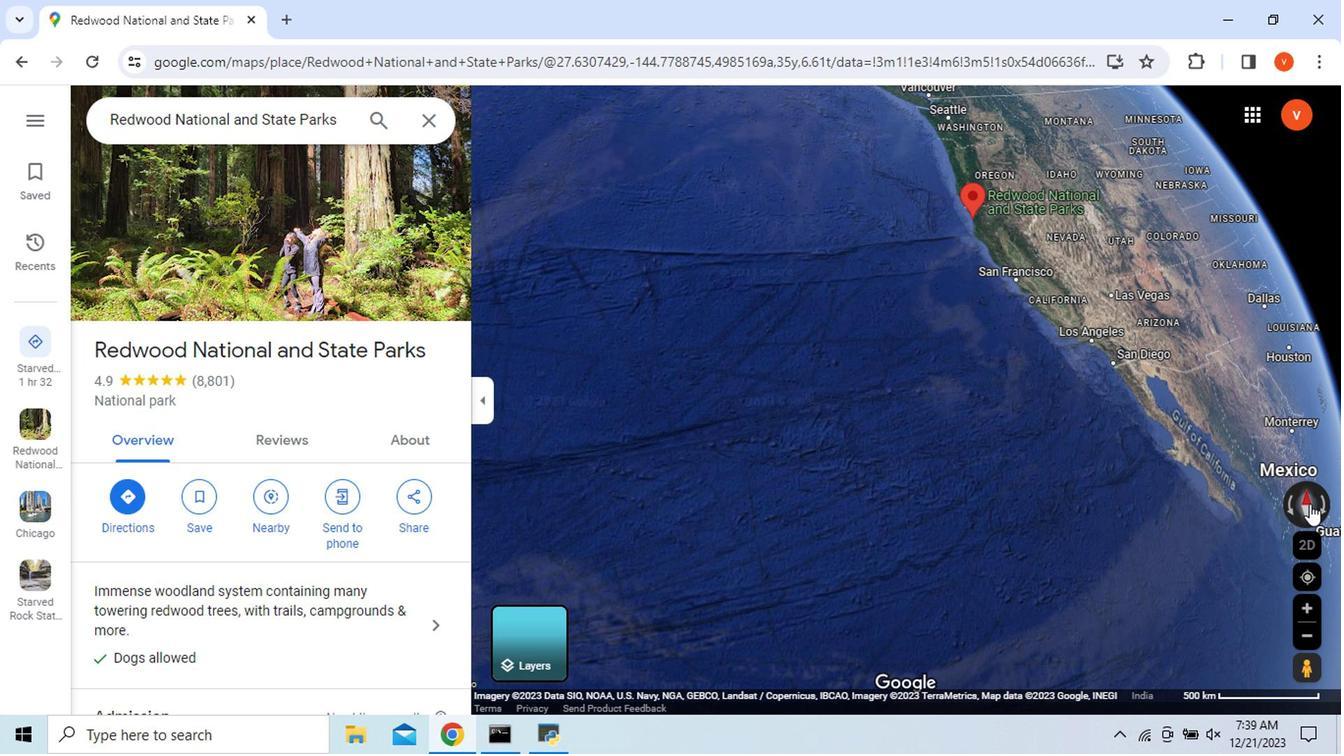 
Action: Mouse moved to (1191, 504)
Screenshot: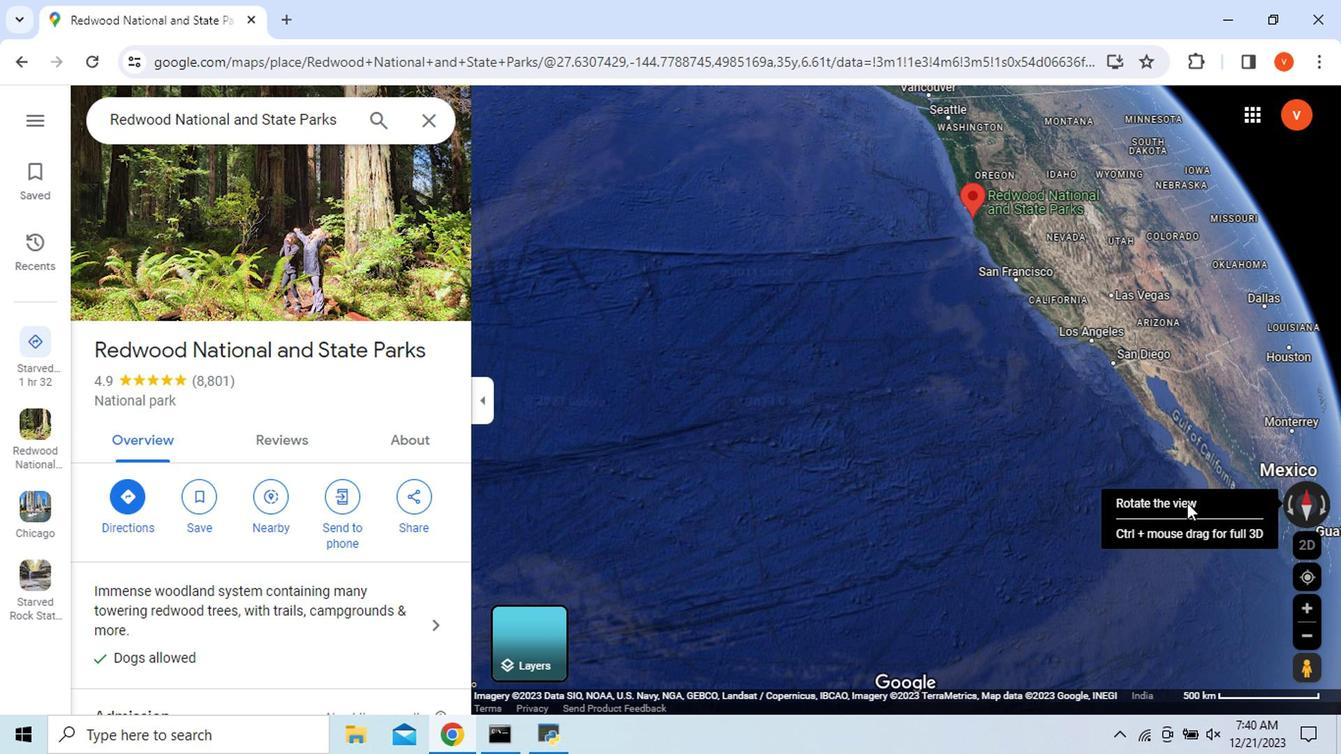 
Action: Mouse pressed left at (1191, 504)
Screenshot: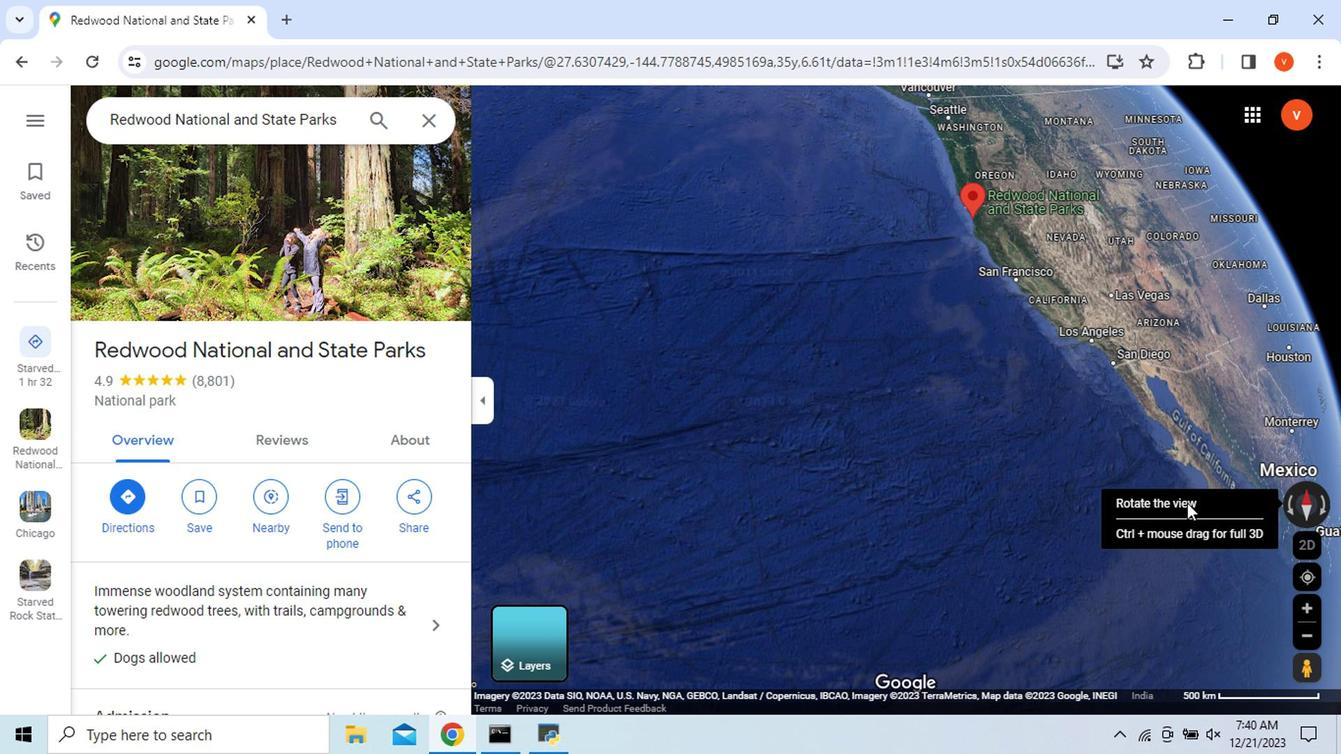 
Action: Mouse moved to (1309, 547)
Screenshot: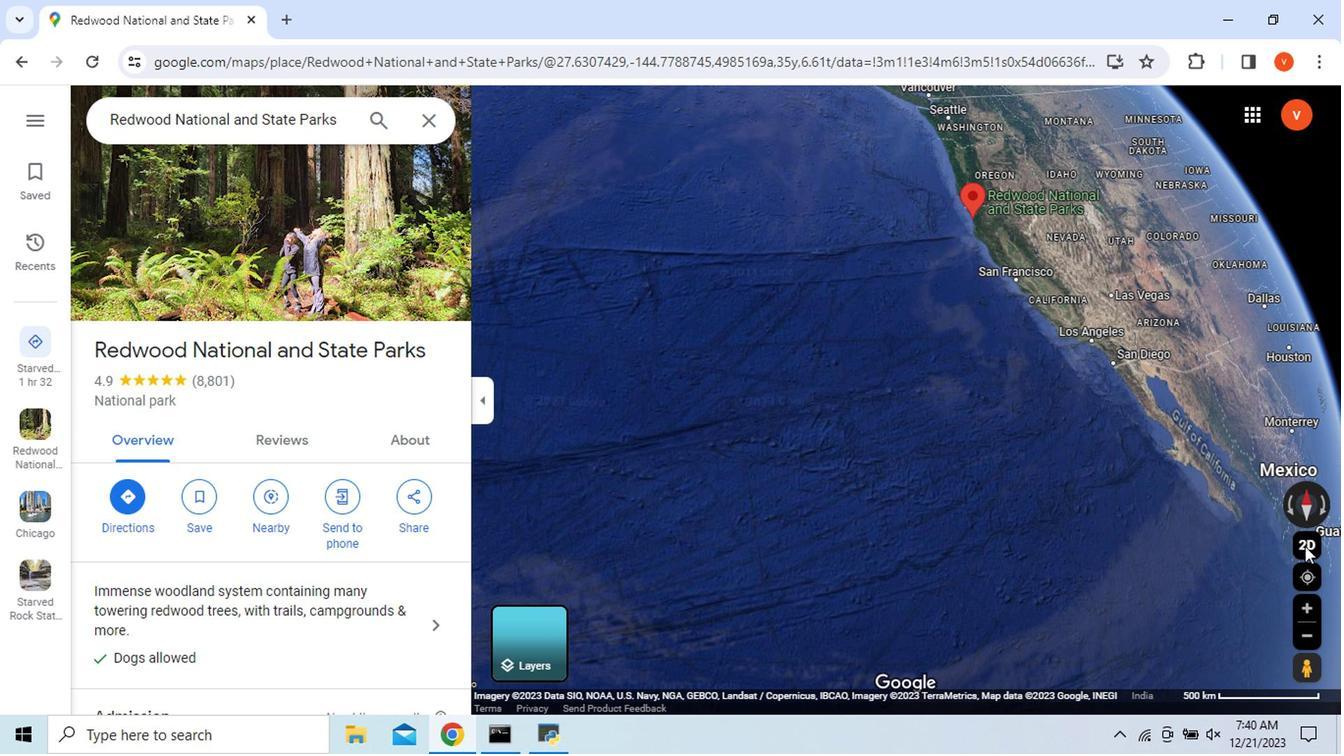 
Action: Mouse pressed left at (1309, 547)
Screenshot: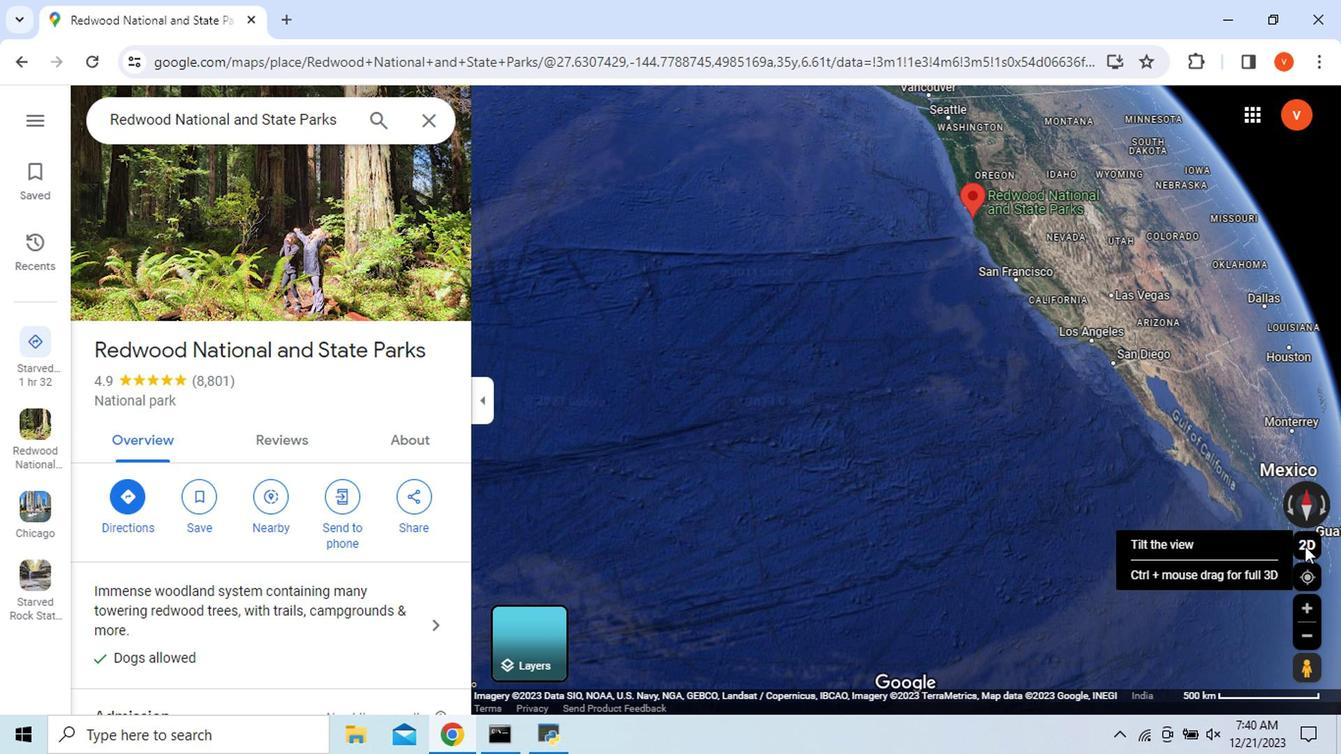 
Action: Mouse moved to (1179, 545)
Screenshot: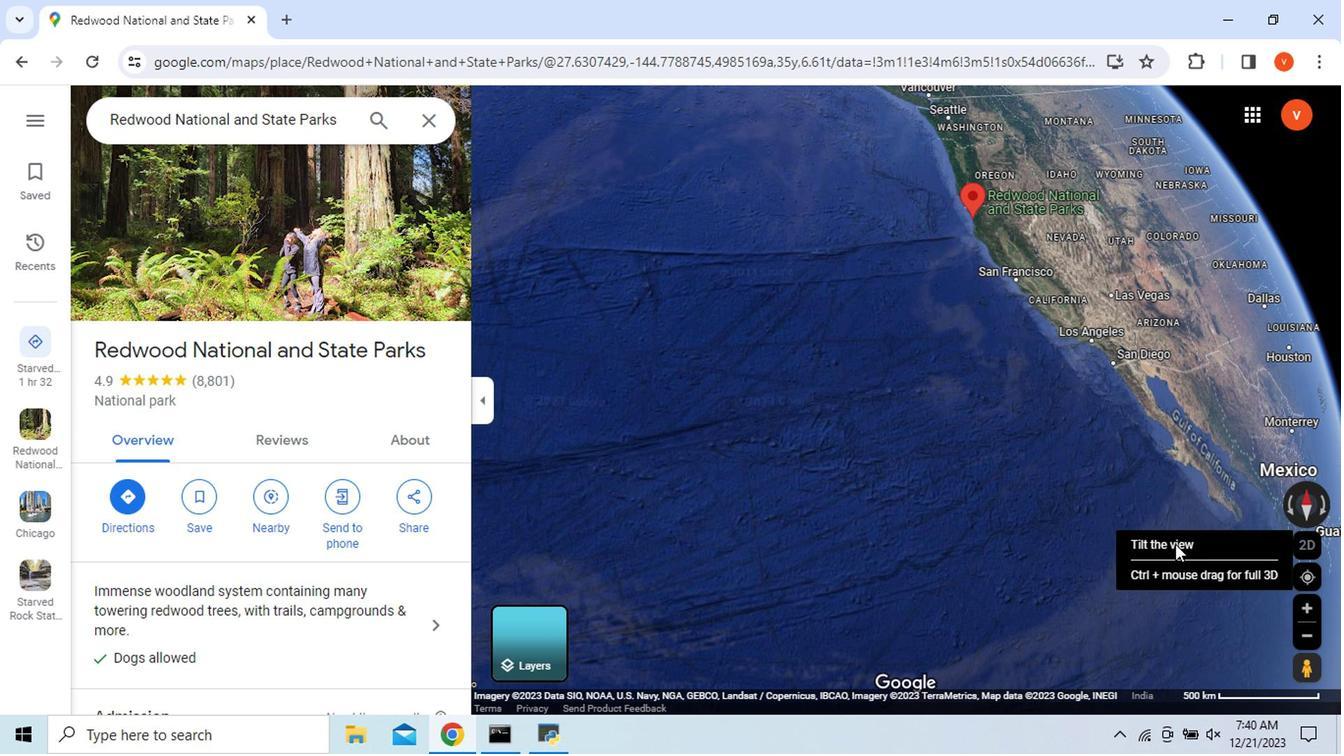 
Action: Mouse pressed left at (1179, 545)
Screenshot: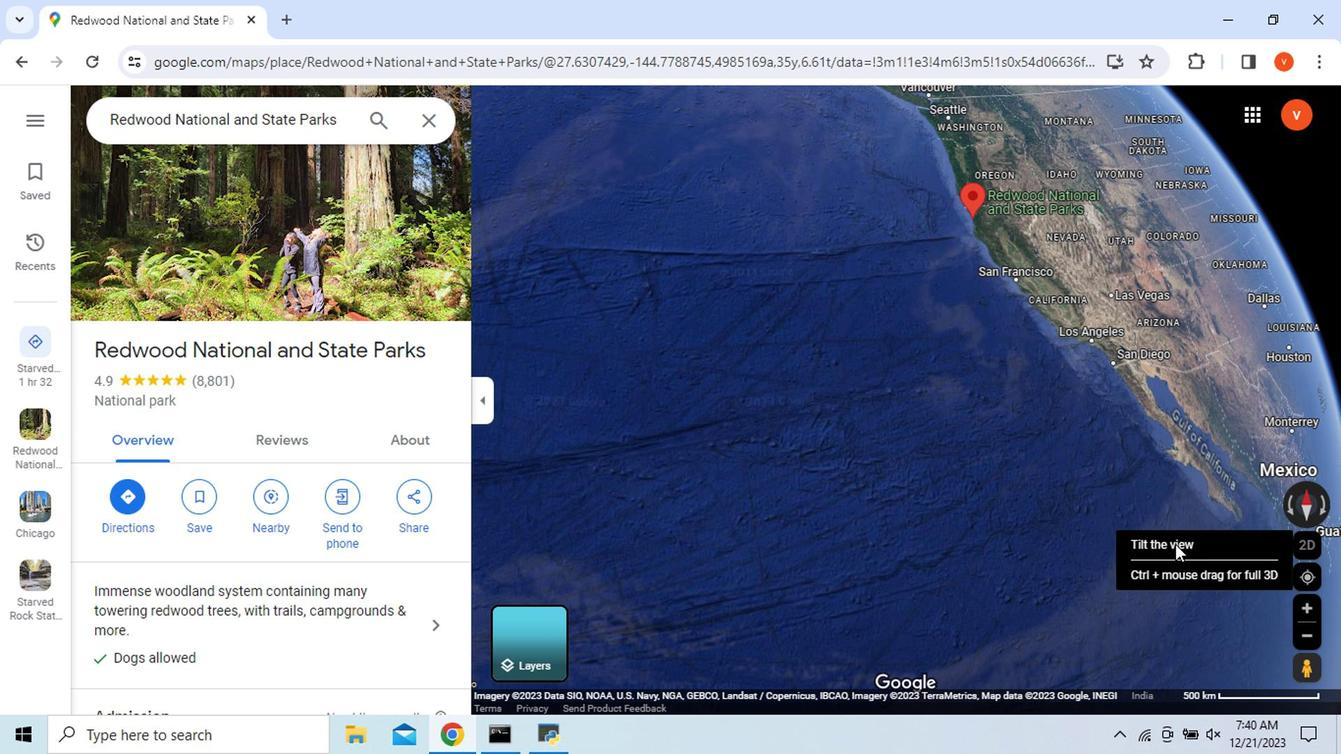 
Action: Mouse moved to (1027, 544)
Screenshot: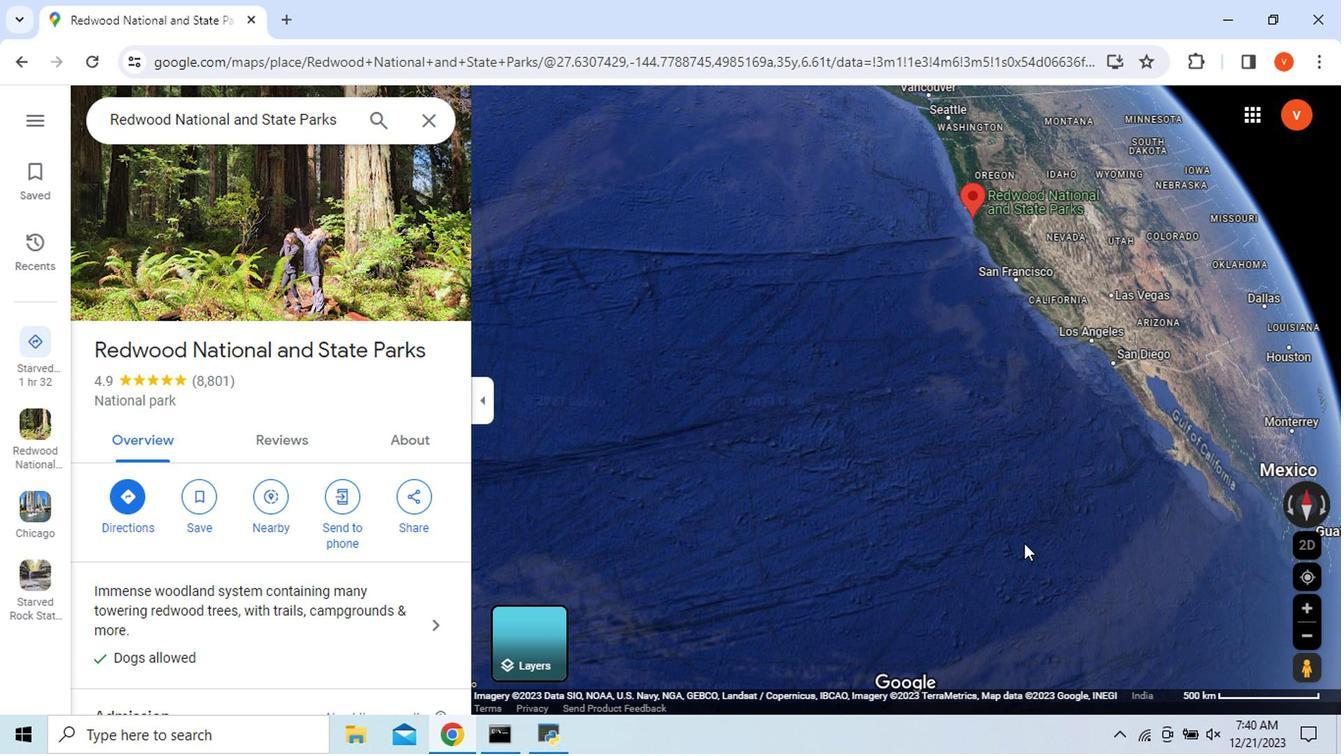 
Action: Mouse scrolled (1027, 545) with delta (0, 1)
Screenshot: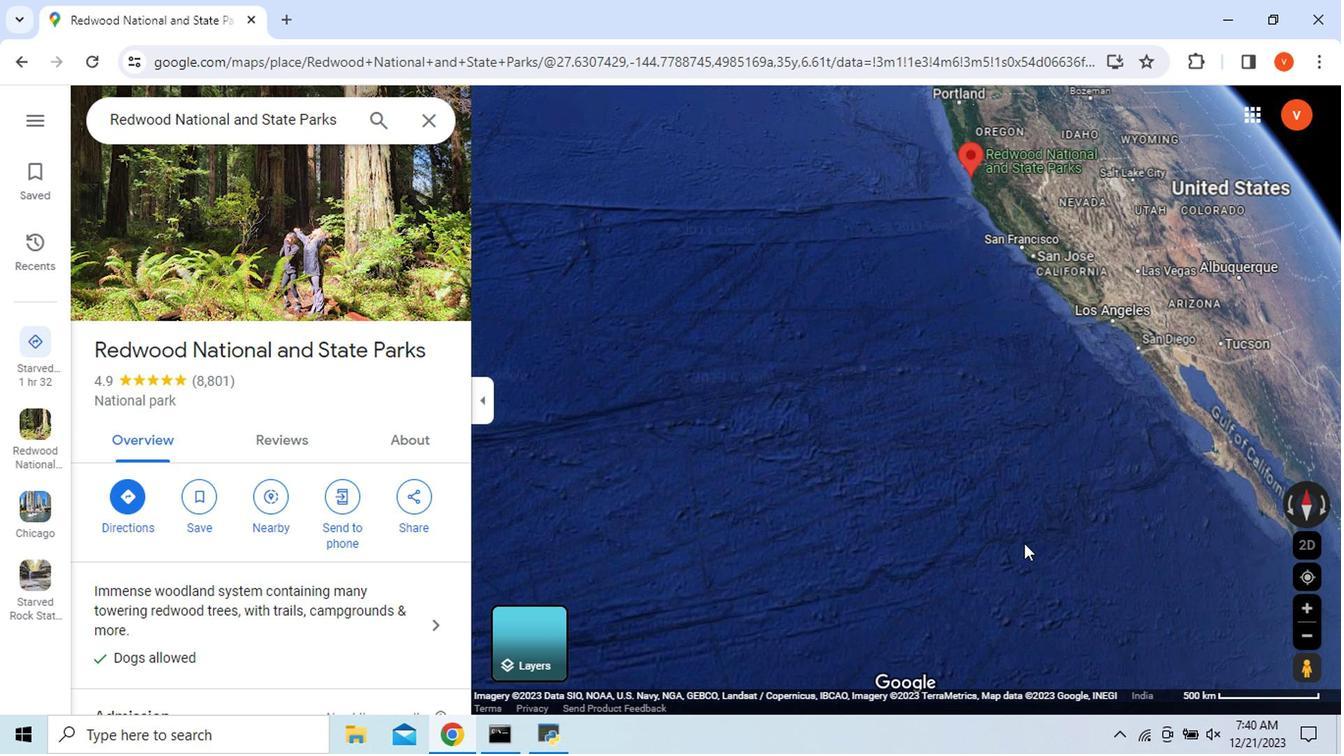 
Action: Mouse scrolled (1027, 545) with delta (0, 1)
Screenshot: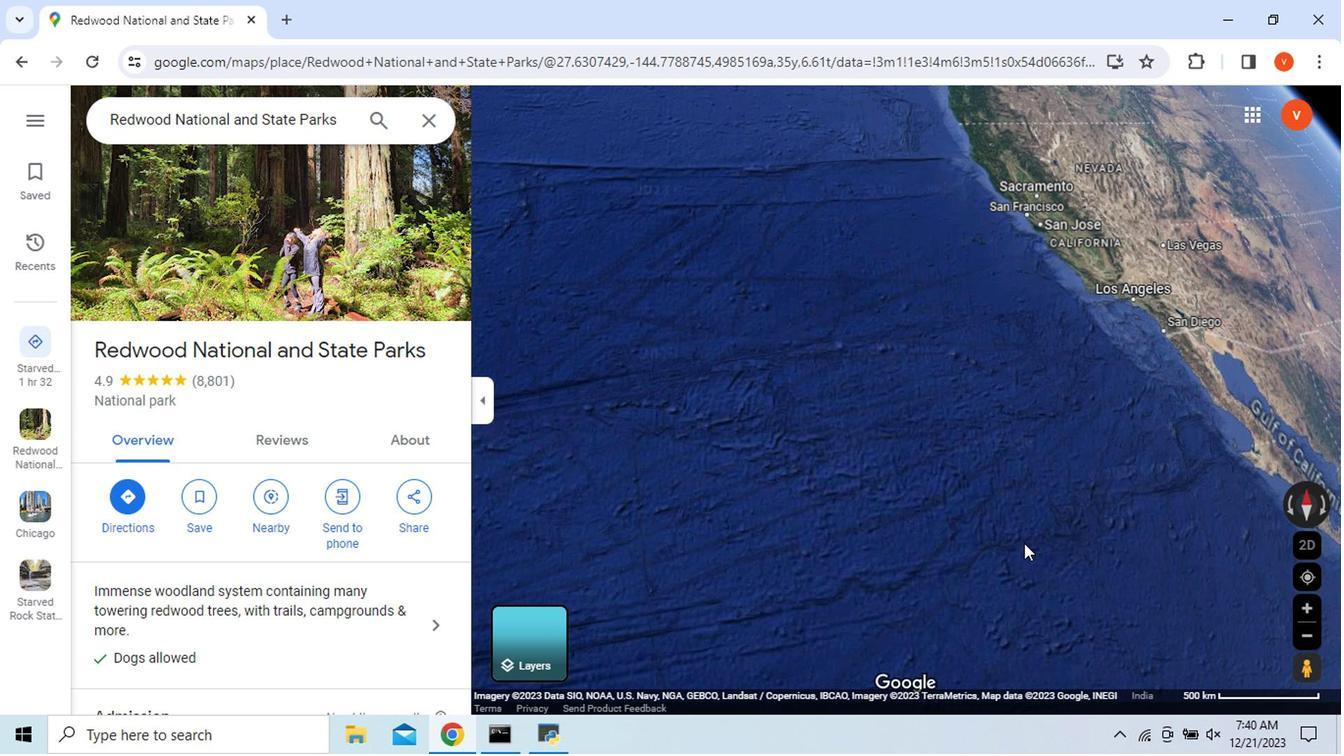 
Action: Mouse scrolled (1027, 543) with delta (0, 0)
Screenshot: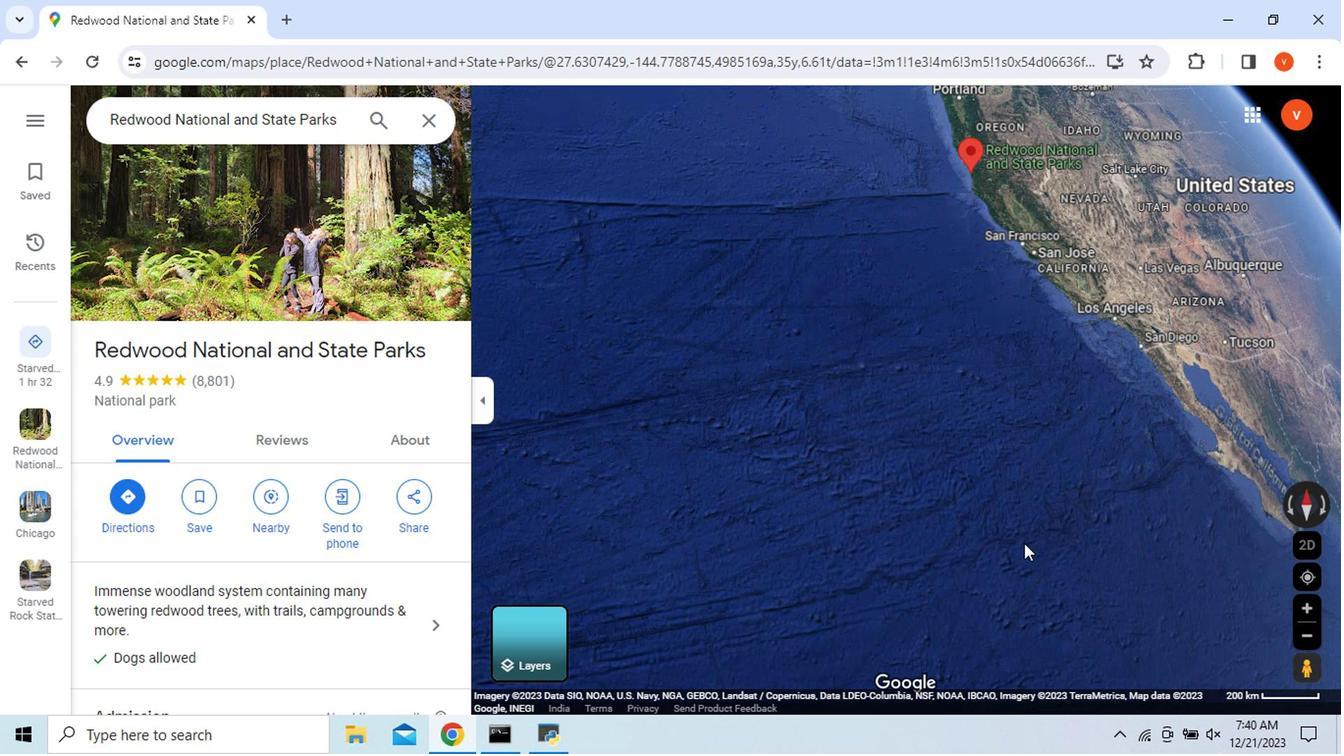 
Action: Mouse scrolled (1027, 543) with delta (0, 0)
Screenshot: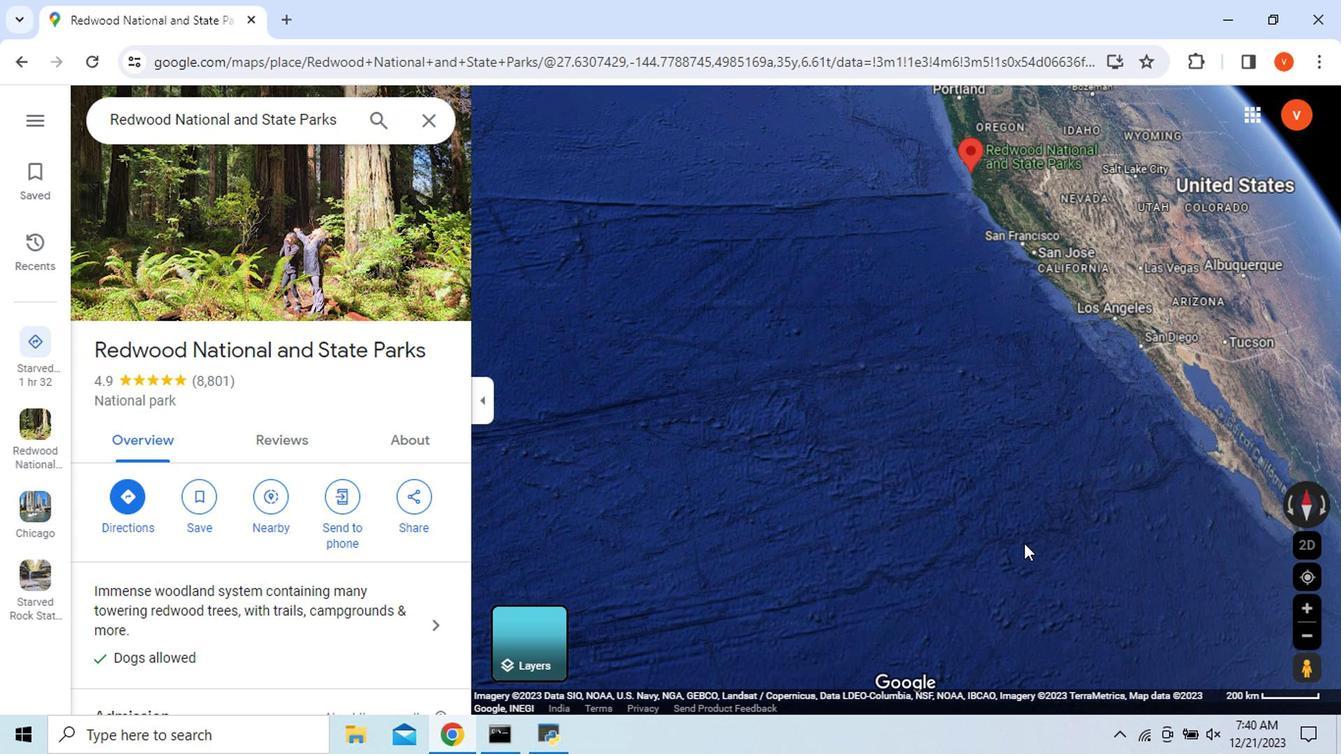 
Action: Mouse scrolled (1027, 543) with delta (0, 0)
Screenshot: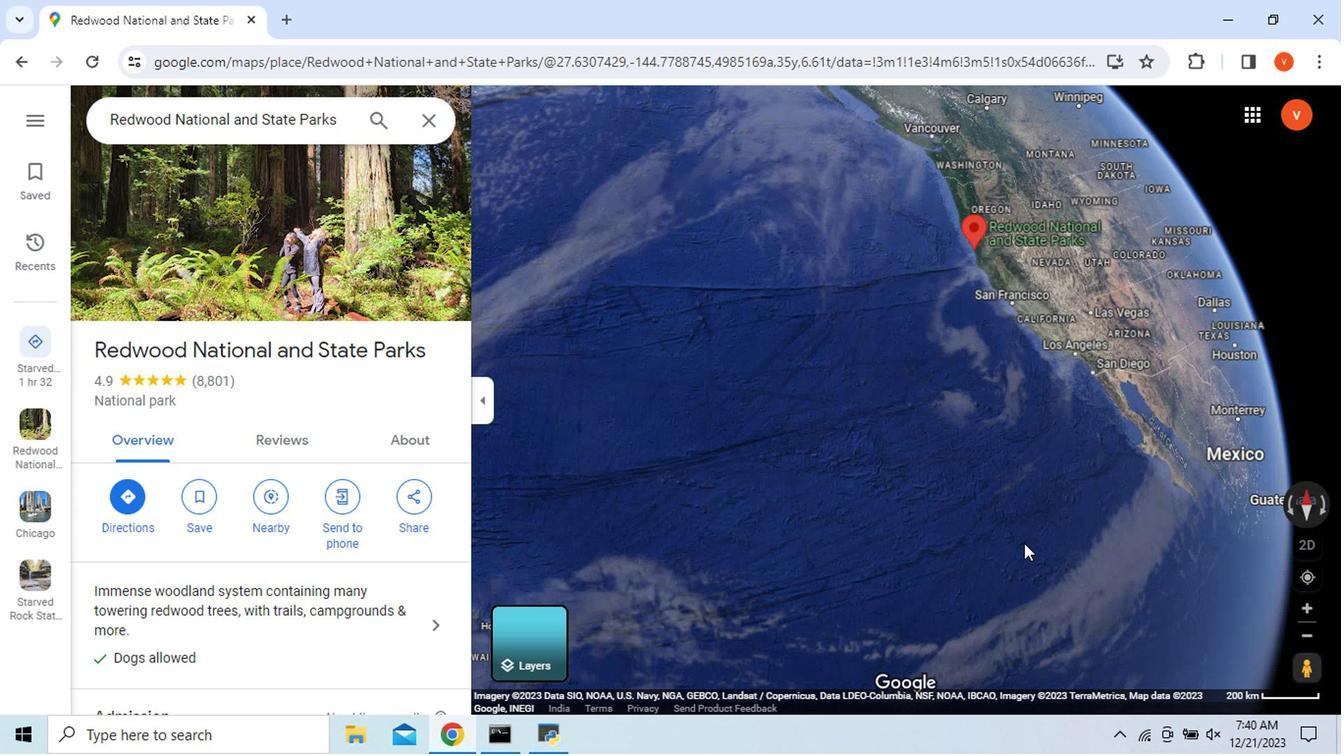 
Action: Mouse scrolled (1027, 543) with delta (0, 0)
Screenshot: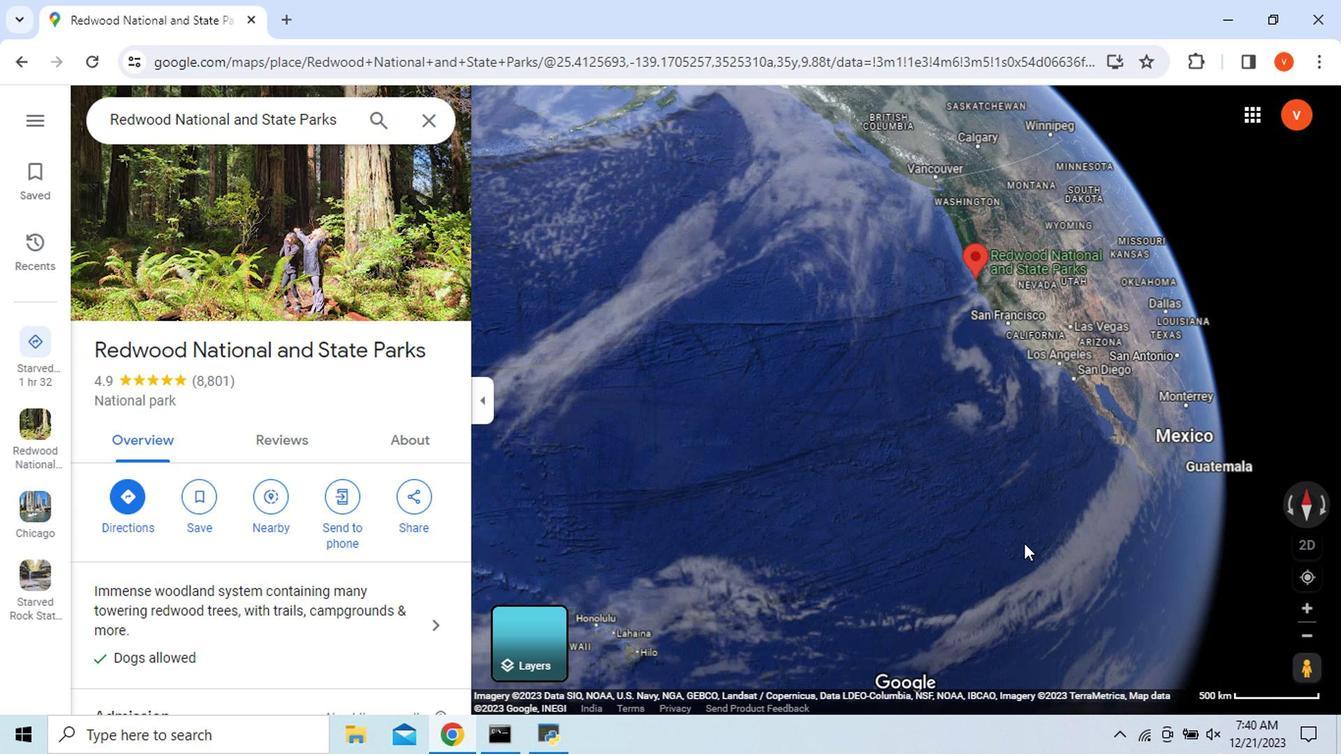 
Action: Mouse scrolled (1027, 543) with delta (0, 0)
Screenshot: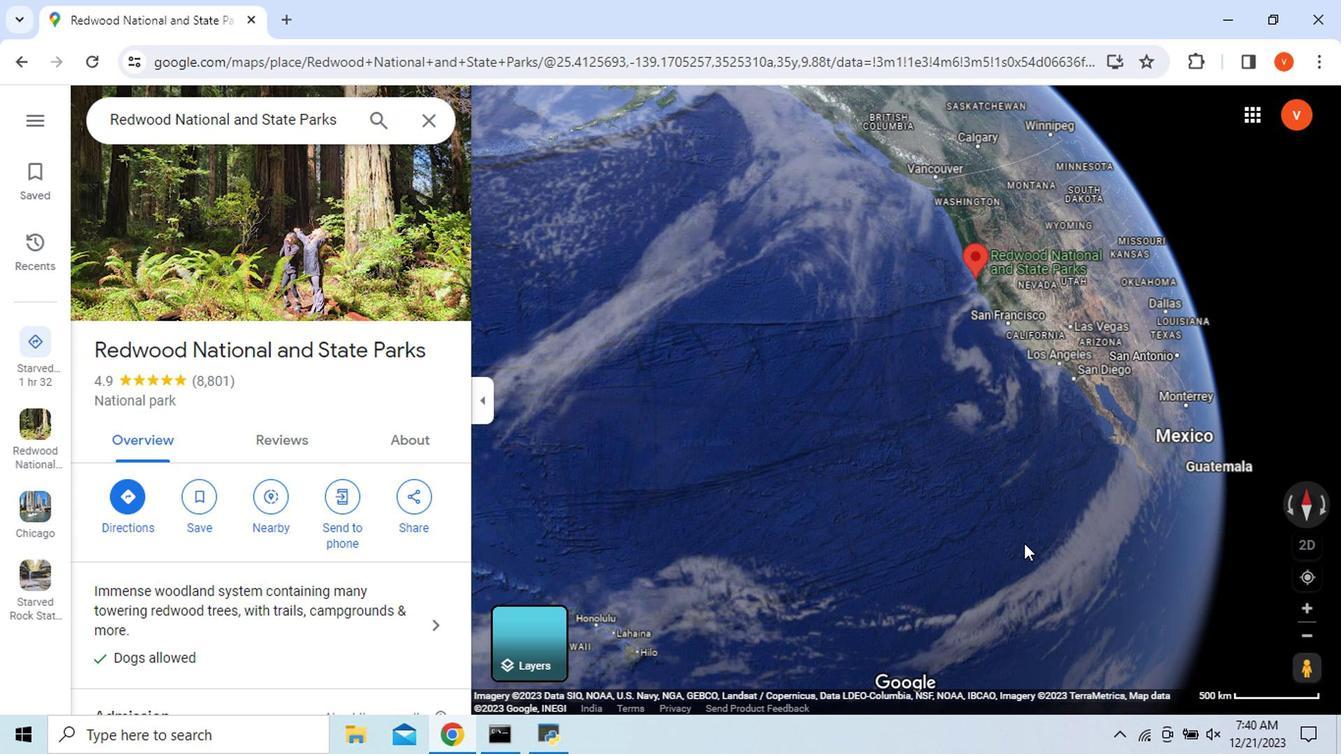 
Action: Mouse scrolled (1027, 543) with delta (0, 0)
Screenshot: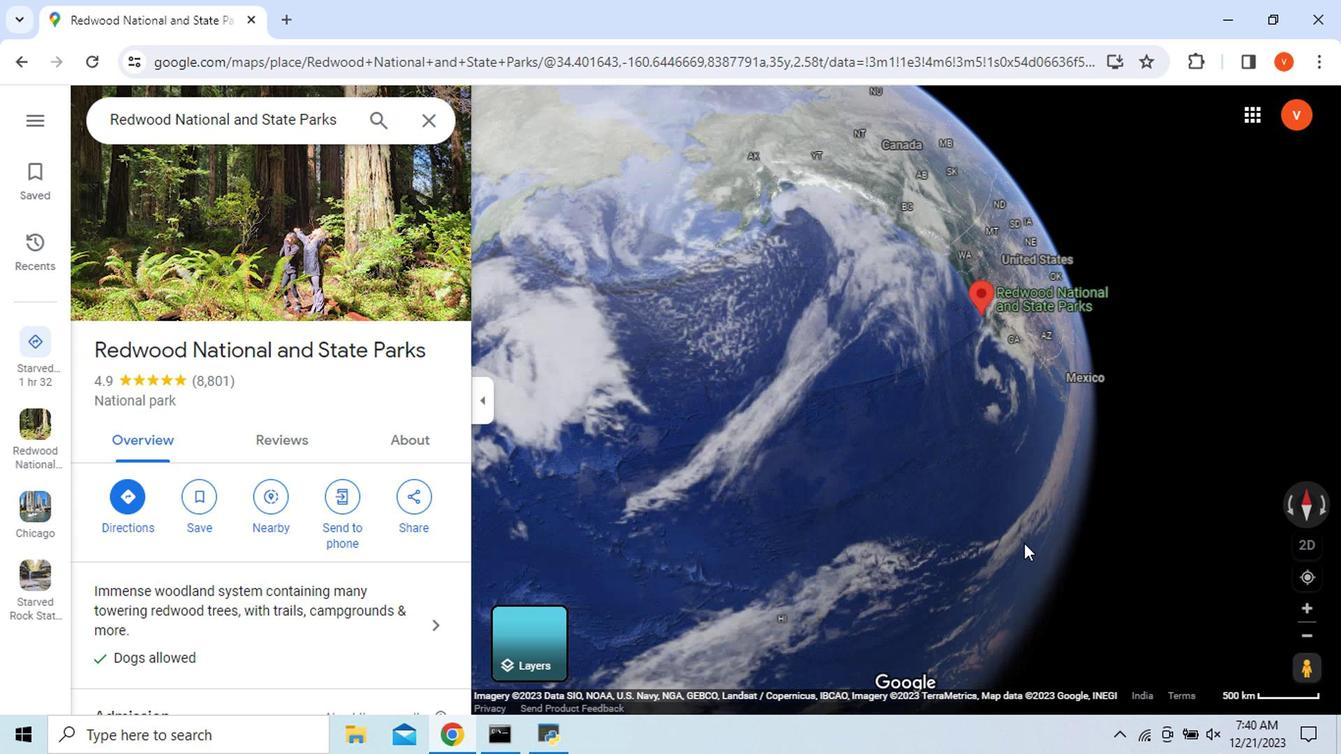 
Action: Mouse moved to (528, 630)
Screenshot: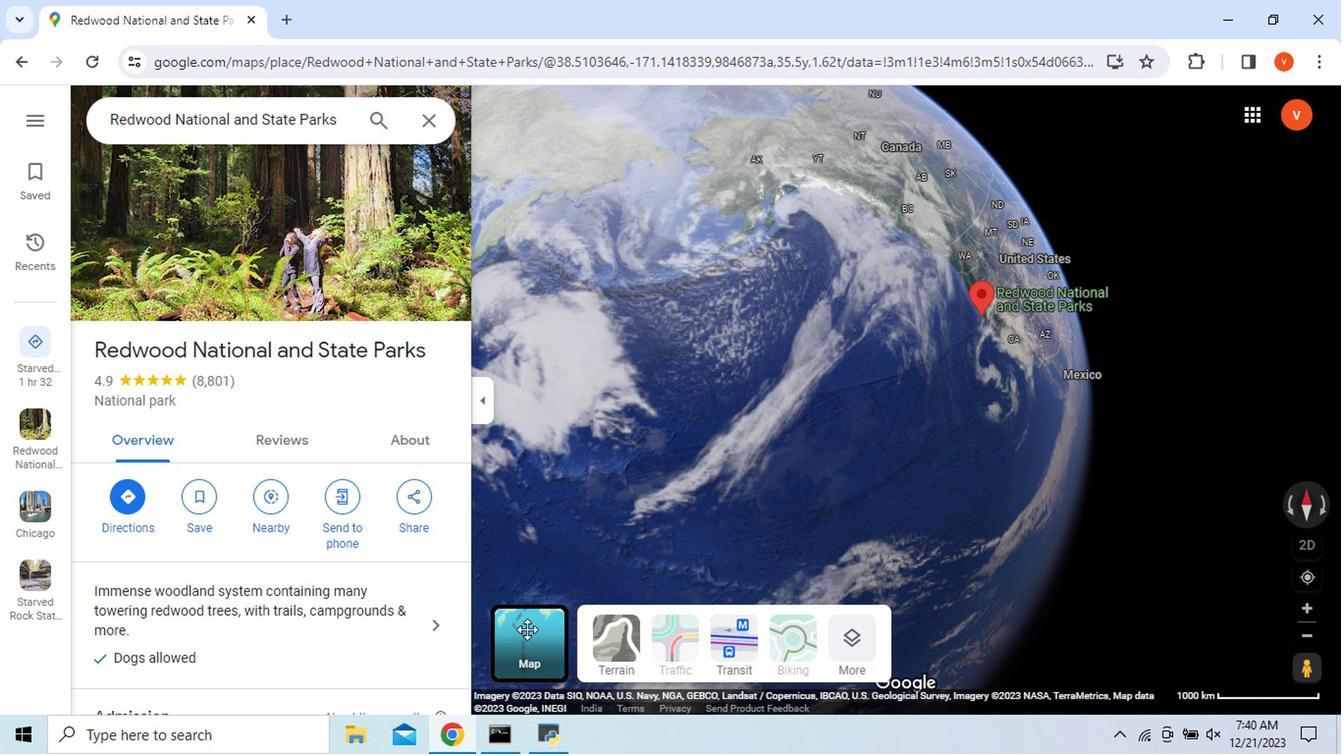 
Action: Mouse pressed left at (528, 630)
Screenshot: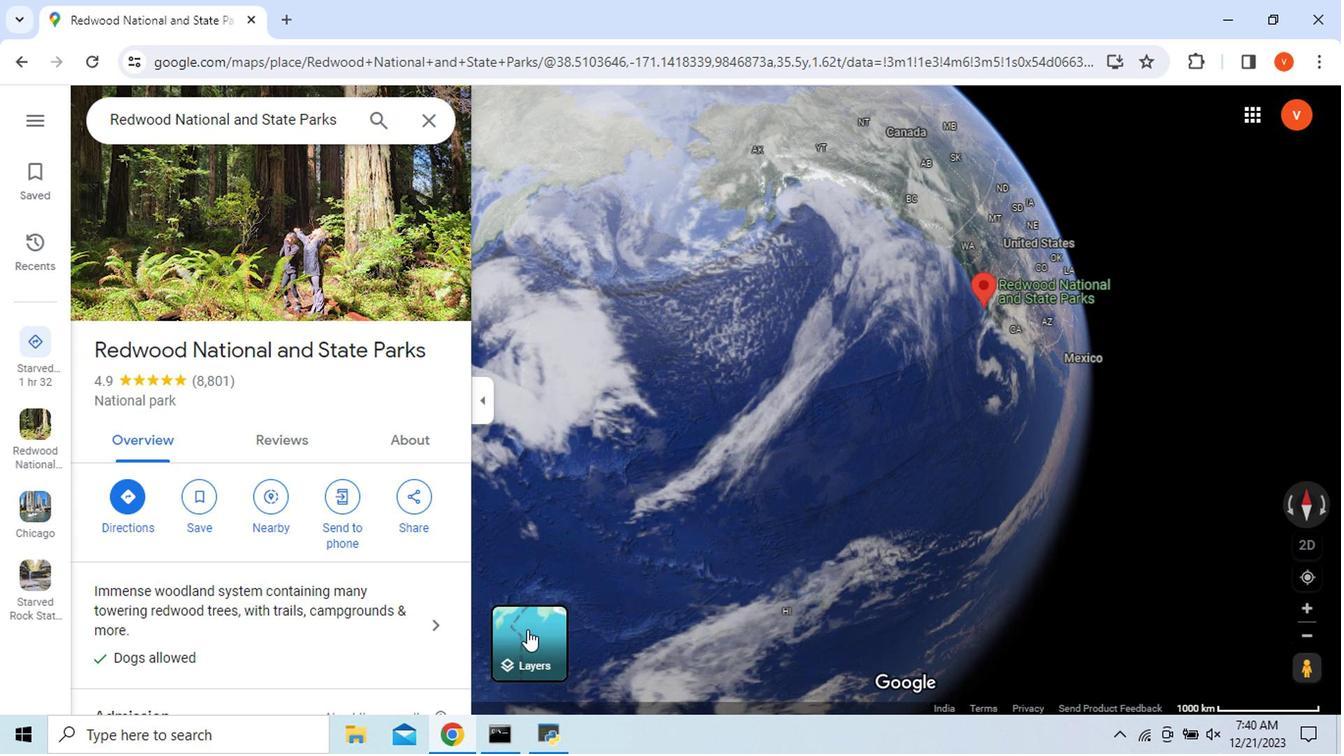 
Action: Mouse moved to (525, 653)
Screenshot: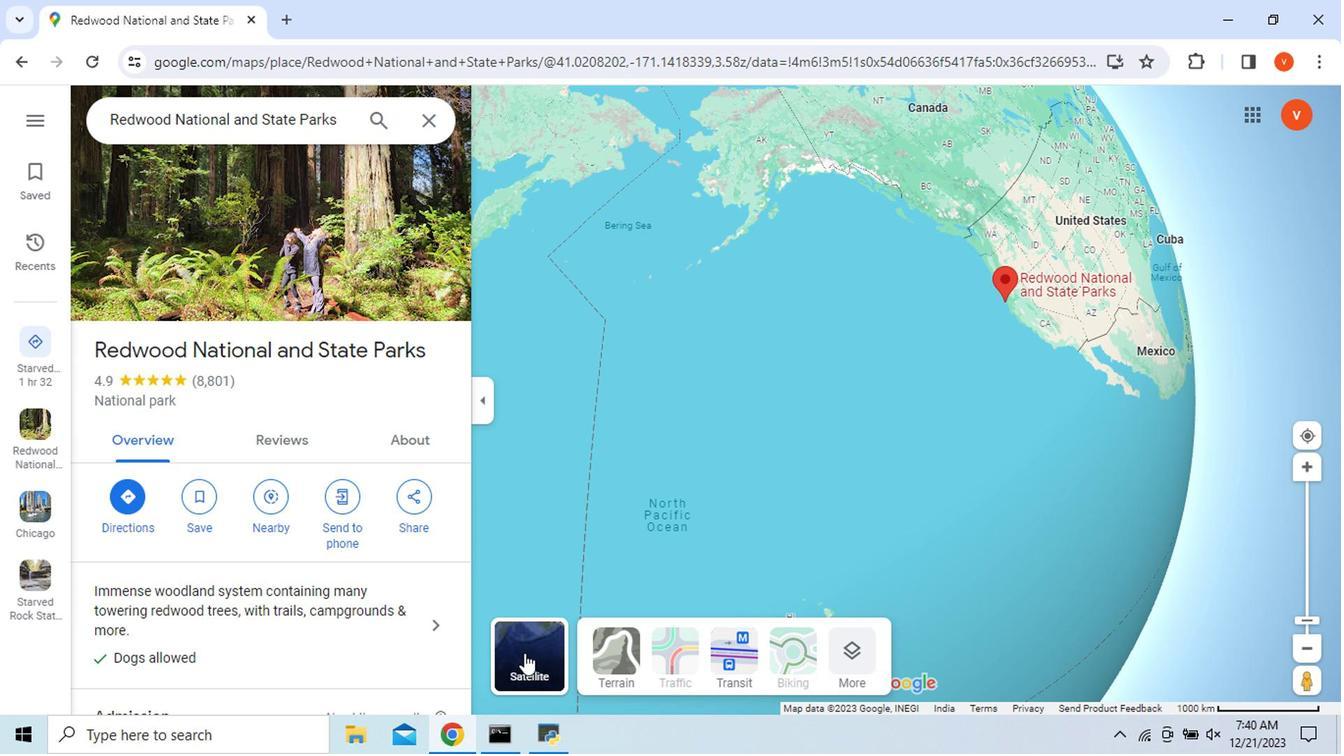 
Action: Mouse pressed left at (525, 653)
Screenshot: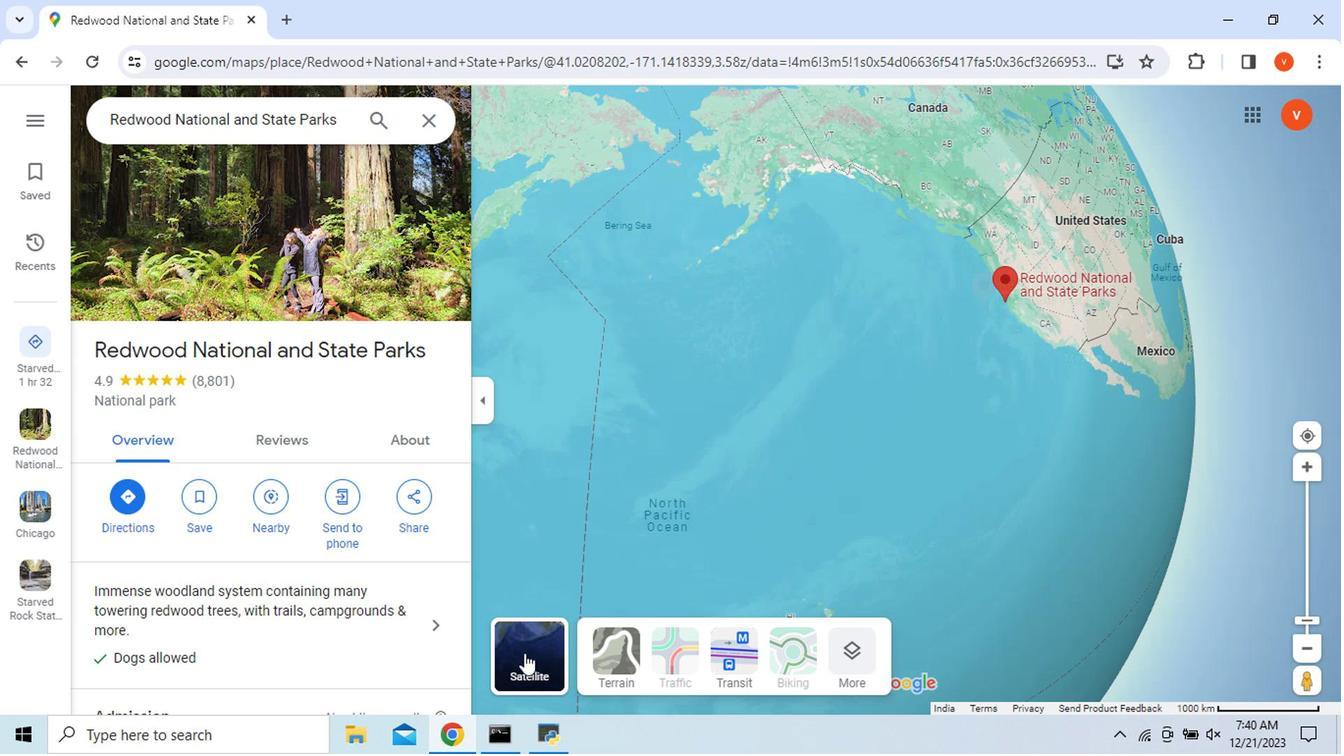 
Action: Mouse moved to (607, 569)
Screenshot: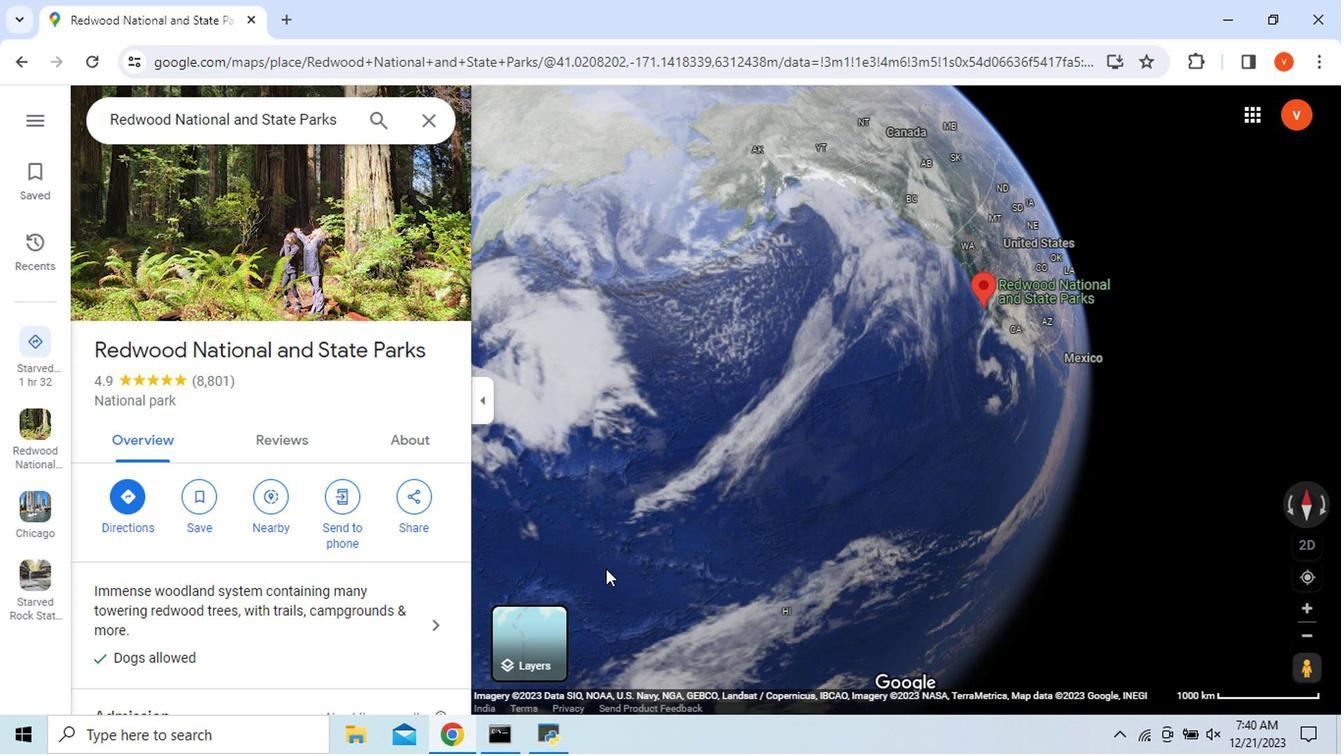 
Action: Mouse scrolled (607, 568) with delta (0, 0)
Screenshot: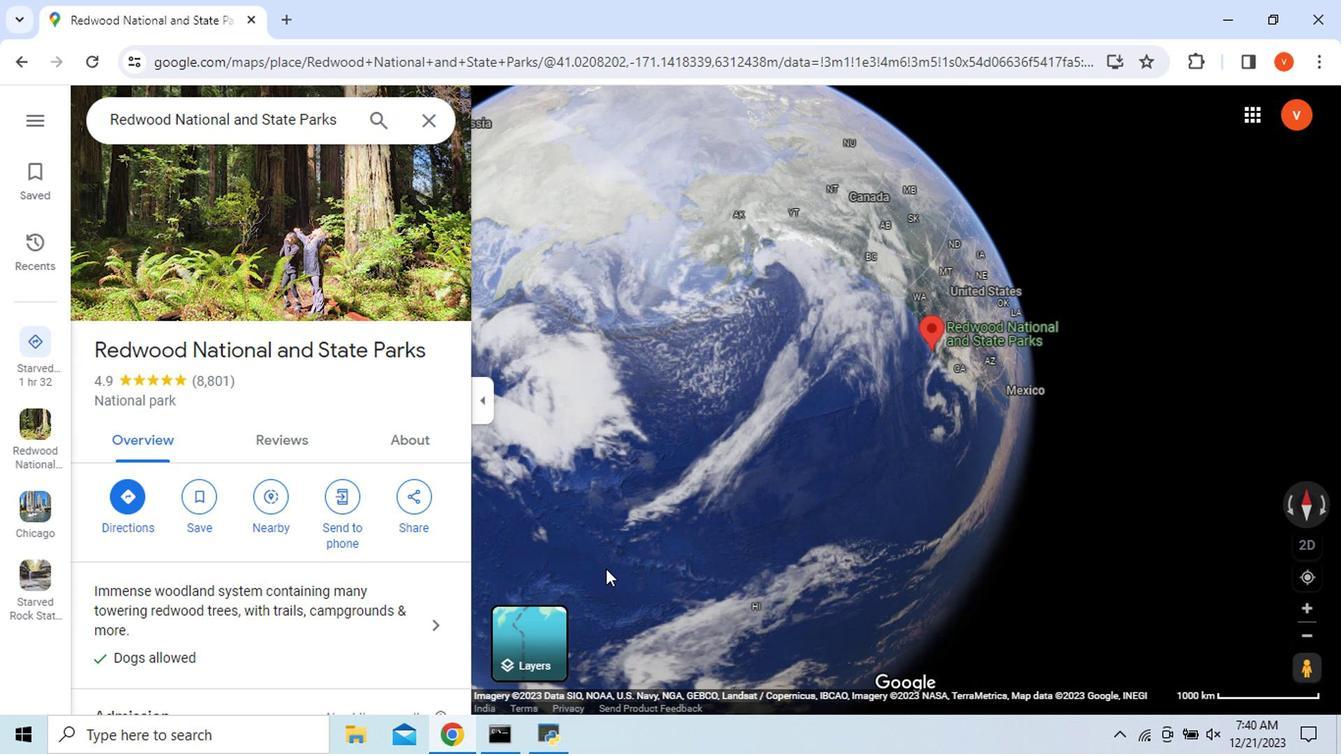 
Action: Mouse moved to (1310, 521)
Screenshot: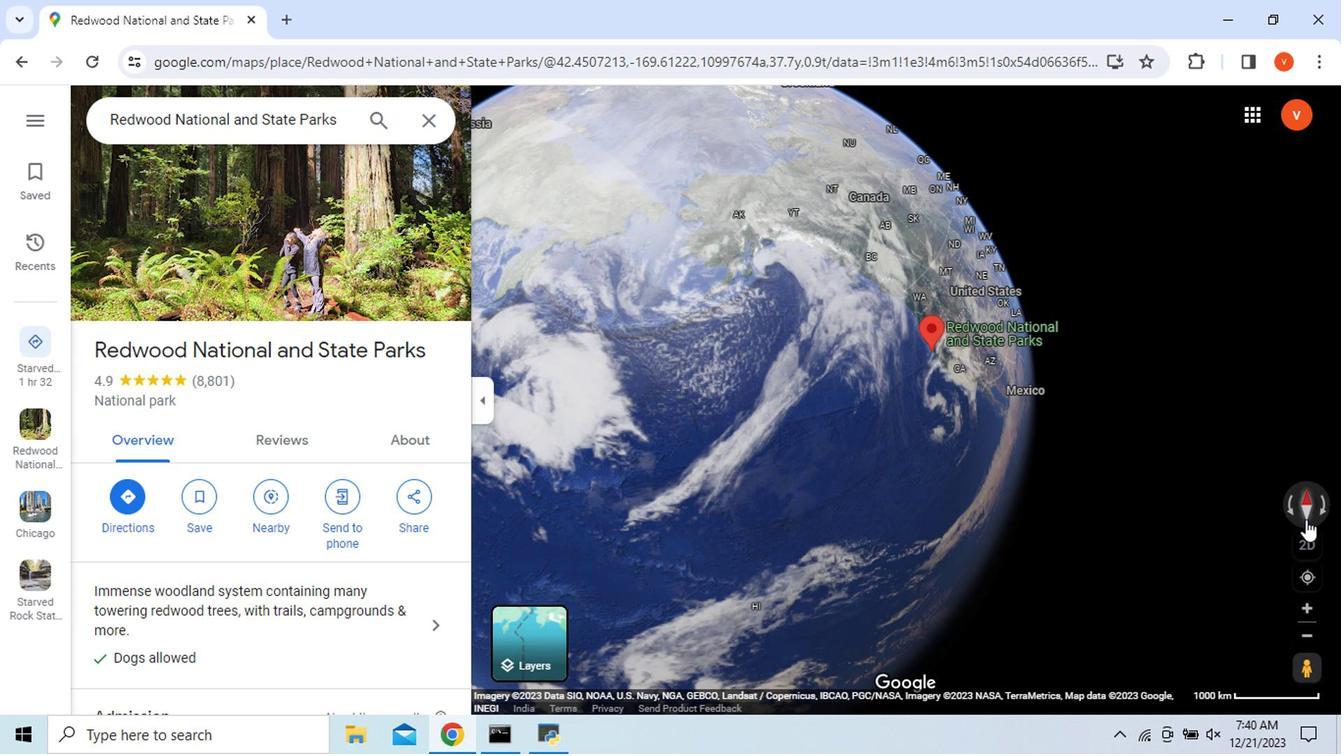
Action: Mouse pressed left at (1310, 521)
Screenshot: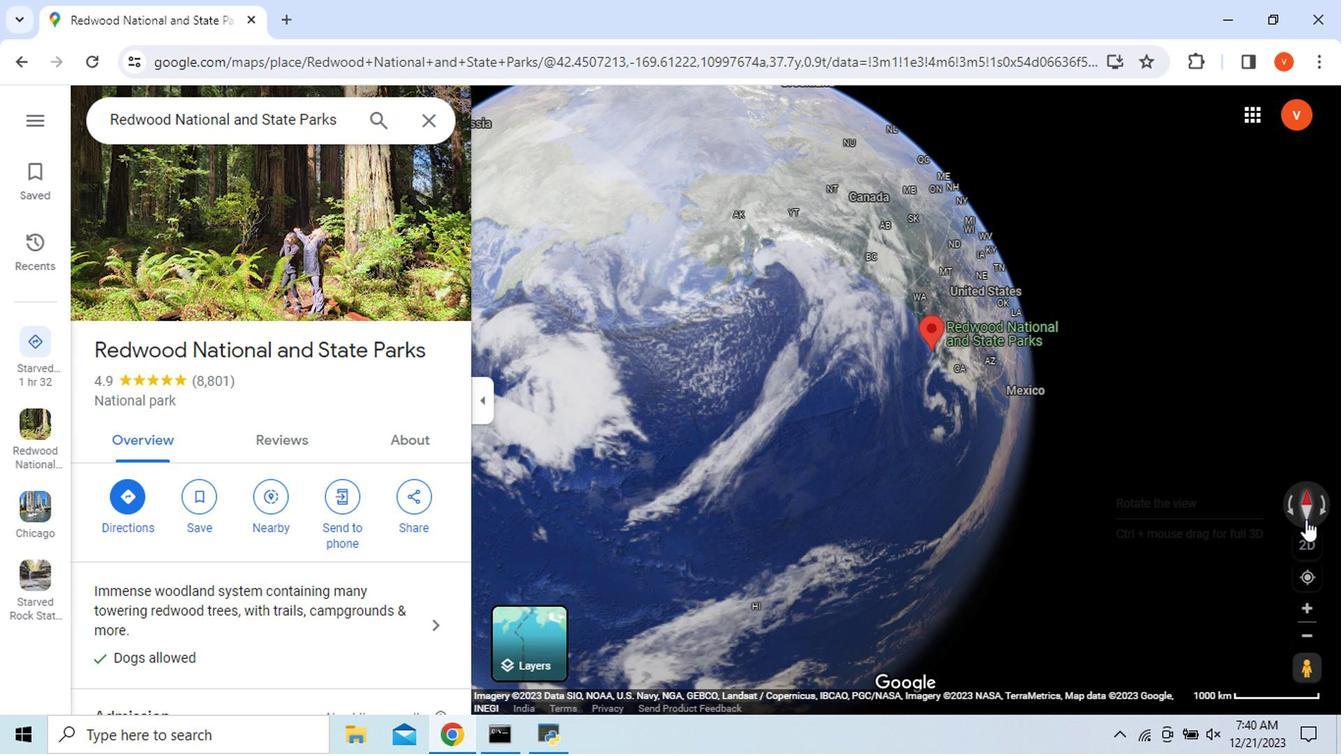 
Action: Mouse moved to (1083, 366)
Screenshot: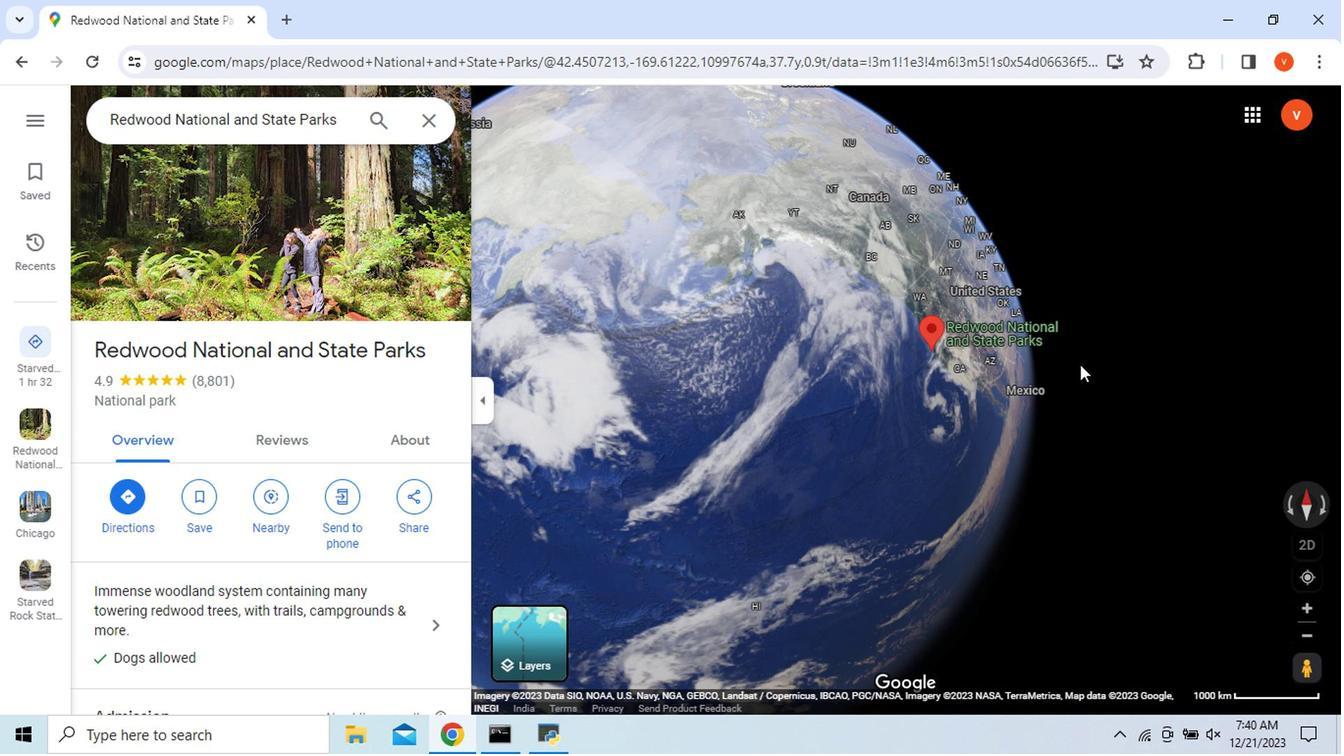 
Action: Mouse pressed left at (1083, 366)
Screenshot: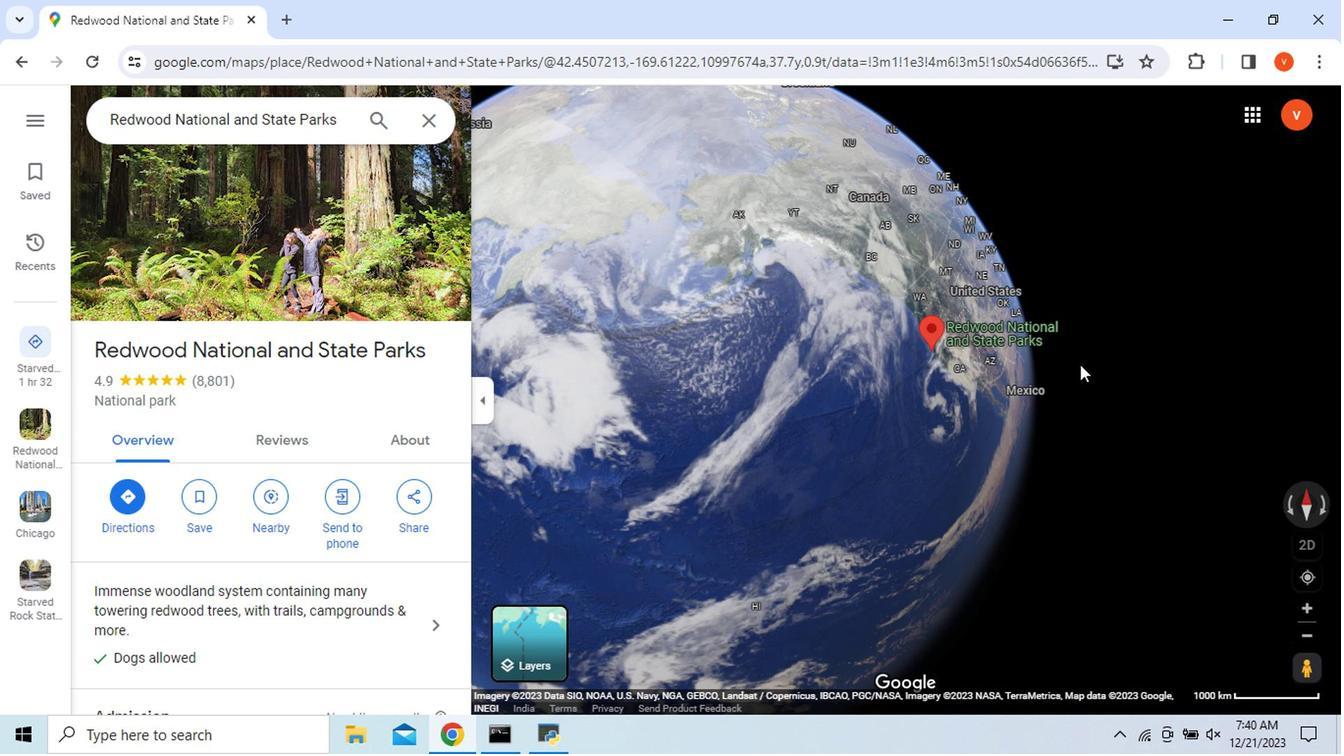 
Action: Mouse moved to (1303, 506)
Screenshot: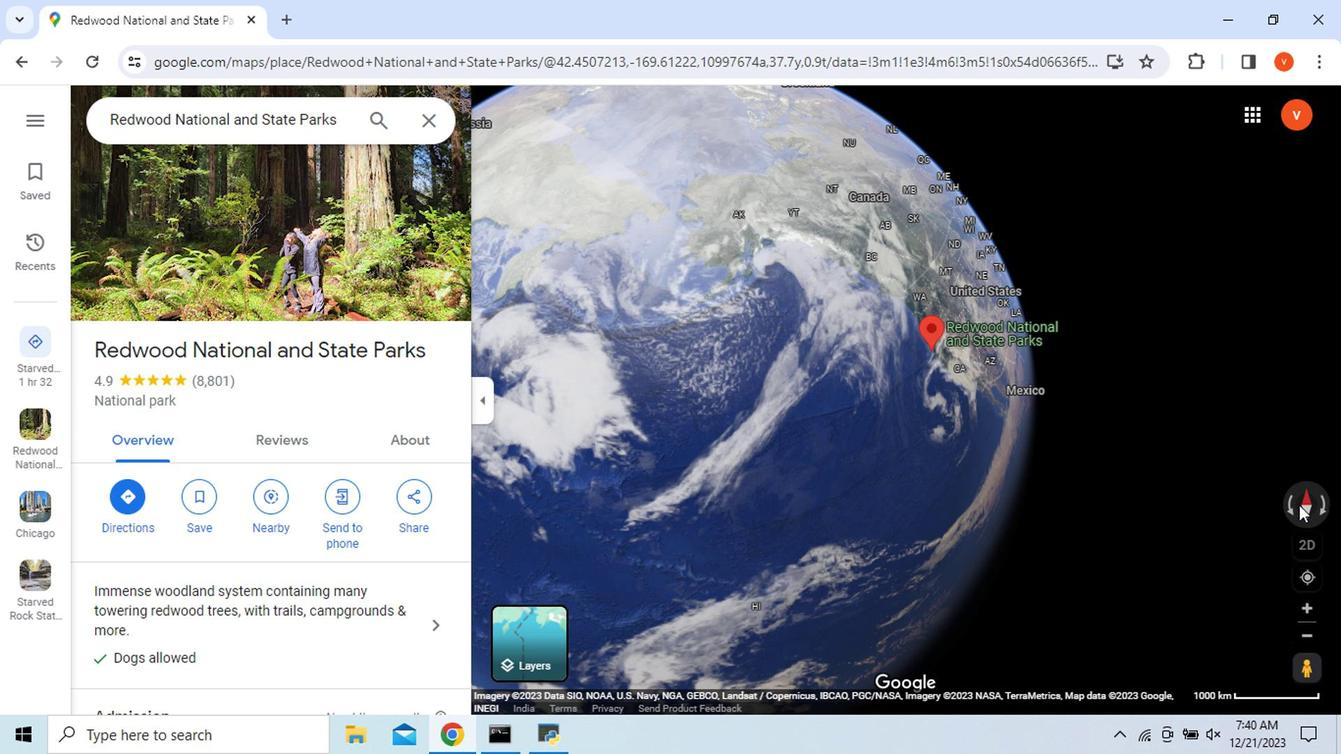 
Action: Mouse pressed left at (1303, 506)
Screenshot: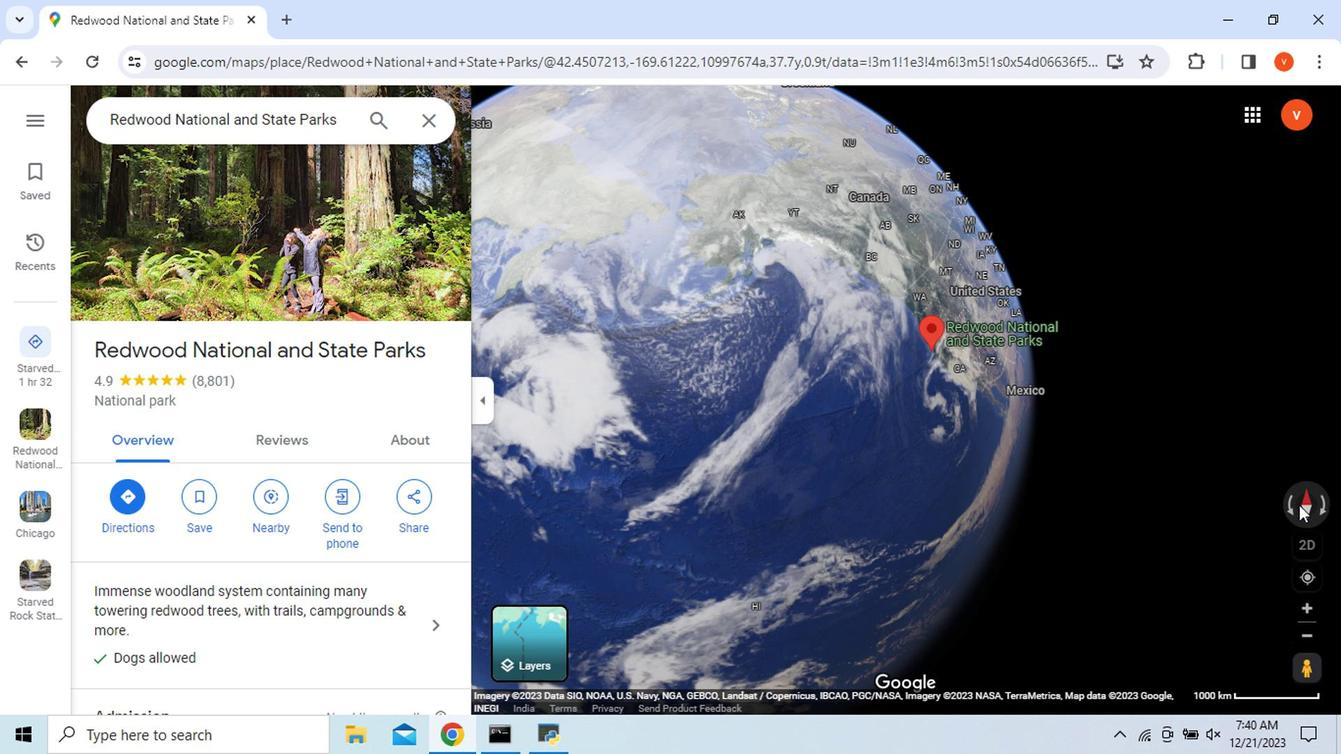 
Action: Mouse moved to (1070, 487)
Screenshot: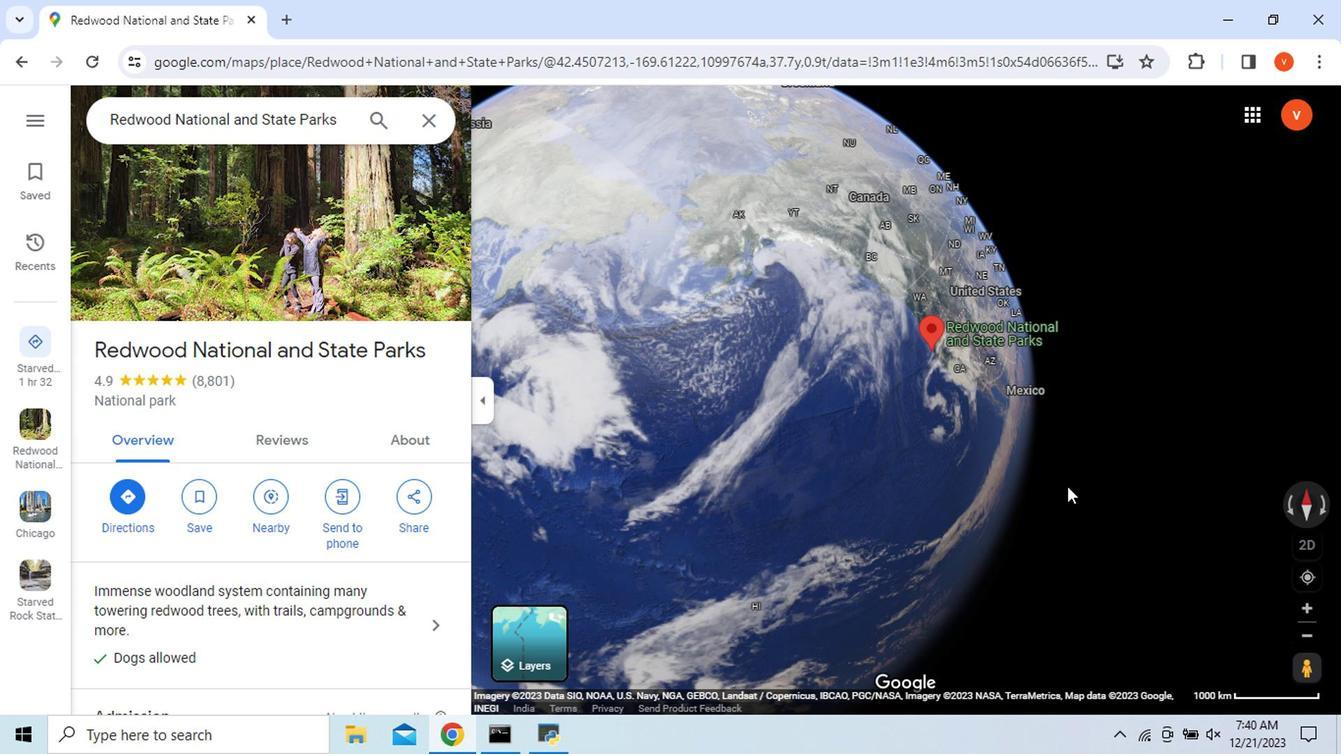 
Action: Mouse pressed left at (1070, 487)
Screenshot: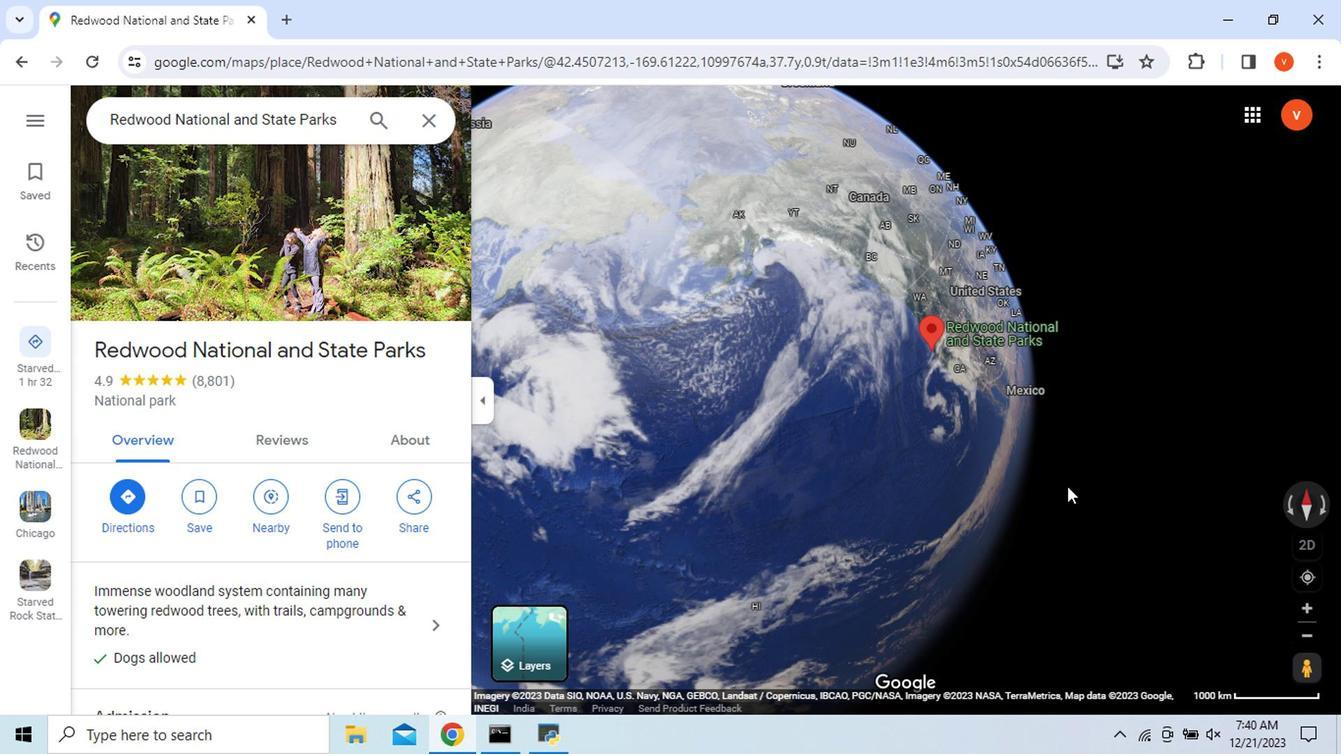 
Action: Mouse moved to (825, 433)
Screenshot: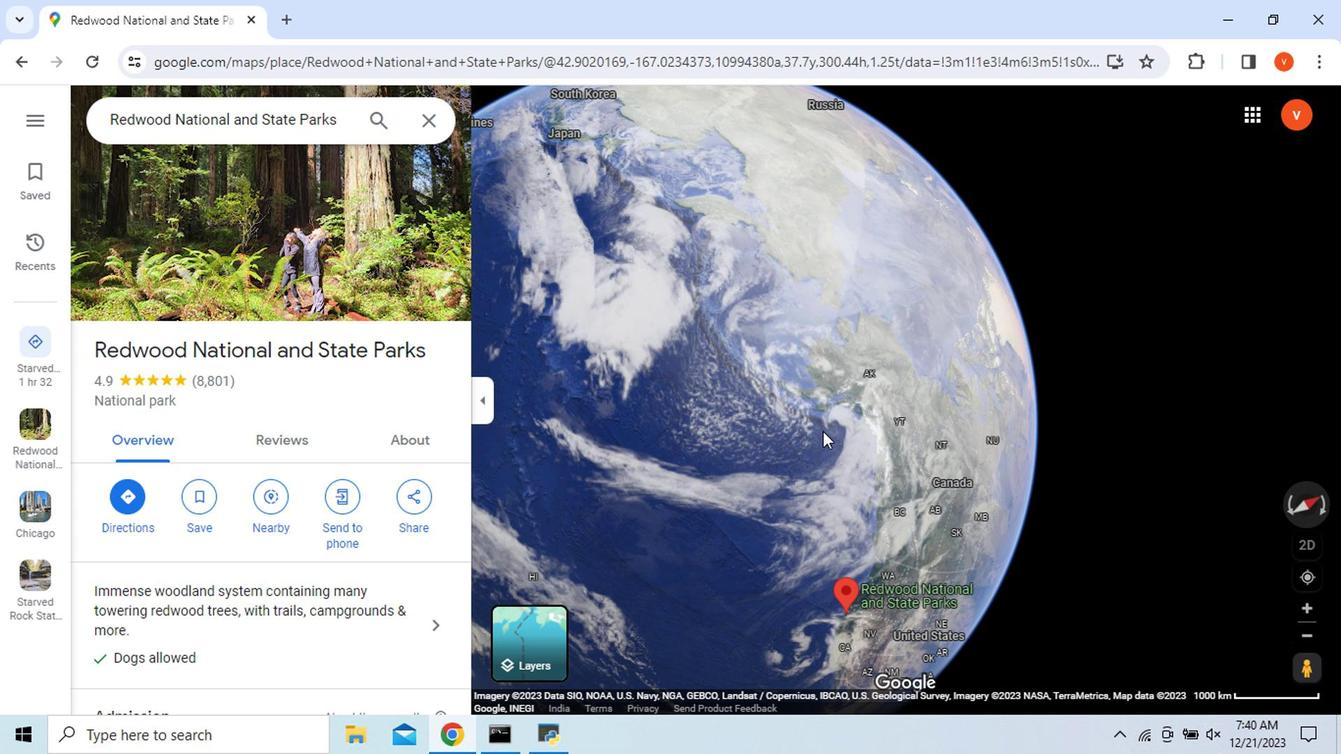 
Action: Mouse scrolled (825, 431) with delta (0, -1)
Screenshot: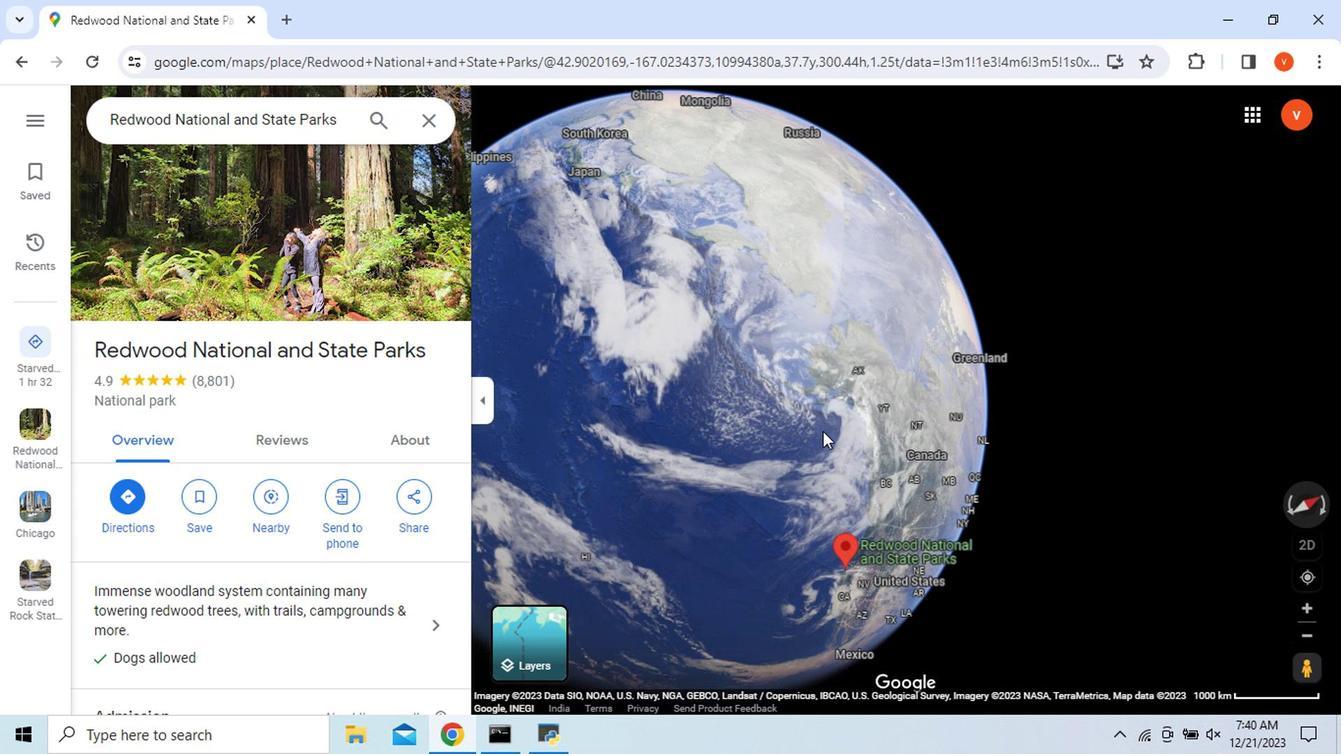 
Action: Mouse moved to (1319, 607)
Screenshot: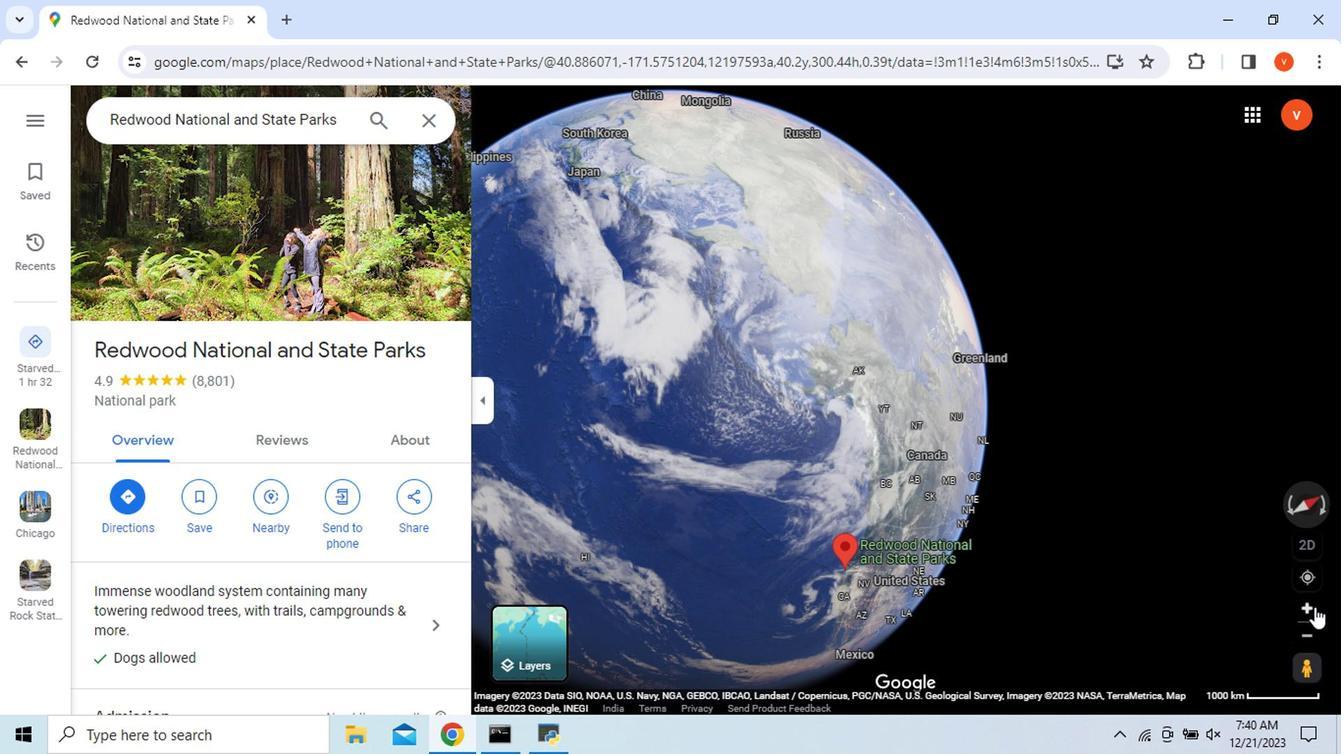 
Action: Mouse pressed left at (1319, 607)
Screenshot: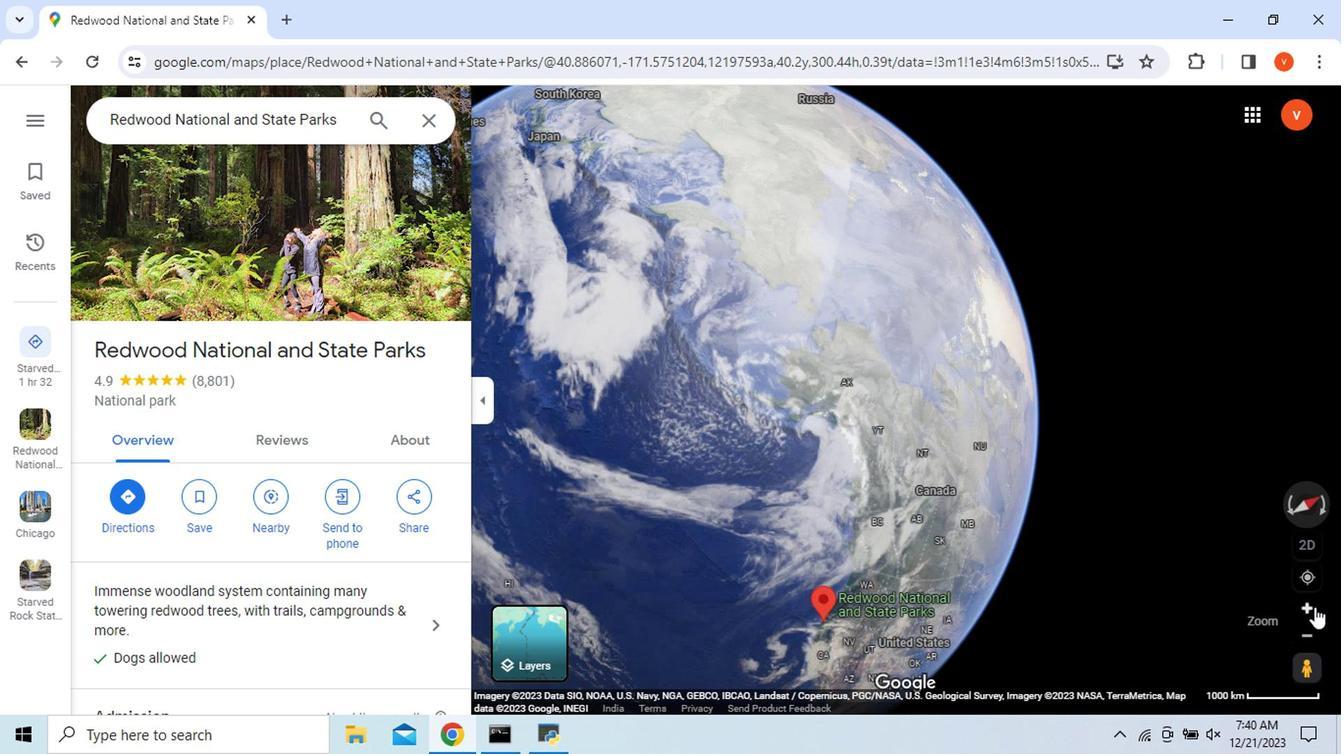 
Action: Mouse moved to (1076, 556)
Screenshot: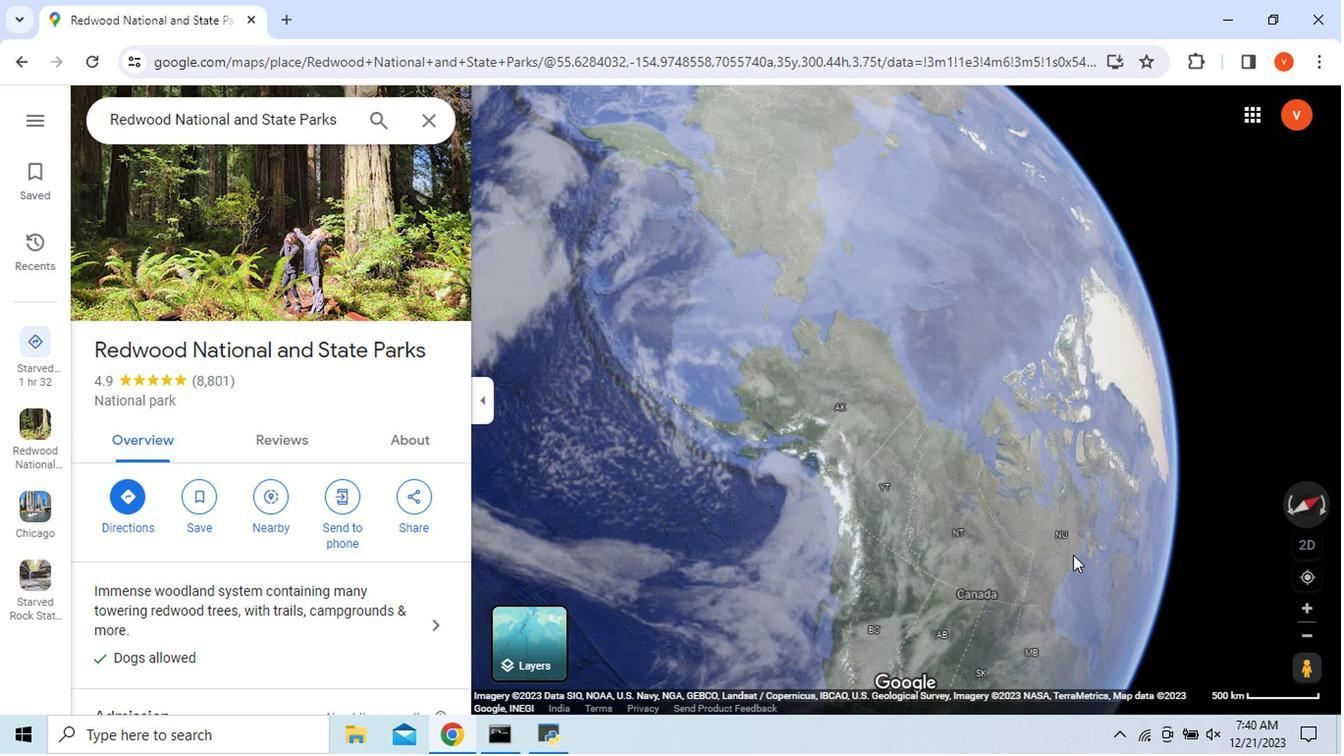 
Action: Mouse scrolled (1076, 555) with delta (0, 0)
Screenshot: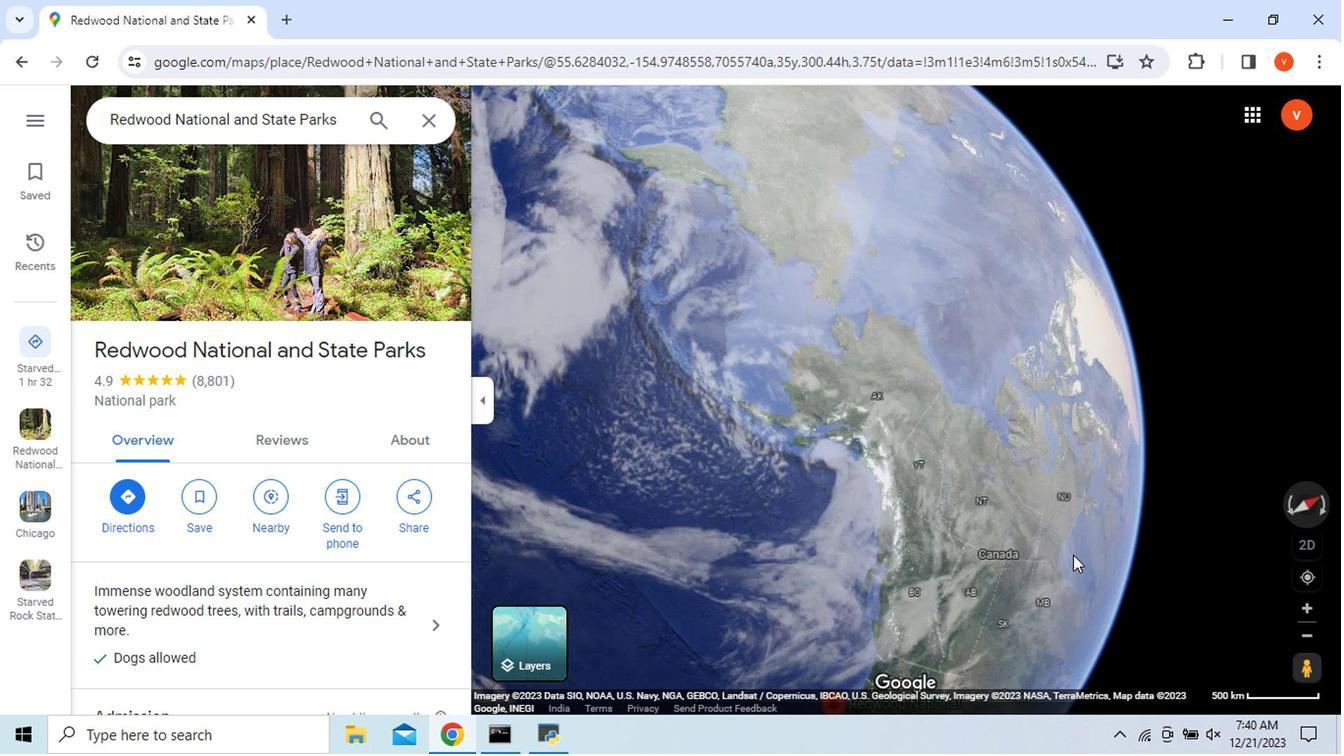 
Action: Mouse scrolled (1076, 555) with delta (0, 0)
Screenshot: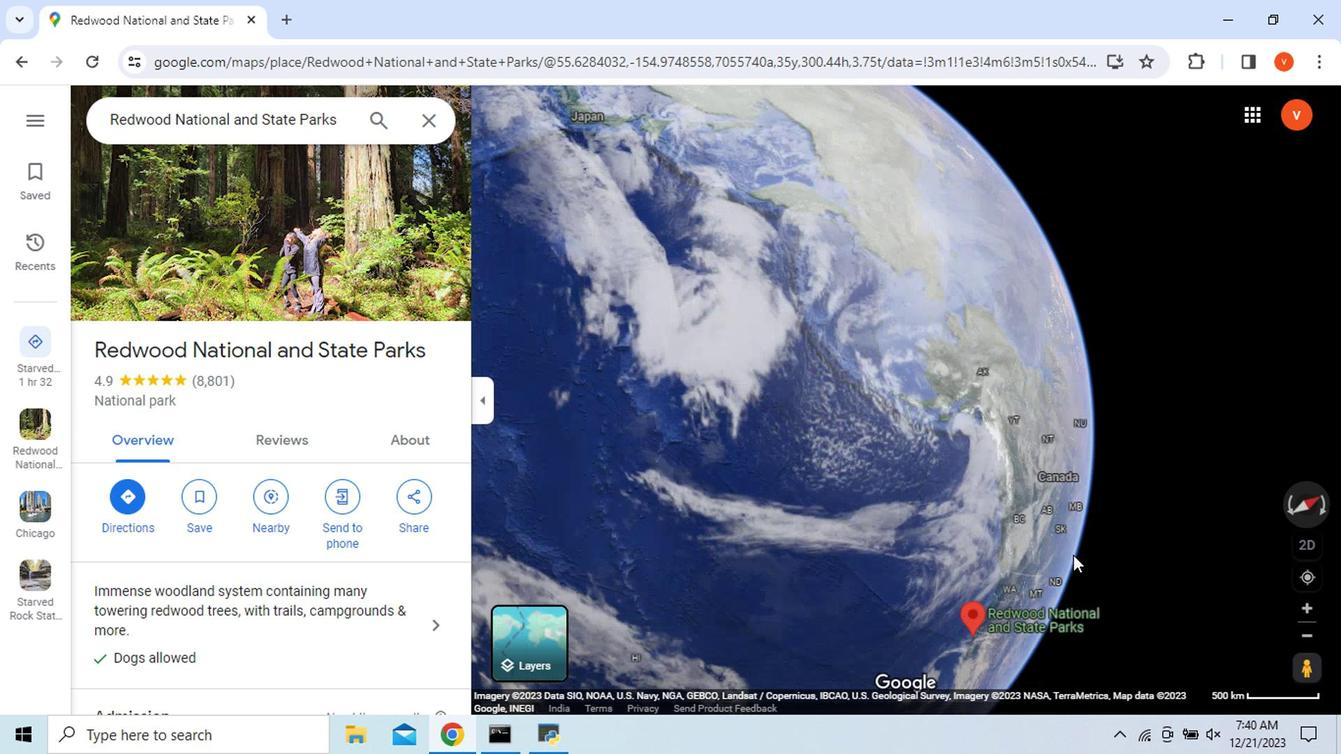 
Action: Mouse moved to (748, 544)
Screenshot: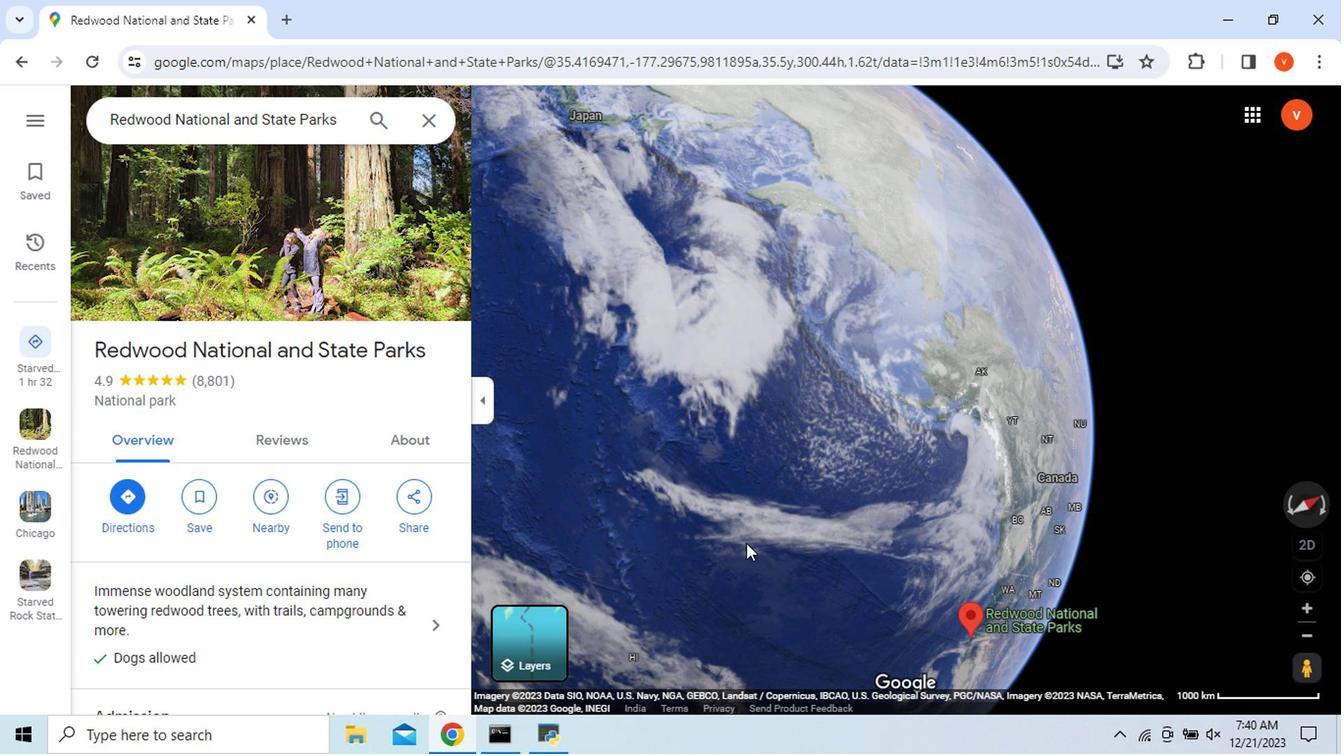 
Action: Mouse scrolled (748, 543) with delta (0, 0)
Screenshot: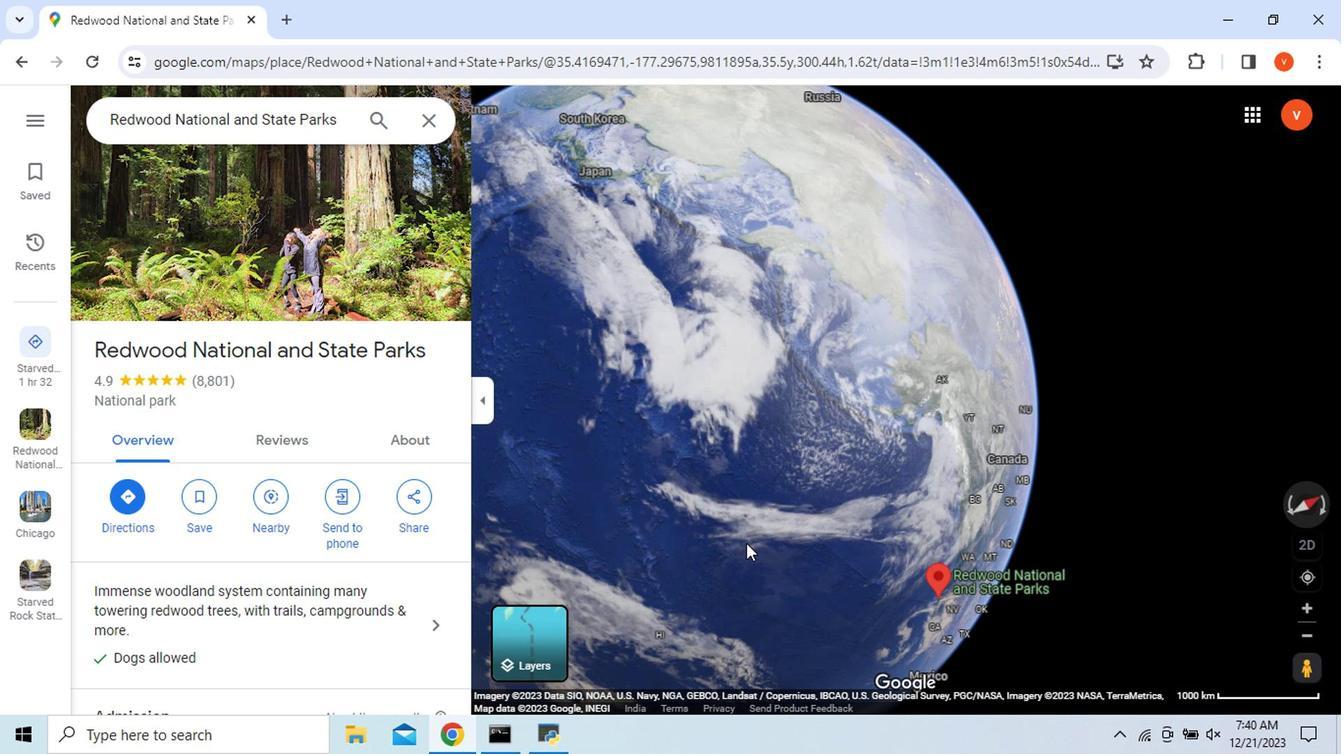 
Action: Mouse scrolled (748, 545) with delta (0, 1)
Screenshot: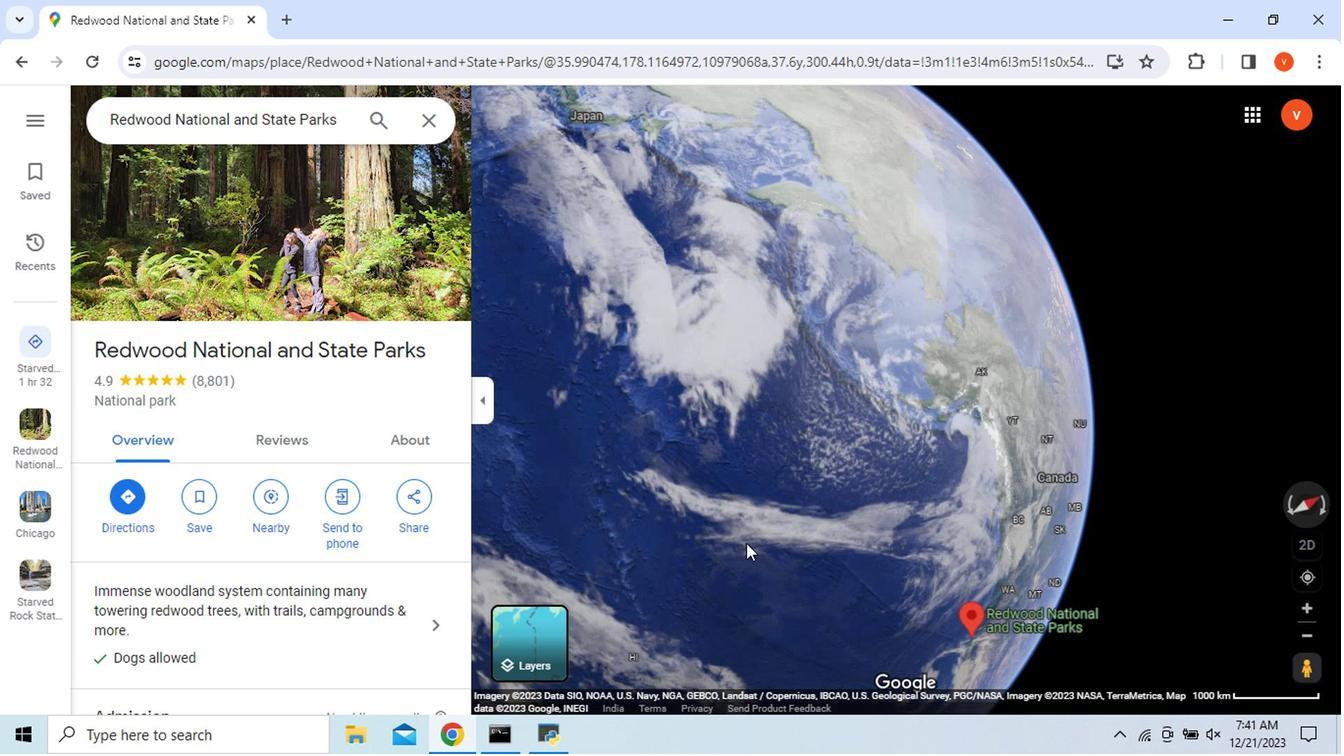 
Action: Mouse moved to (1321, 509)
Screenshot: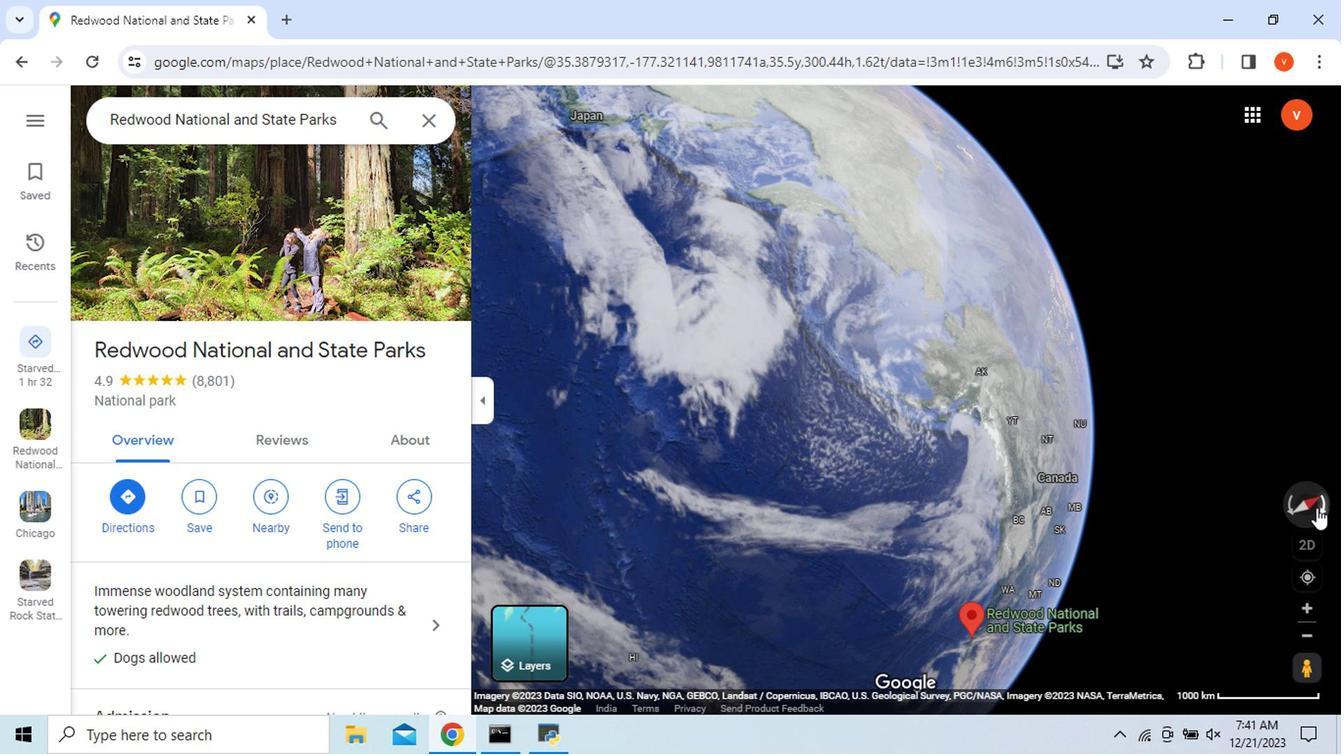 
Action: Mouse pressed left at (1321, 509)
Screenshot: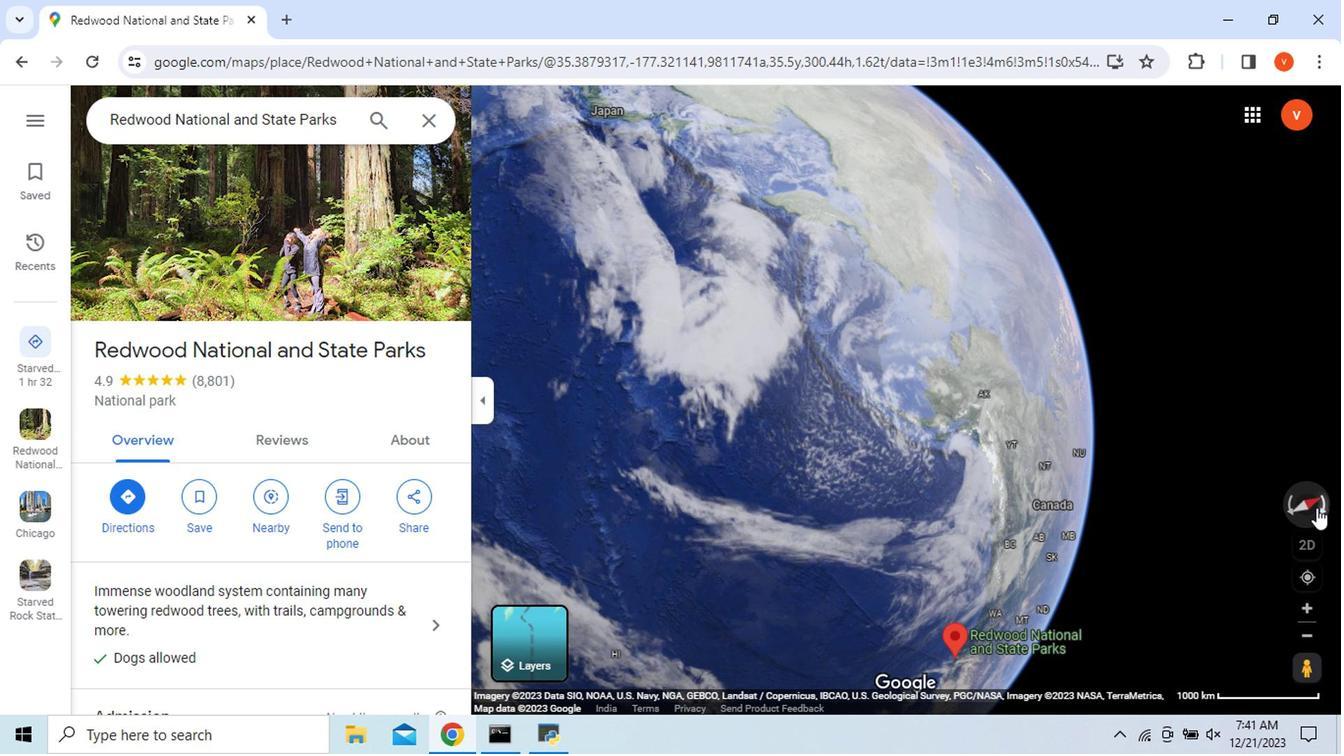 
Action: Mouse pressed left at (1321, 509)
Screenshot: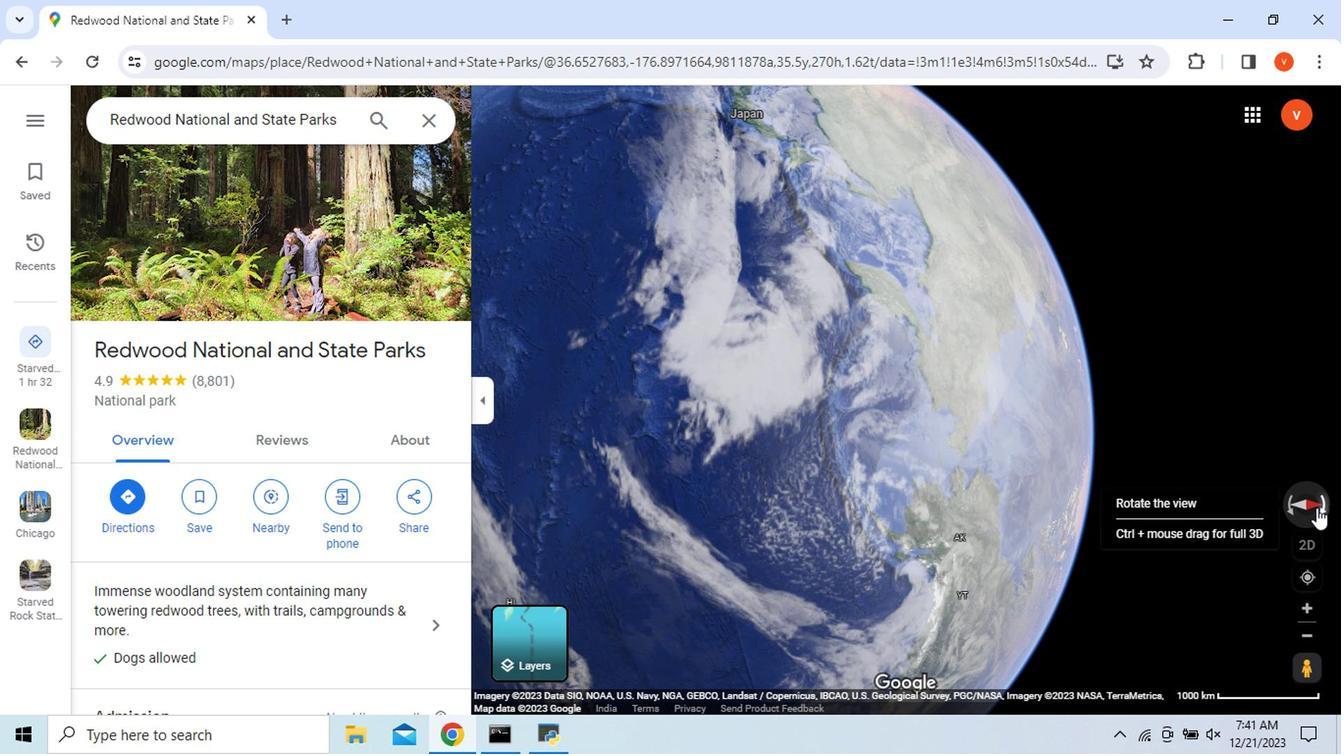 
Action: Mouse pressed left at (1321, 509)
Screenshot: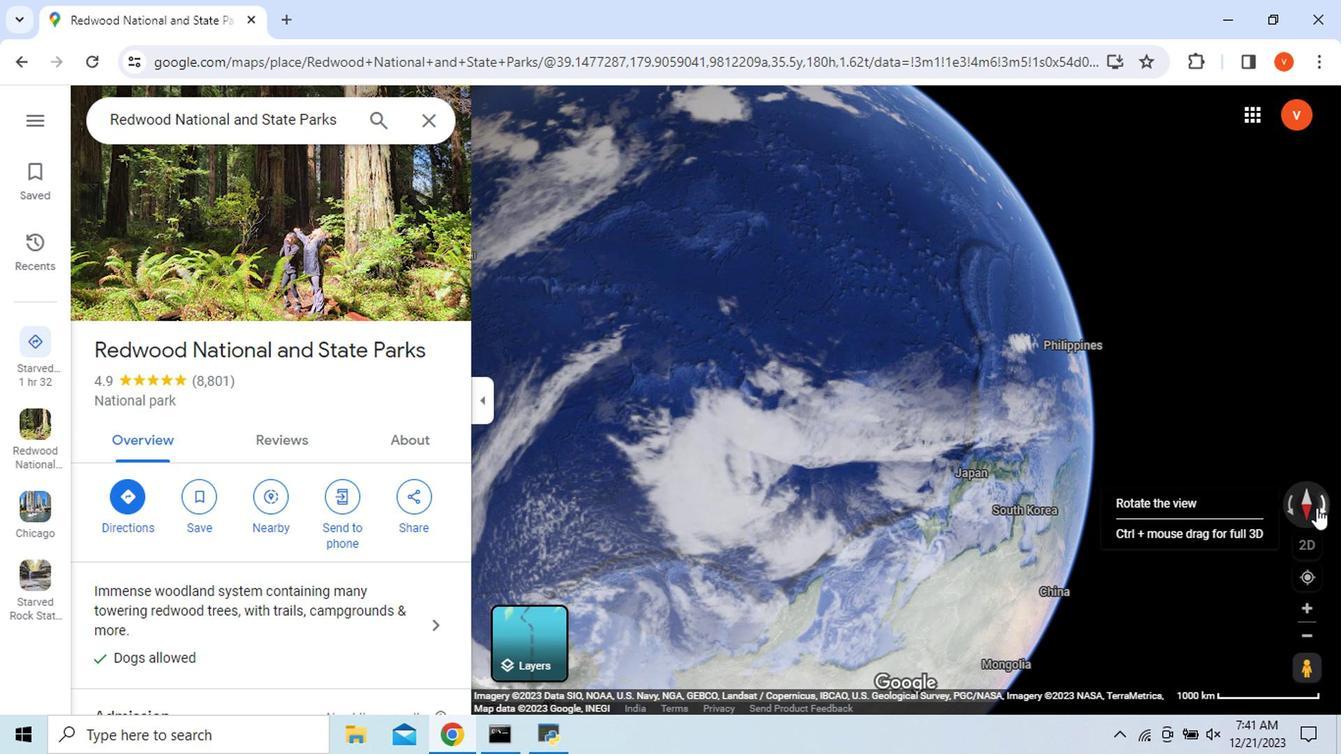
Action: Mouse pressed left at (1321, 509)
Screenshot: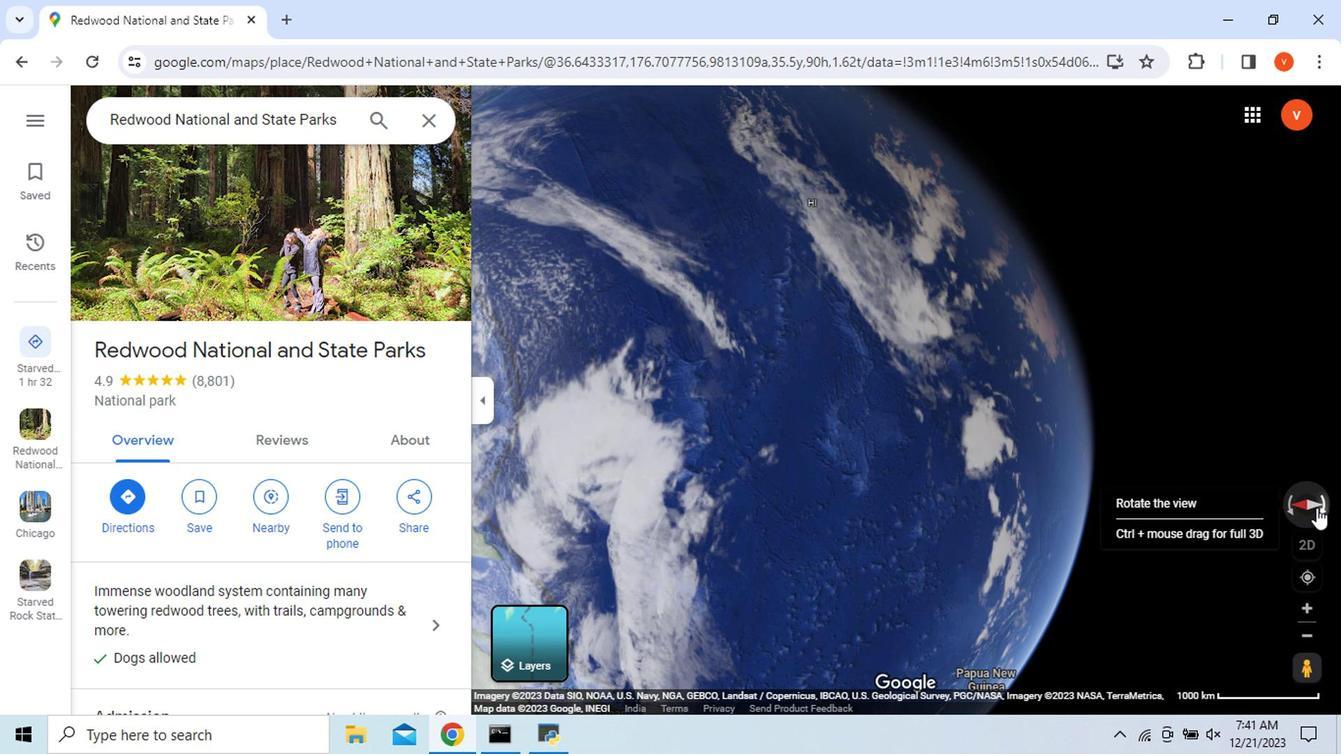 
Action: Mouse moved to (1258, 569)
Screenshot: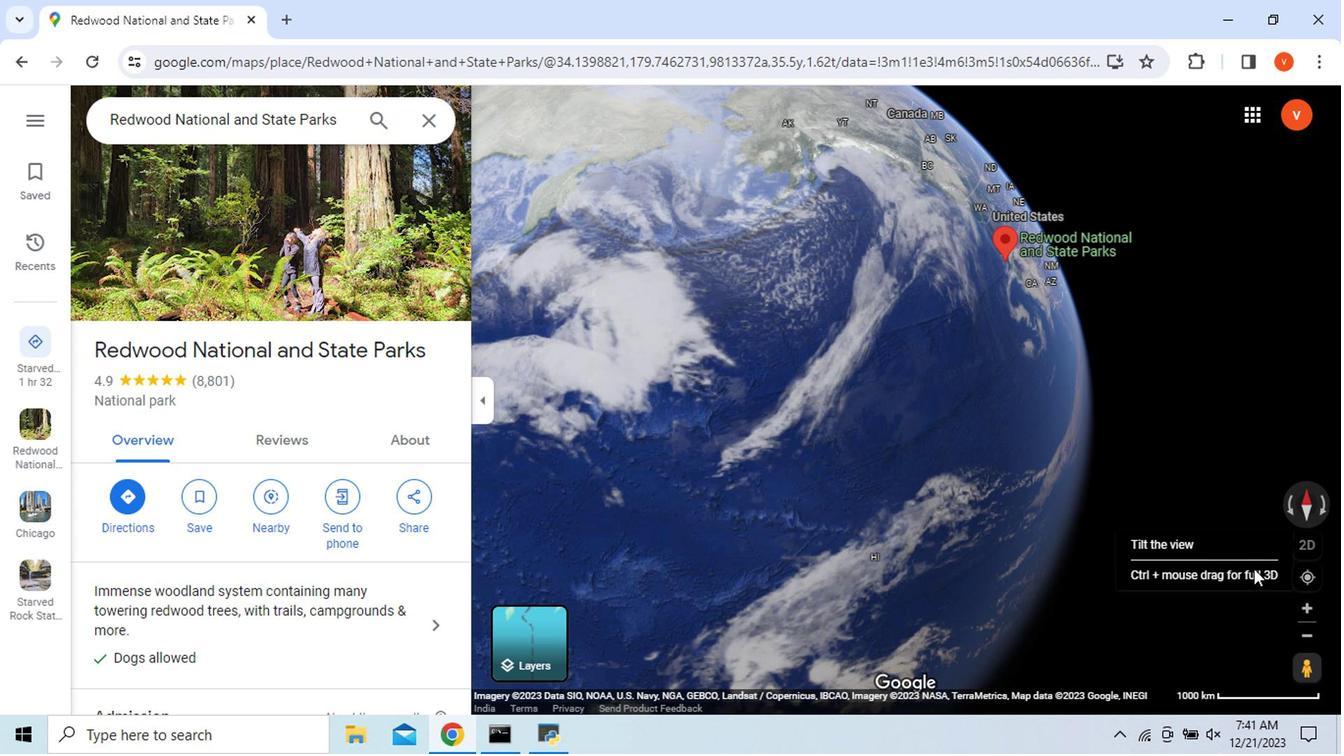 
Action: Mouse pressed left at (1258, 569)
Screenshot: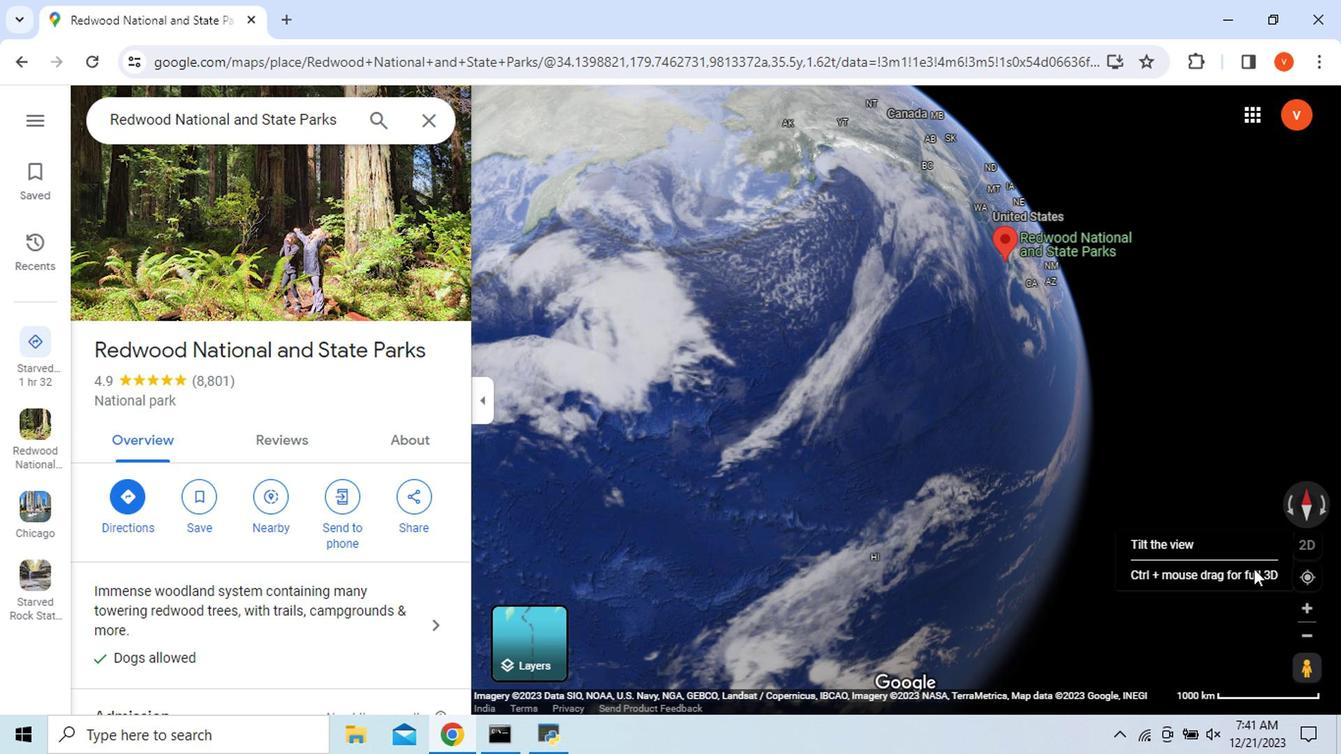 
Action: Mouse moved to (1221, 571)
Screenshot: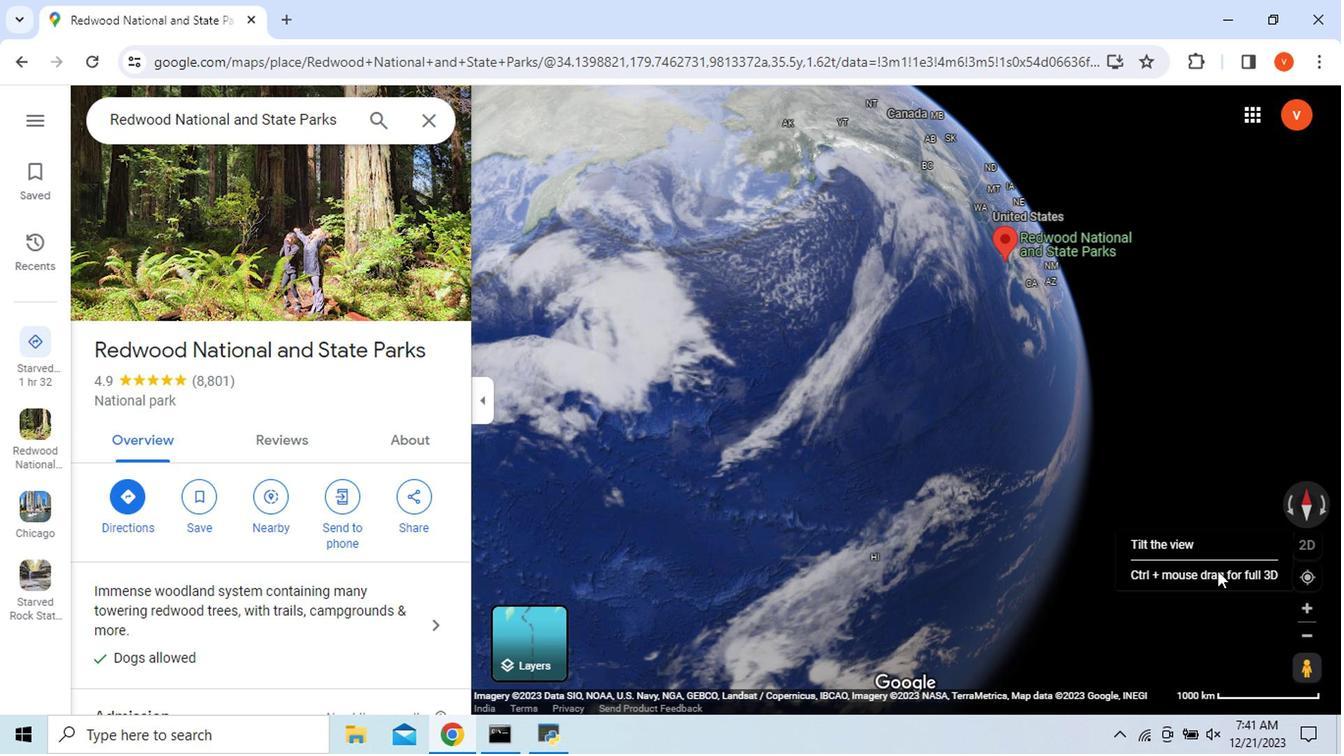 
Action: Mouse pressed left at (1221, 571)
Screenshot: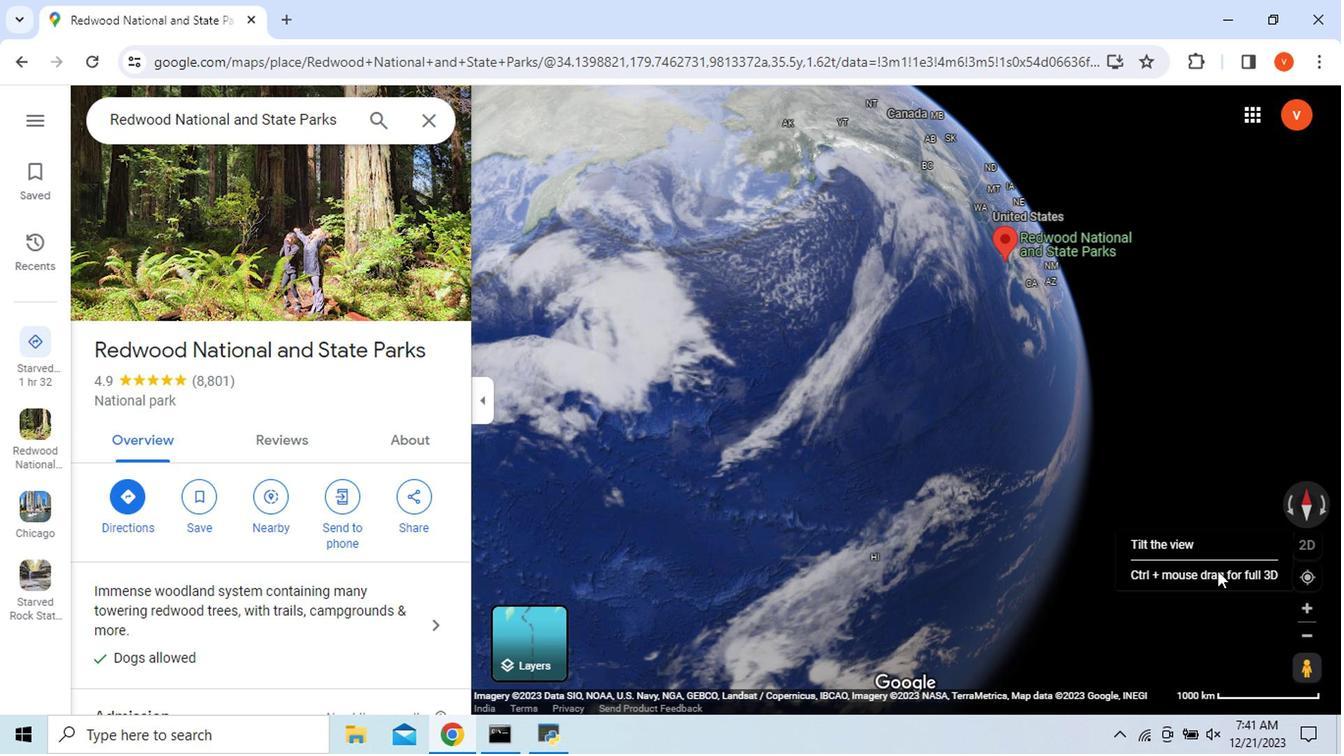 
Action: Mouse moved to (1097, 558)
Screenshot: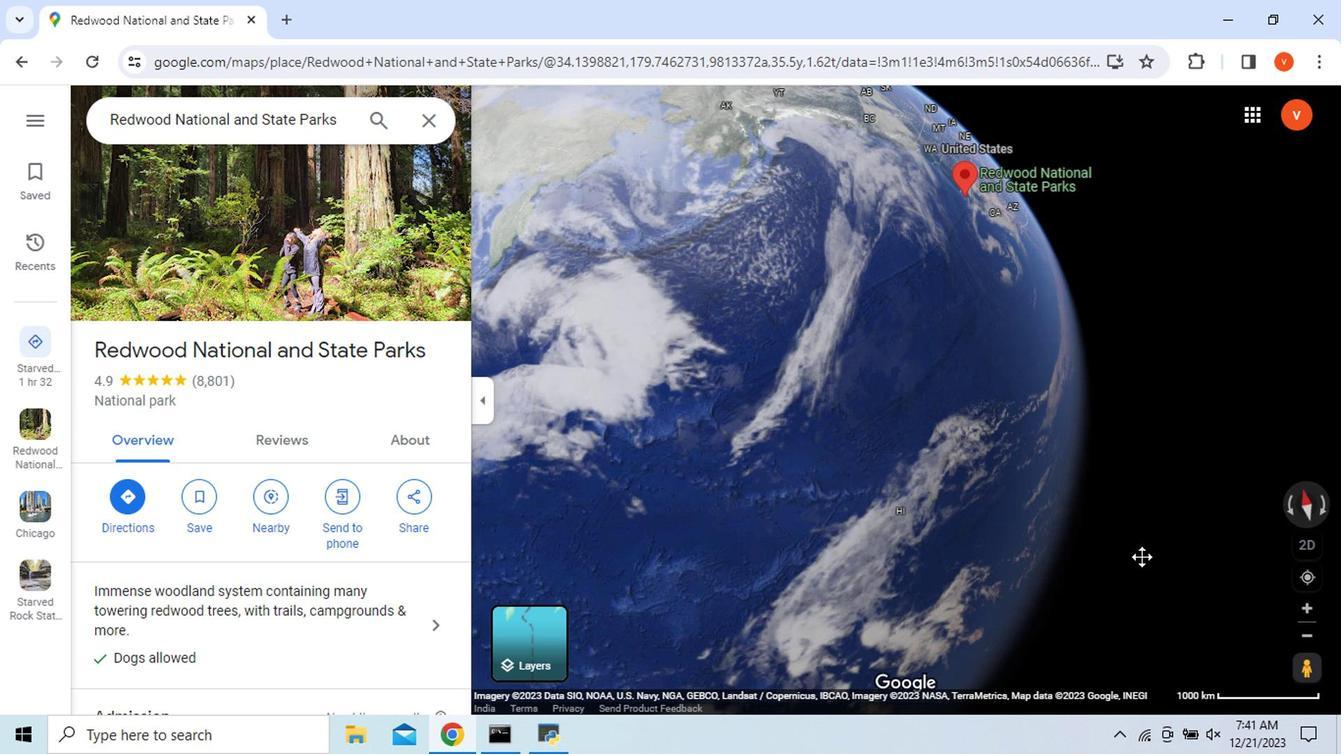 
Action: Mouse pressed left at (1097, 558)
Screenshot: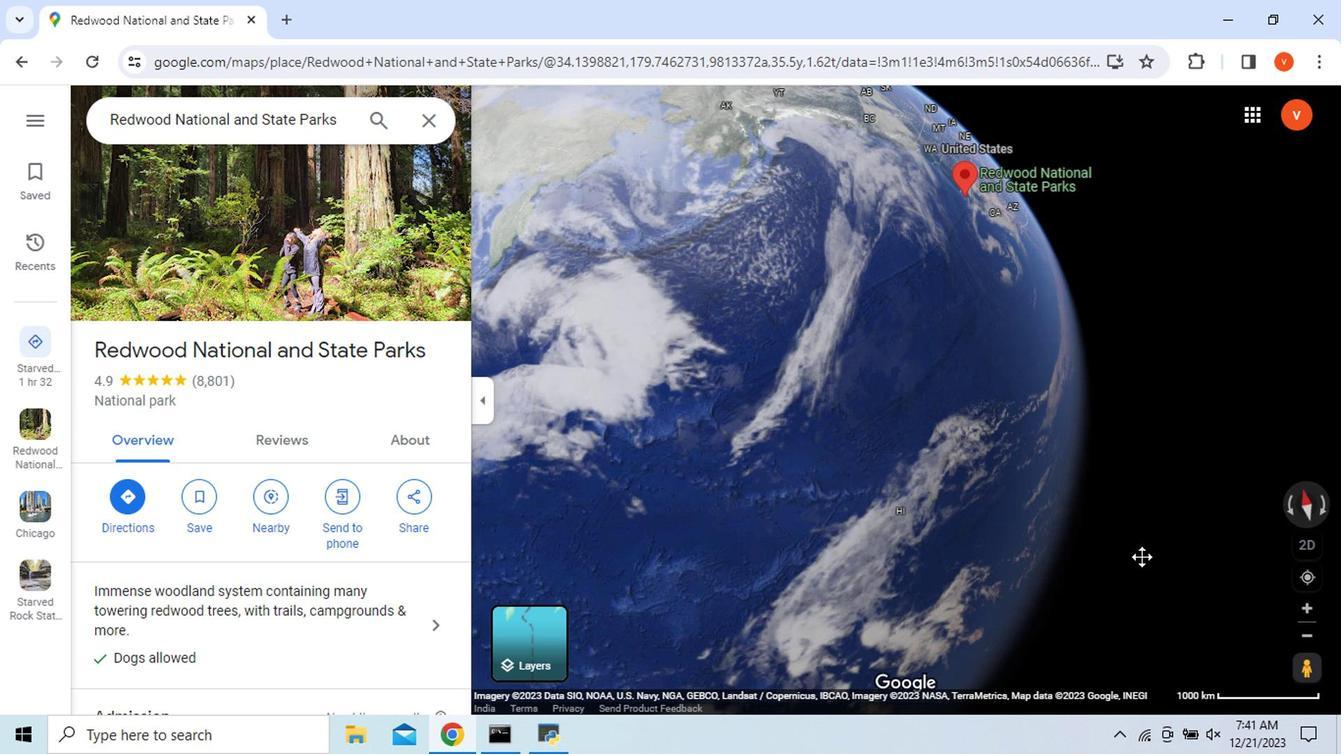 
Action: Mouse moved to (1222, 582)
Screenshot: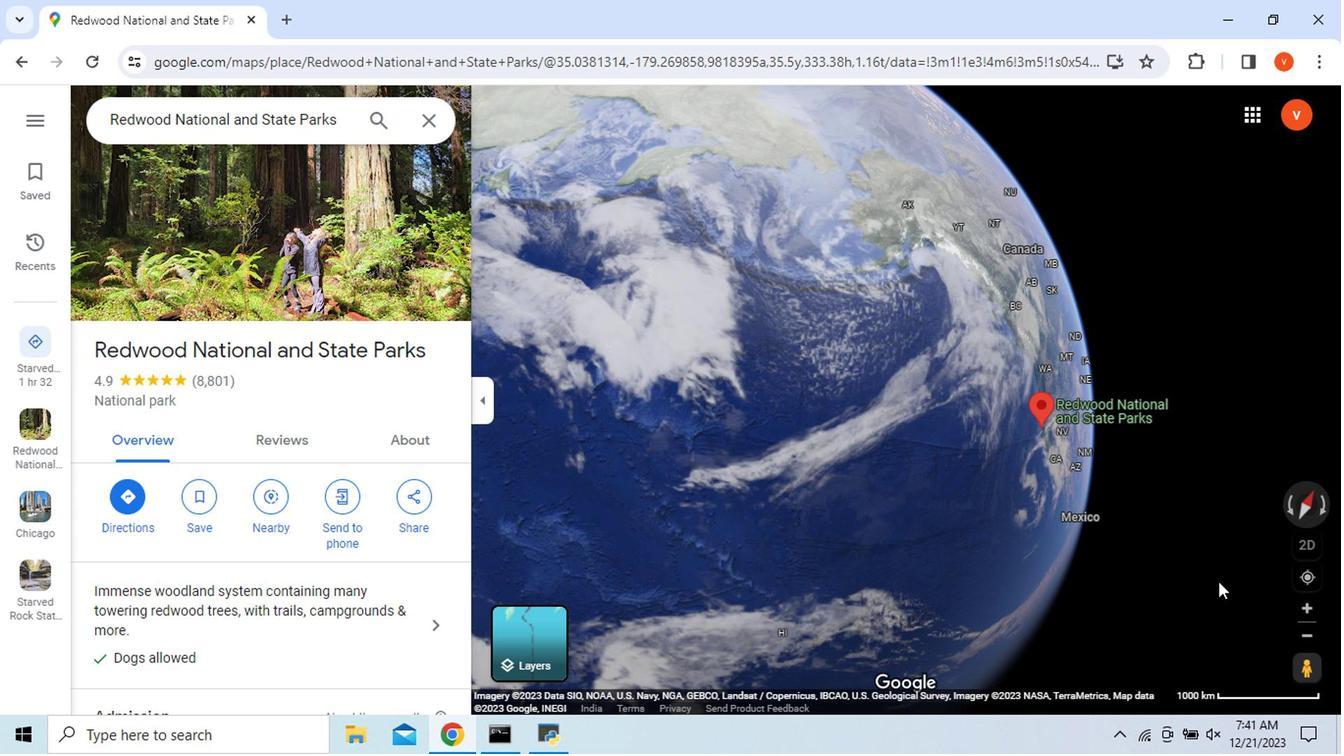 
